 Task: Research Airbnb listings in New Orleans' French Quarter, known for its haunted history and unique architecture.
Action: Mouse moved to (313, 113)
Screenshot: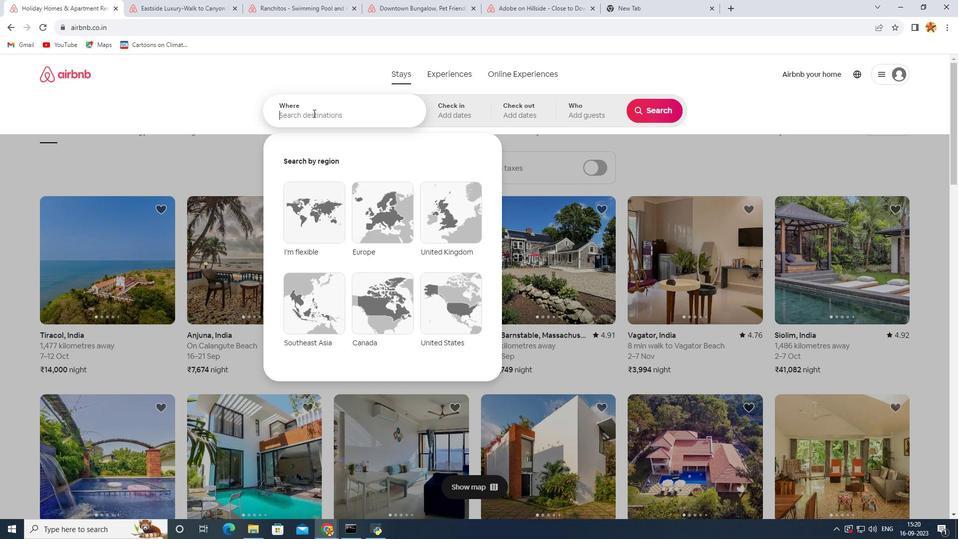 
Action: Mouse pressed left at (313, 113)
Screenshot: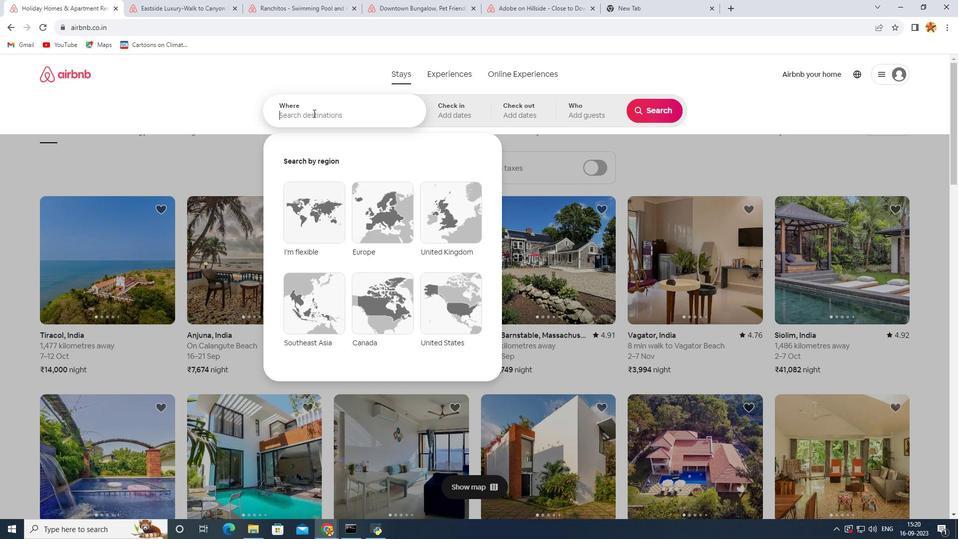 
Action: Mouse moved to (313, 113)
Screenshot: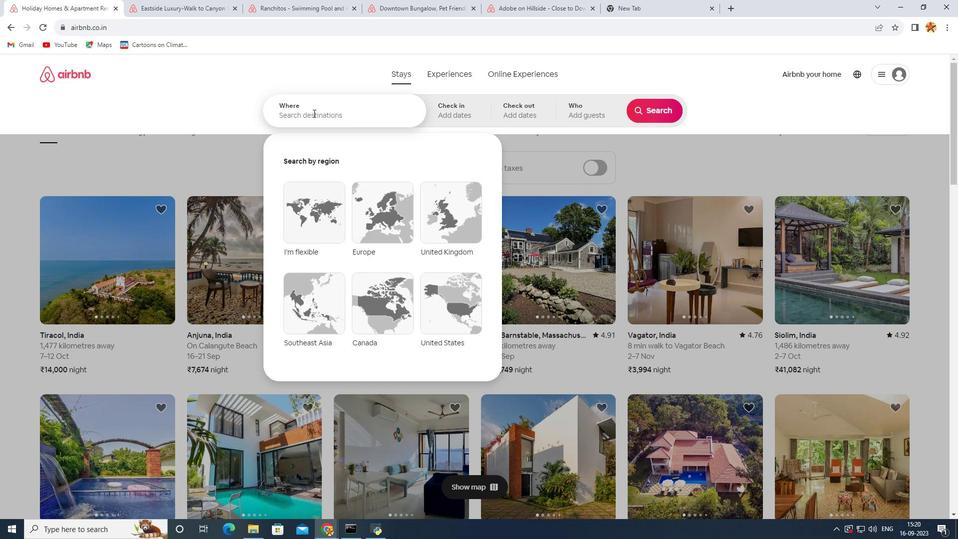 
Action: Key pressed french<Key.space>quarter
Screenshot: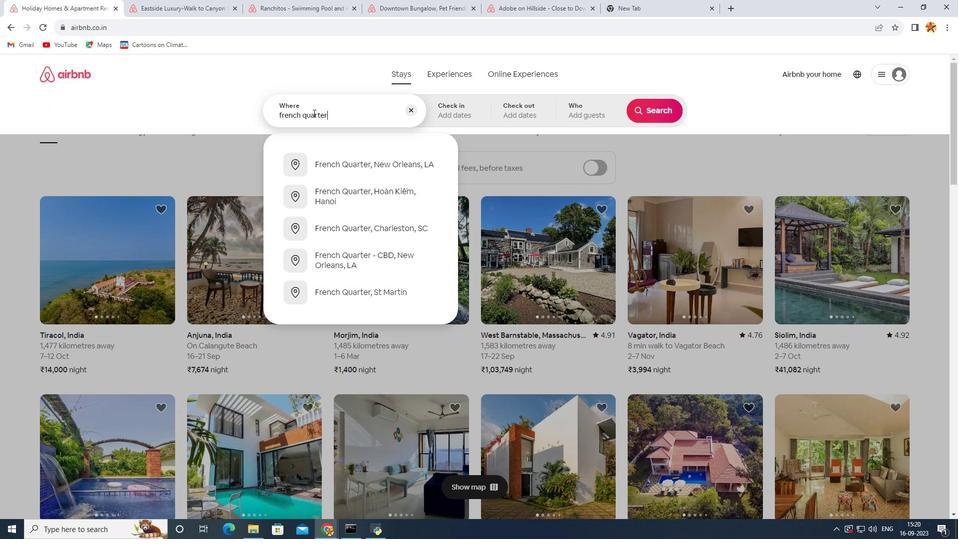 
Action: Mouse moved to (331, 167)
Screenshot: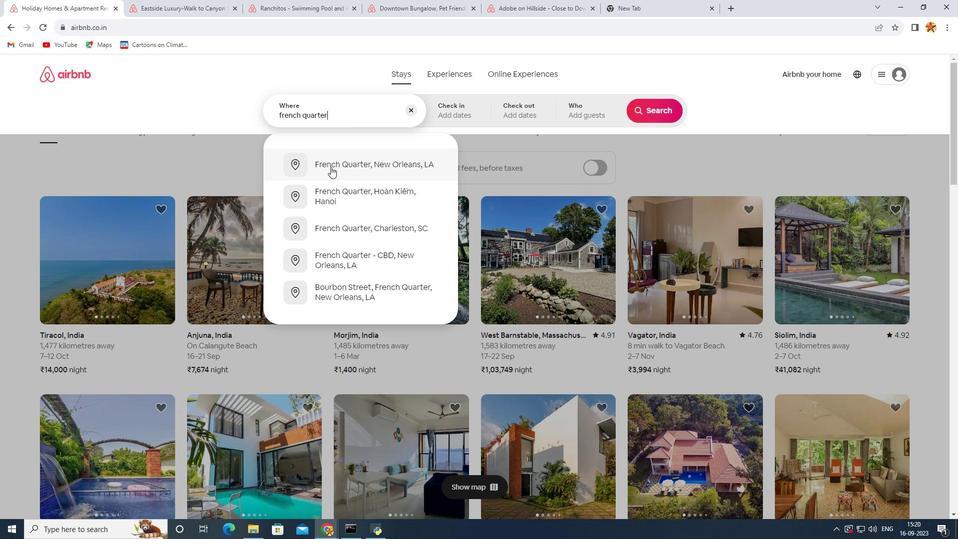 
Action: Mouse pressed left at (331, 167)
Screenshot: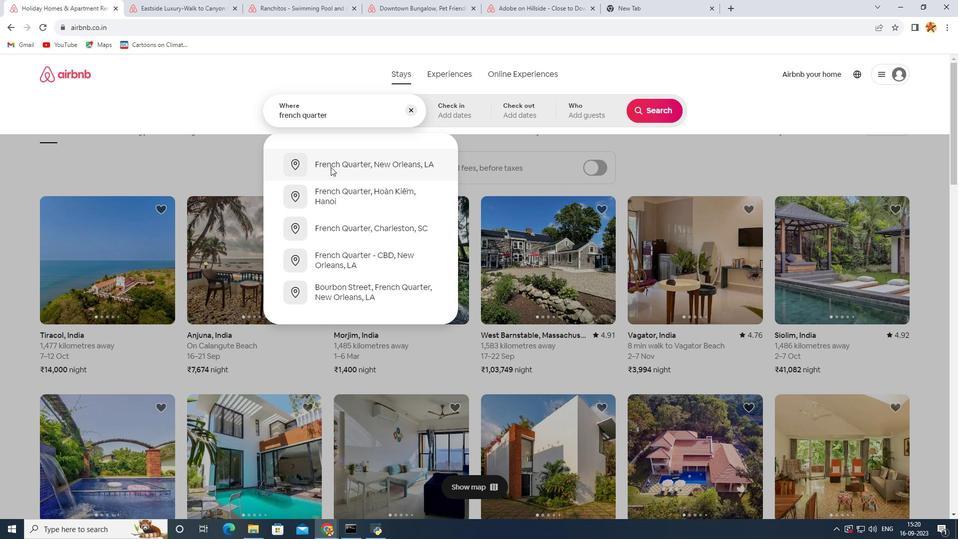 
Action: Mouse moved to (545, 277)
Screenshot: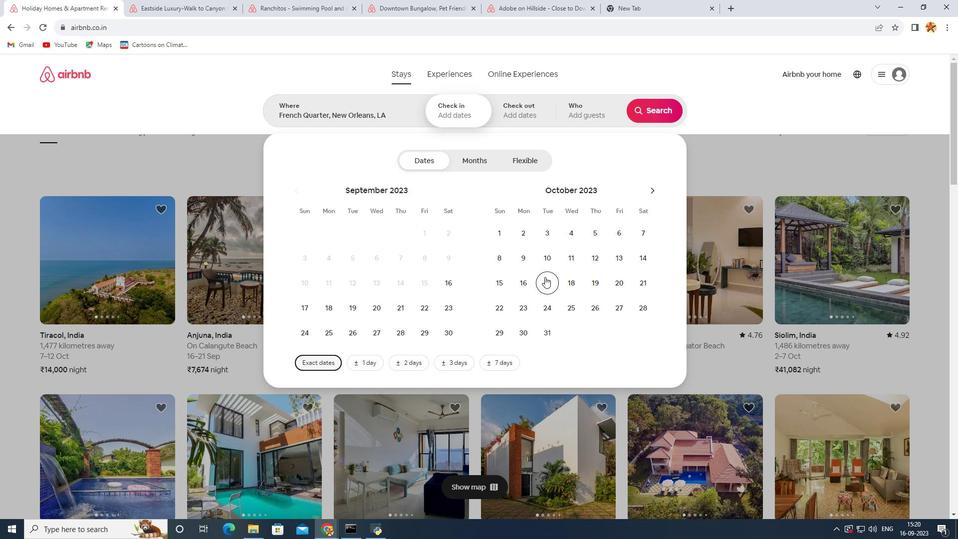 
Action: Mouse pressed left at (545, 277)
Screenshot: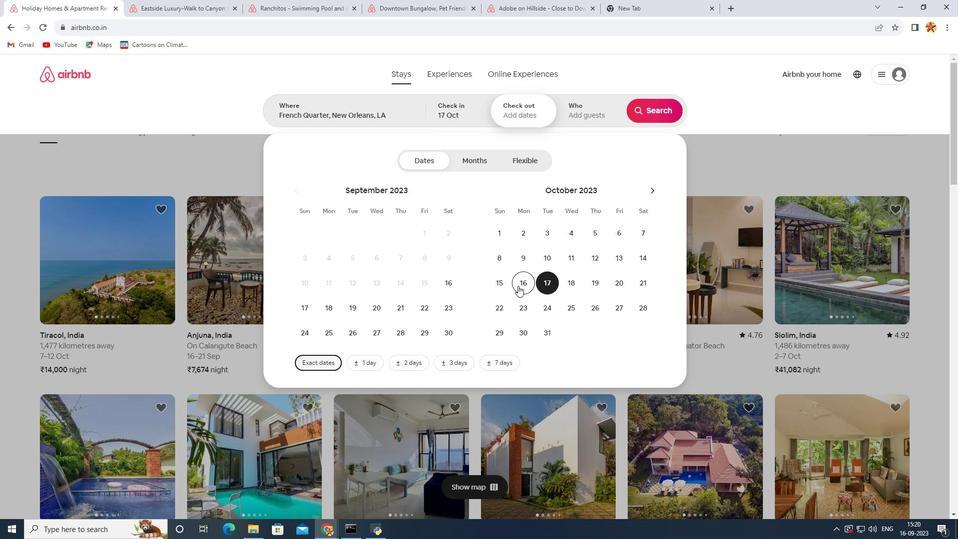 
Action: Mouse moved to (549, 306)
Screenshot: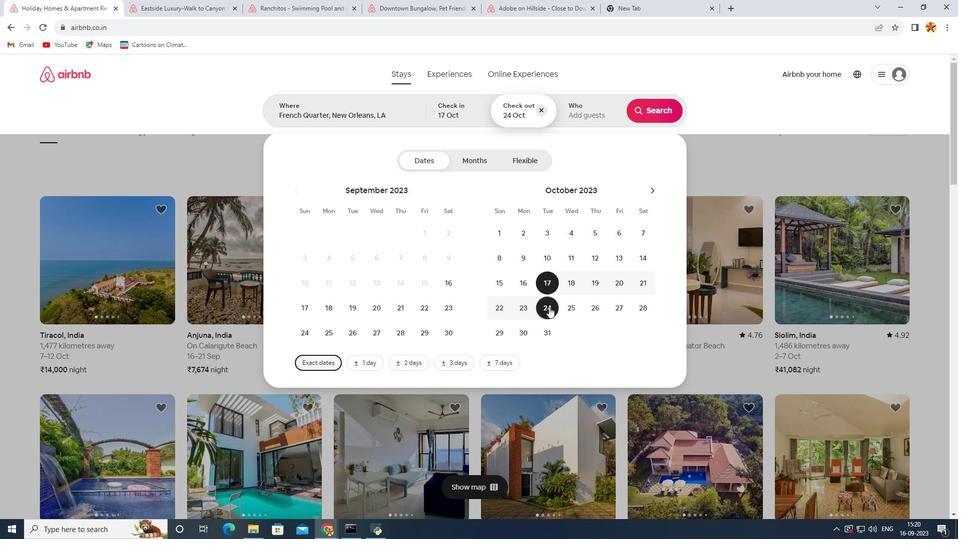 
Action: Mouse pressed left at (549, 306)
Screenshot: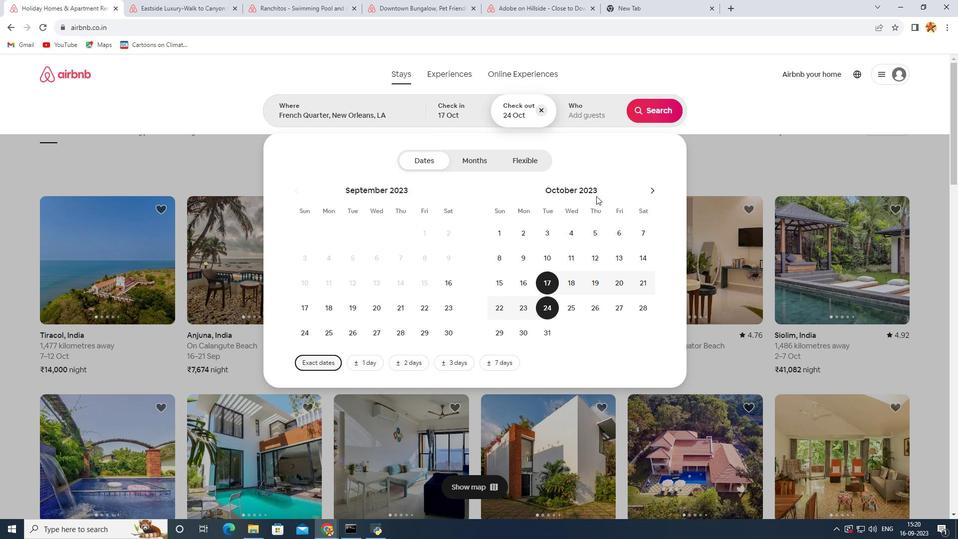 
Action: Mouse moved to (648, 108)
Screenshot: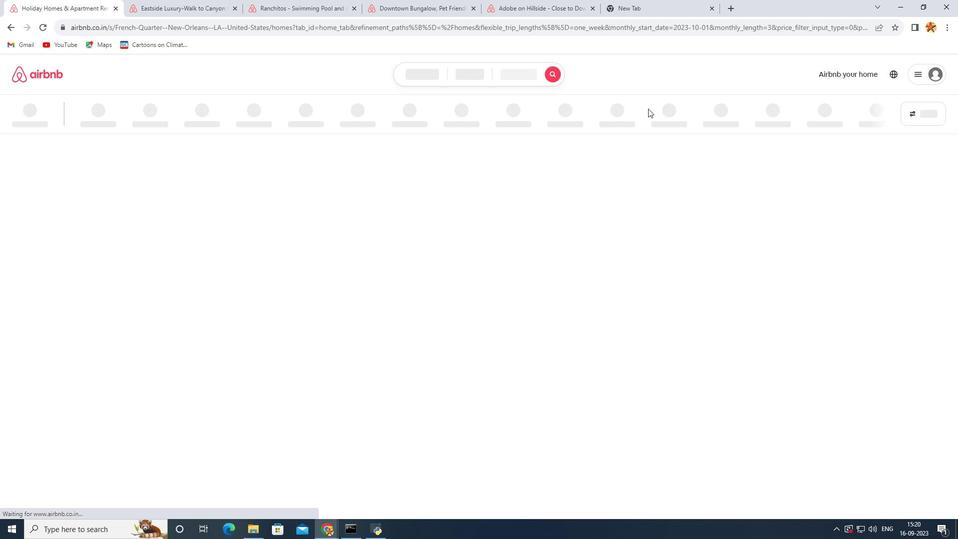
Action: Mouse pressed left at (648, 108)
Screenshot: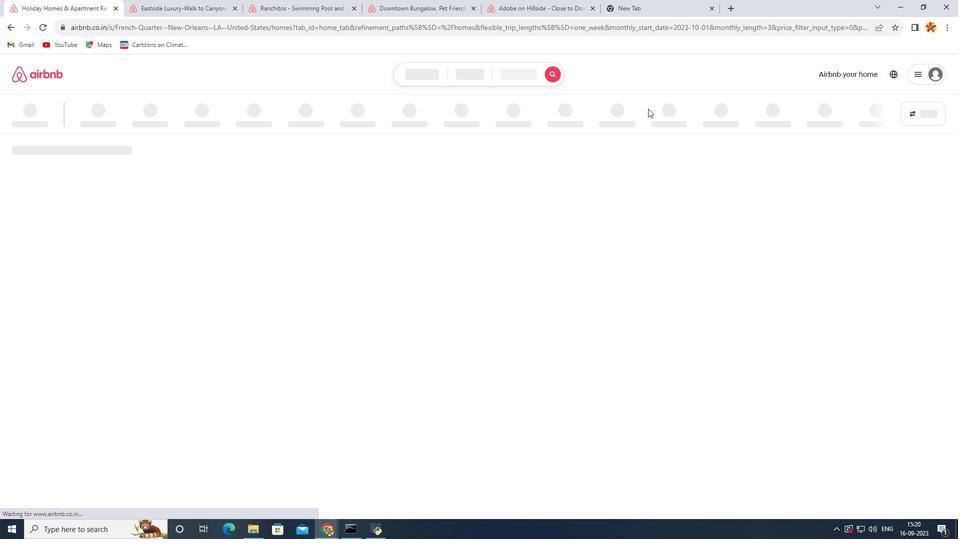 
Action: Mouse moved to (873, 116)
Screenshot: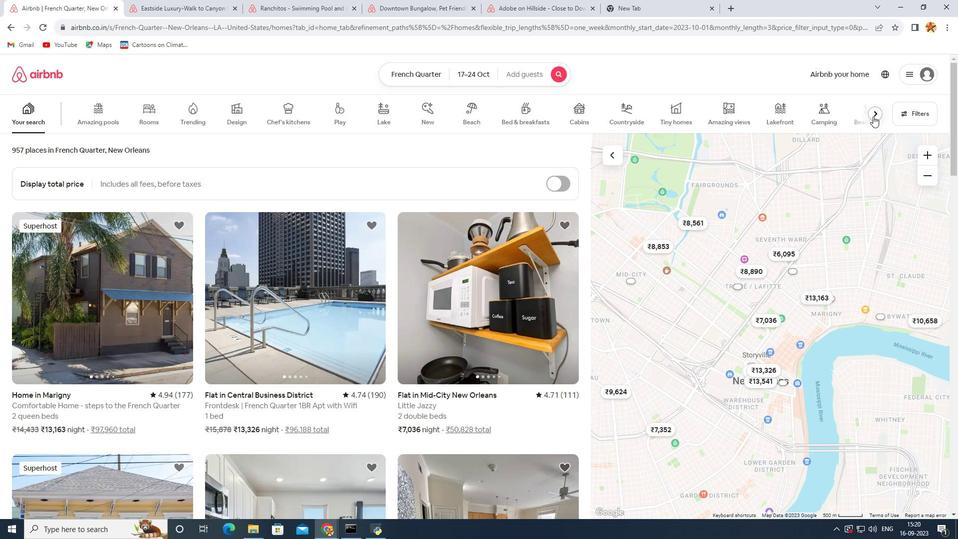 
Action: Mouse pressed left at (873, 116)
Screenshot: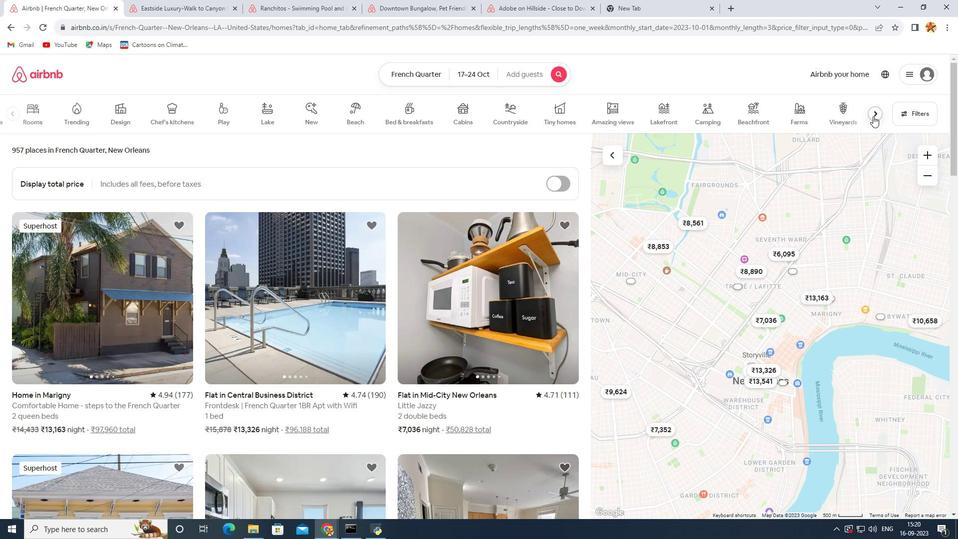 
Action: Mouse moved to (15, 117)
Screenshot: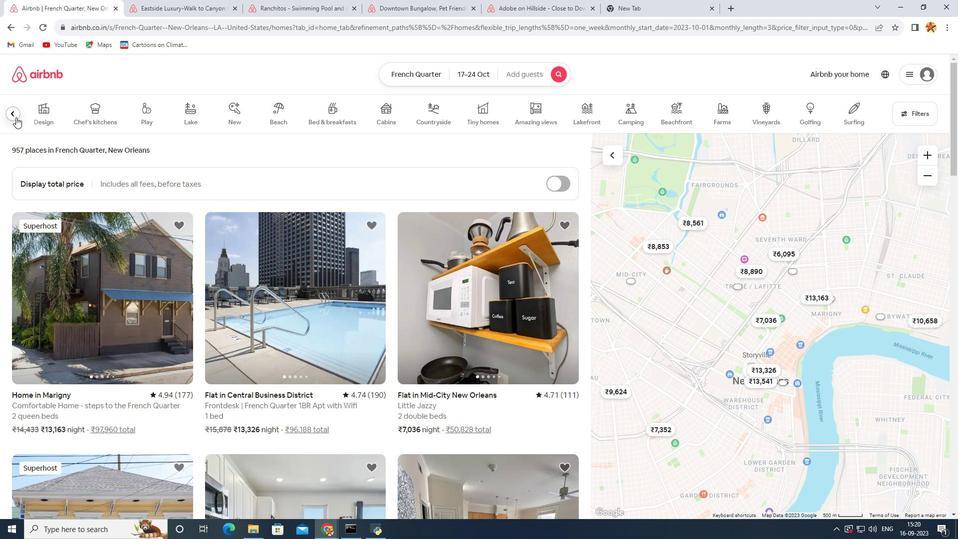 
Action: Mouse pressed left at (15, 117)
Screenshot: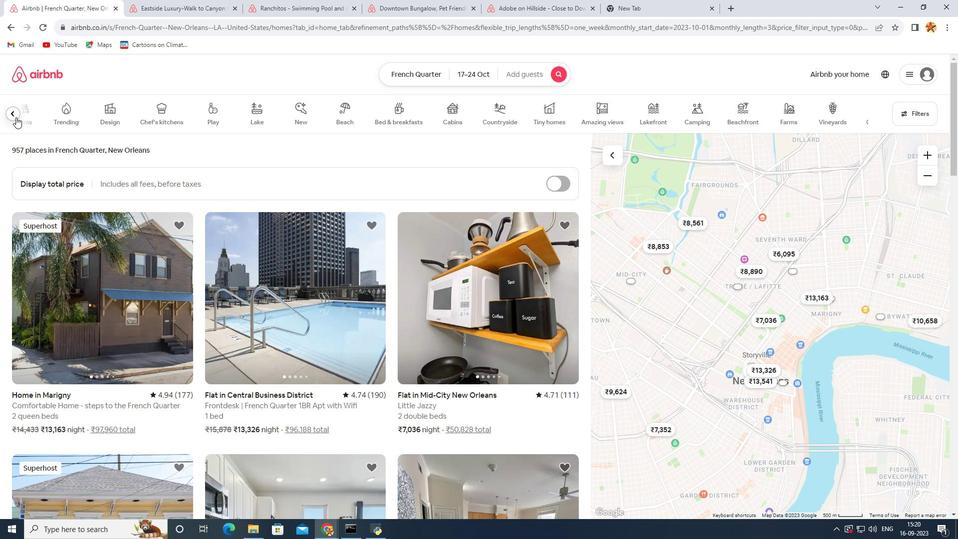 
Action: Mouse moved to (877, 112)
Screenshot: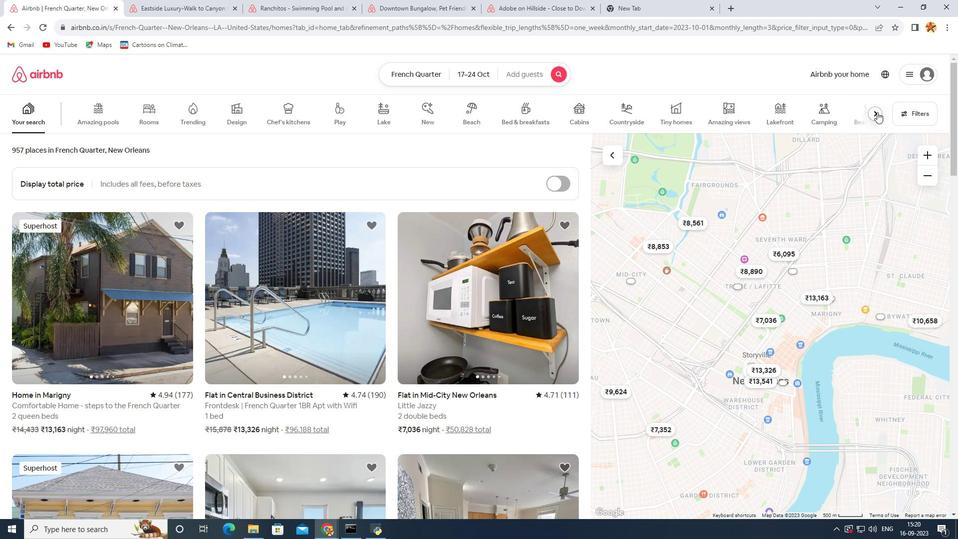 
Action: Mouse pressed left at (877, 112)
Screenshot: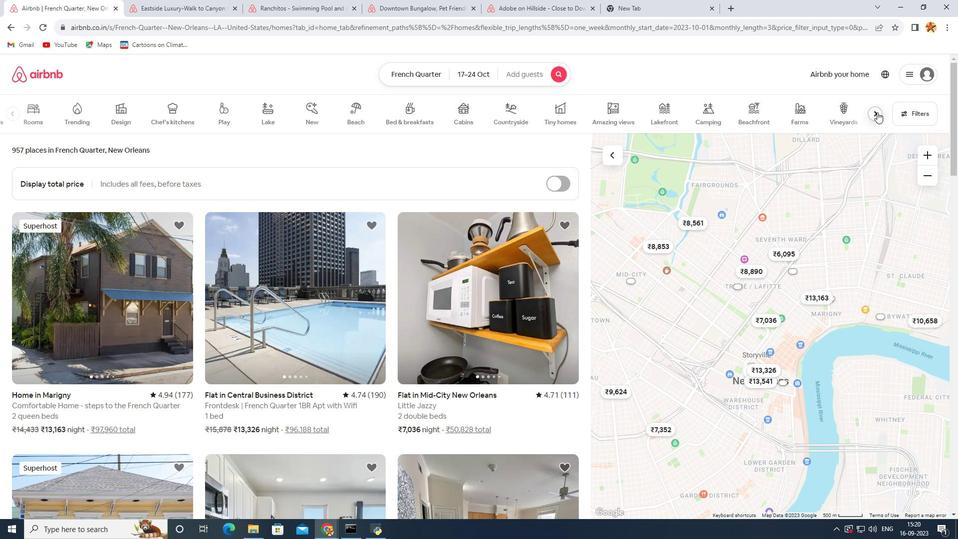 
Action: Mouse moved to (444, 108)
Screenshot: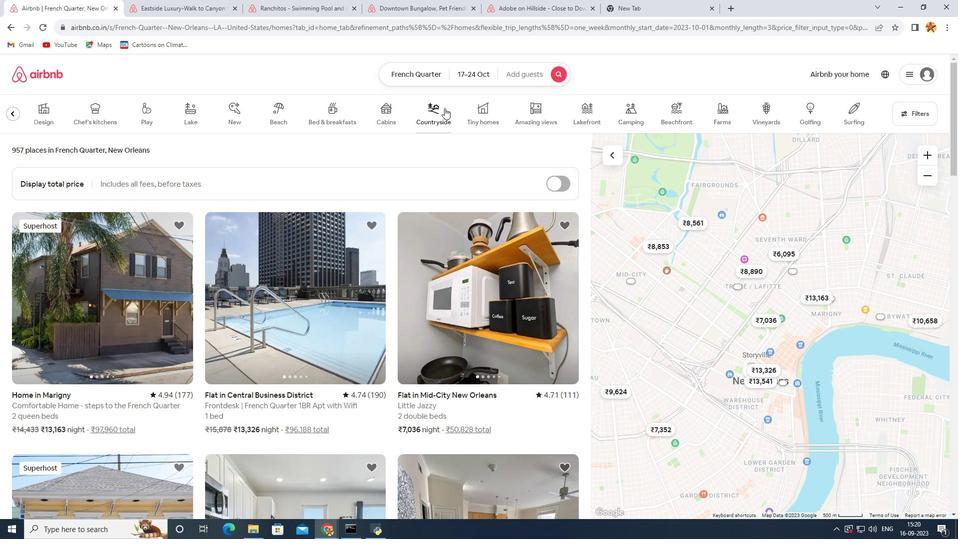 
Action: Mouse pressed left at (444, 108)
Screenshot: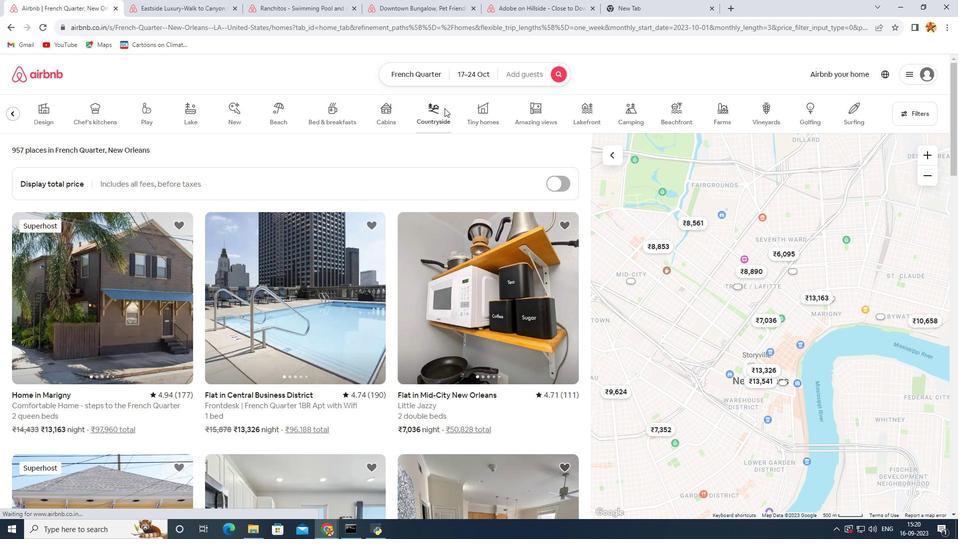 
Action: Mouse moved to (268, 224)
Screenshot: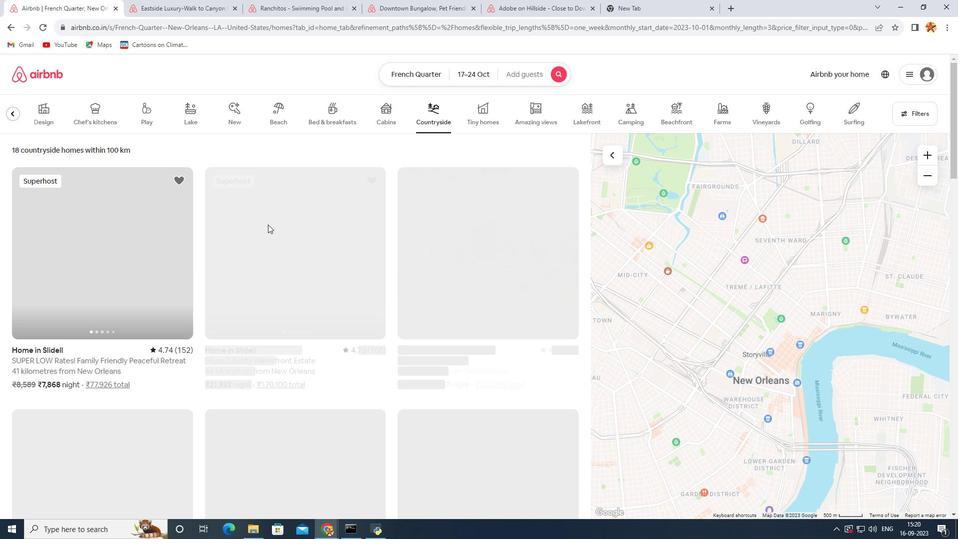 
Action: Mouse scrolled (268, 224) with delta (0, 0)
Screenshot: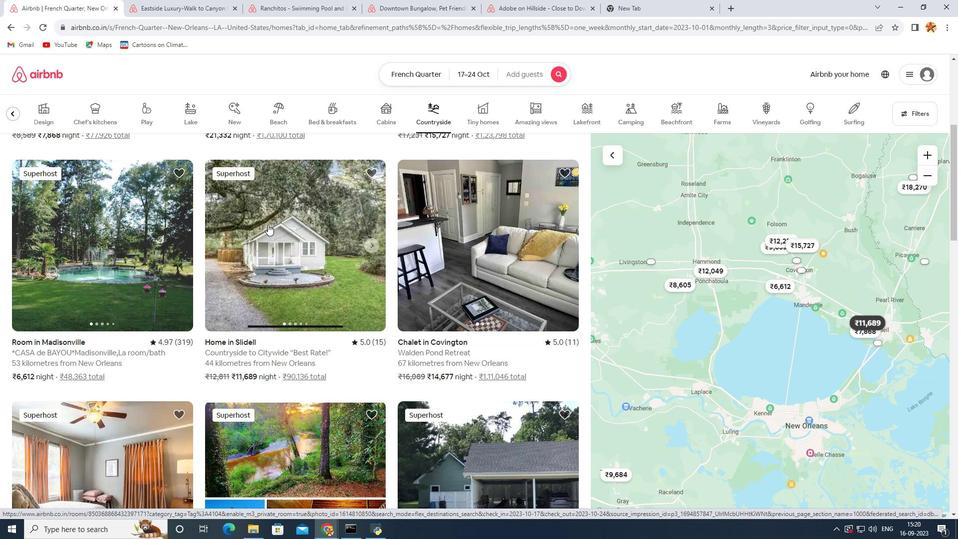 
Action: Mouse scrolled (268, 224) with delta (0, 0)
Screenshot: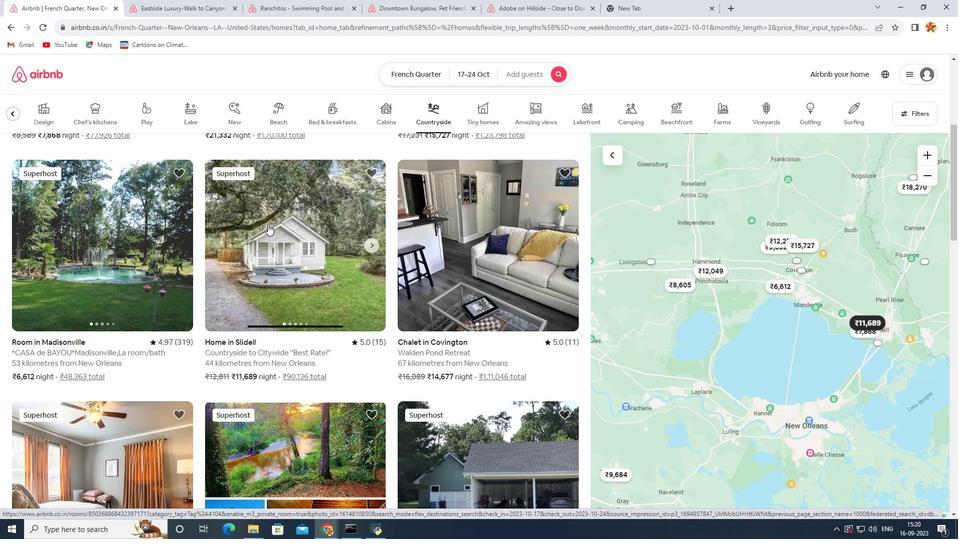 
Action: Mouse scrolled (268, 224) with delta (0, 0)
Screenshot: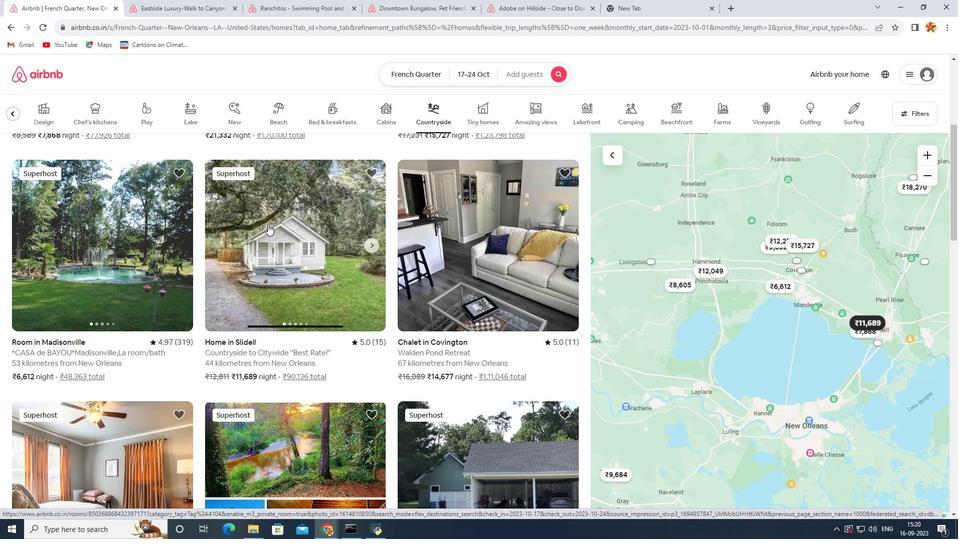 
Action: Mouse scrolled (268, 224) with delta (0, 0)
Screenshot: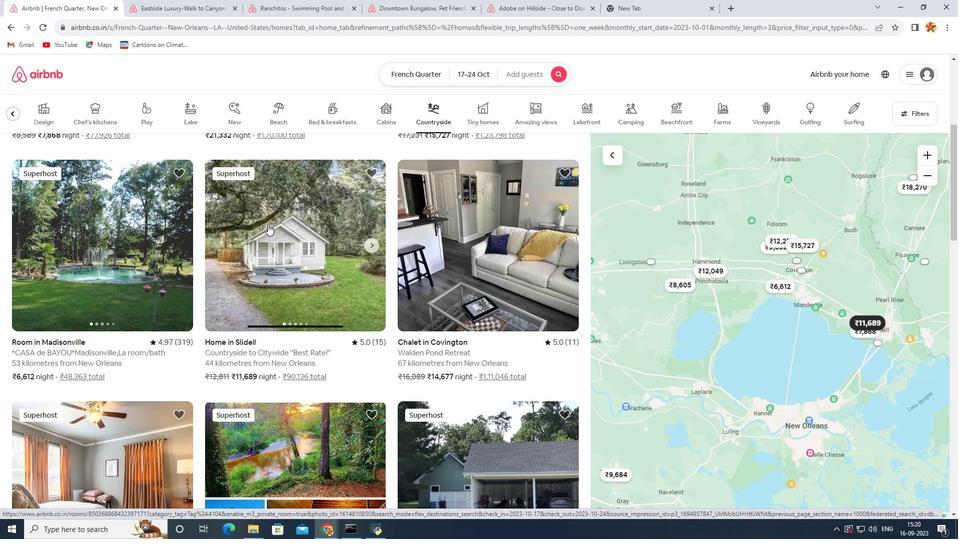 
Action: Mouse scrolled (268, 224) with delta (0, 0)
Screenshot: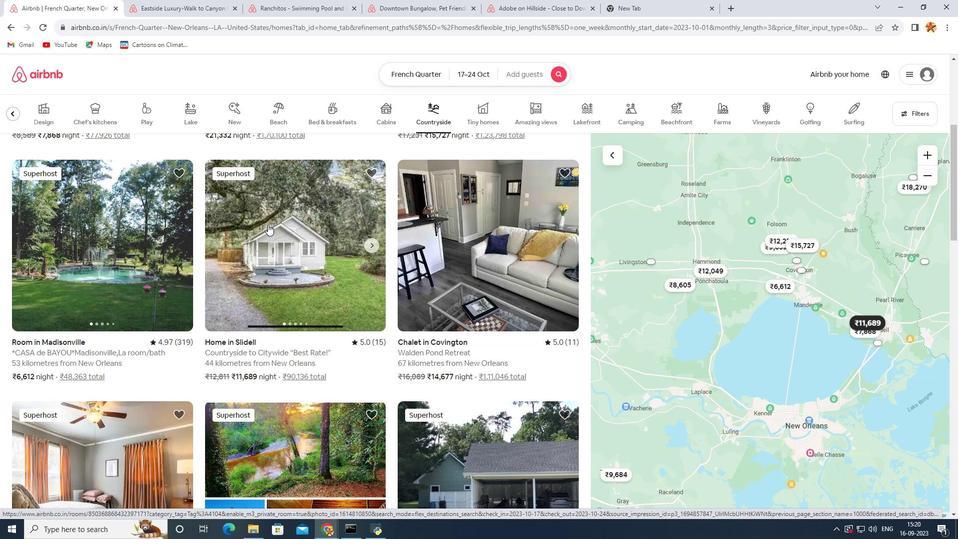 
Action: Mouse scrolled (268, 225) with delta (0, 0)
Screenshot: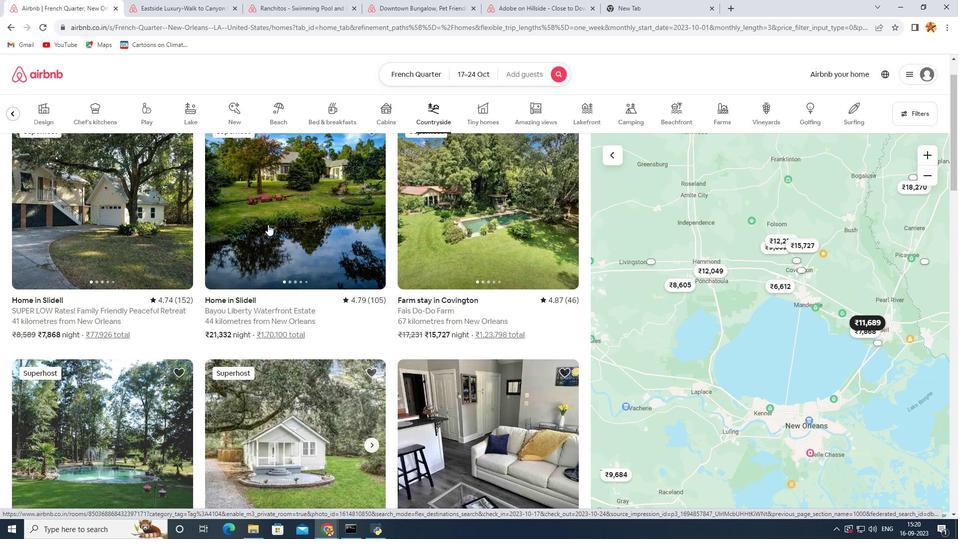 
Action: Mouse scrolled (268, 225) with delta (0, 0)
Screenshot: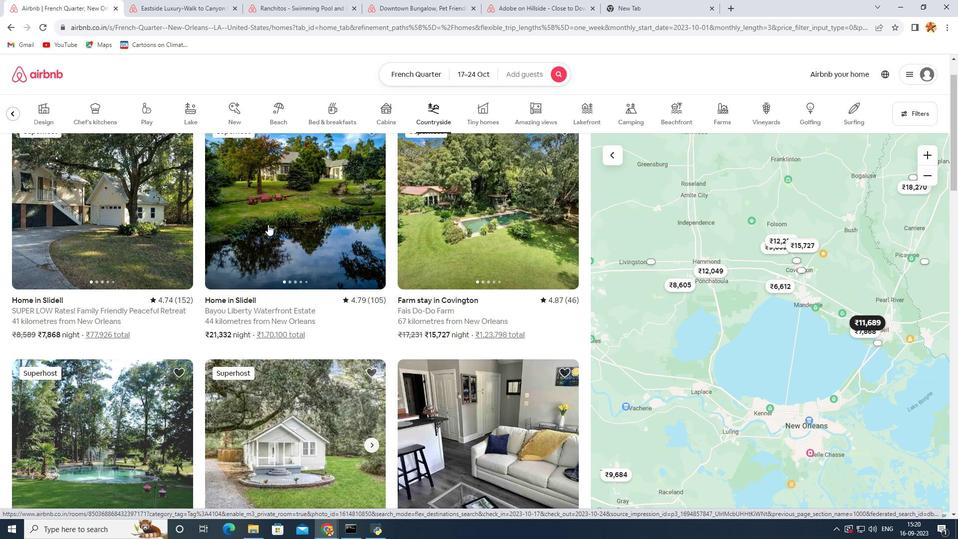 
Action: Mouse scrolled (268, 225) with delta (0, 0)
Screenshot: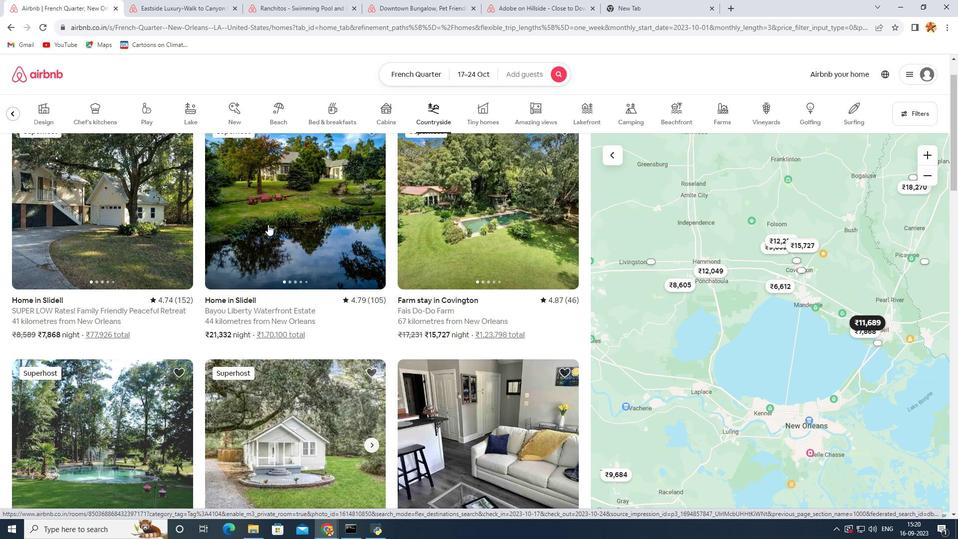 
Action: Mouse scrolled (268, 225) with delta (0, 0)
Screenshot: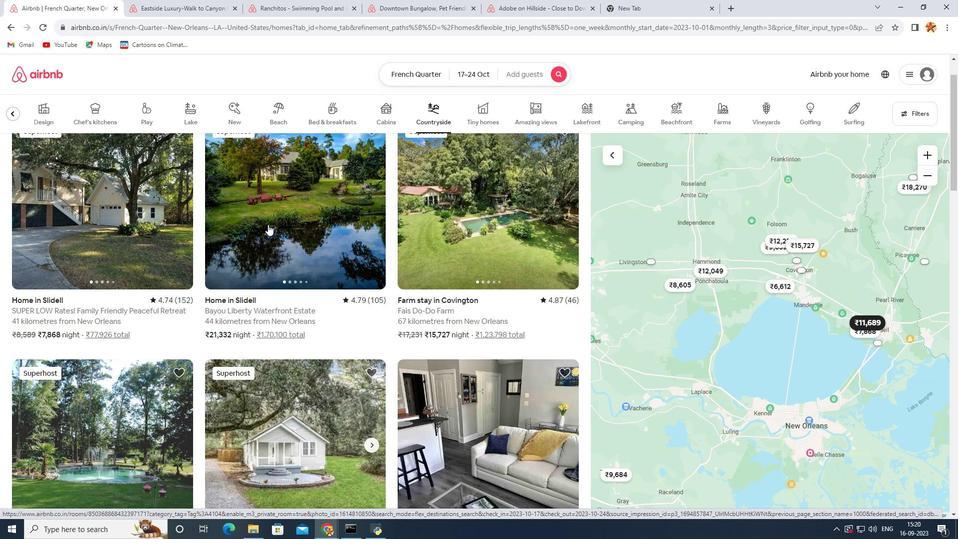 
Action: Mouse pressed left at (268, 224)
Screenshot: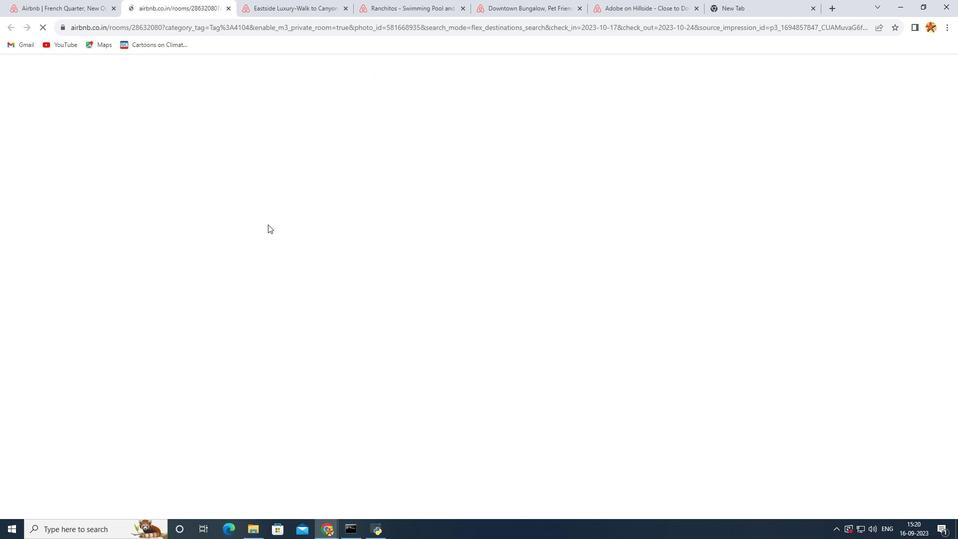 
Action: Mouse moved to (270, 312)
Screenshot: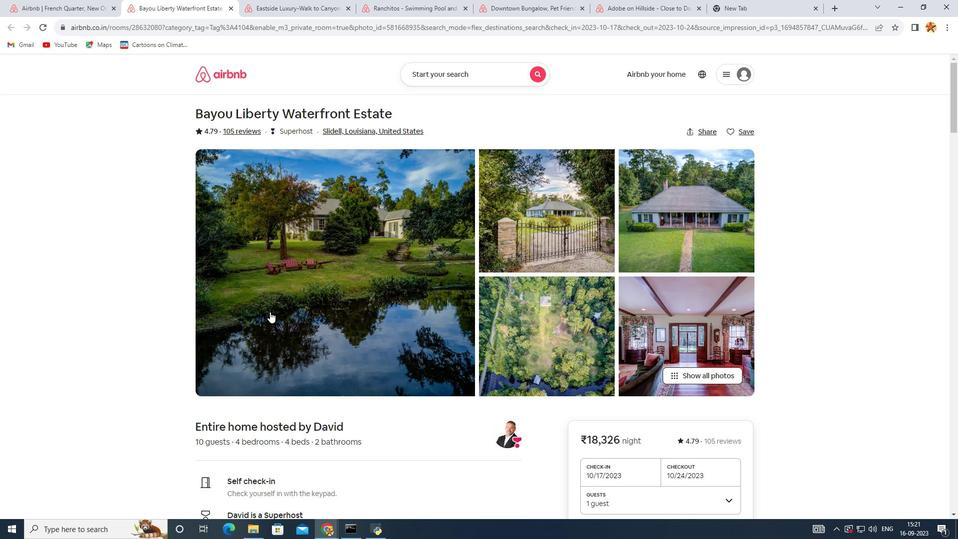 
Action: Mouse scrolled (270, 311) with delta (0, 0)
Screenshot: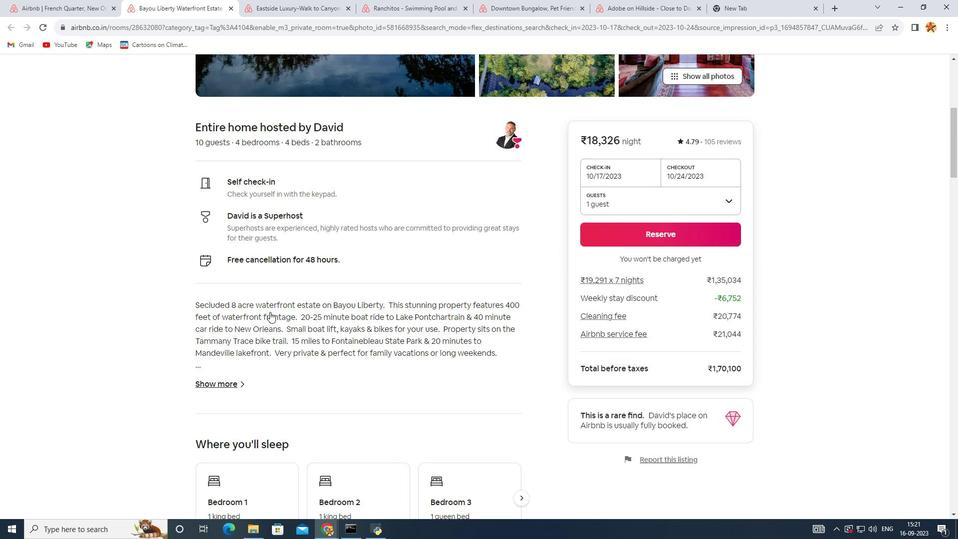 
Action: Mouse scrolled (270, 311) with delta (0, 0)
Screenshot: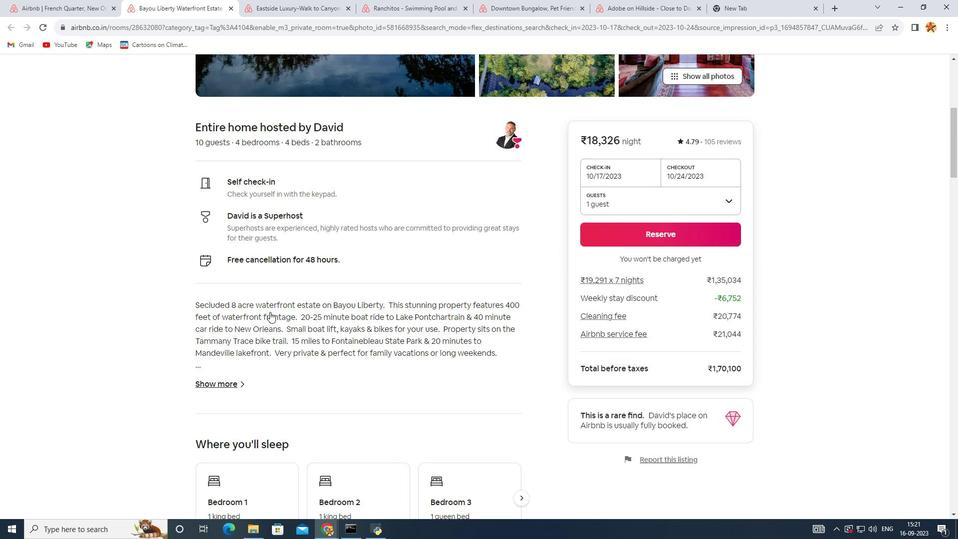 
Action: Mouse scrolled (270, 311) with delta (0, 0)
Screenshot: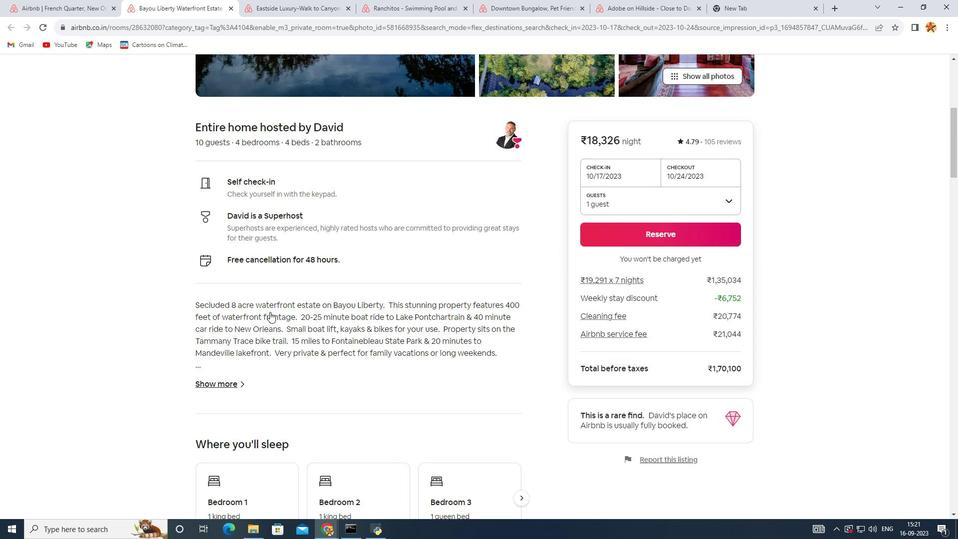 
Action: Mouse scrolled (270, 311) with delta (0, 0)
Screenshot: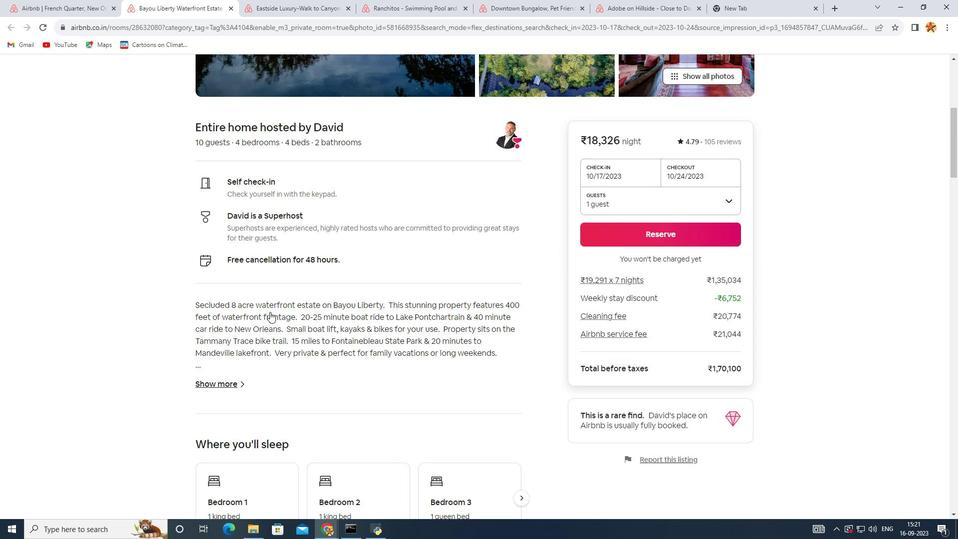 
Action: Mouse scrolled (270, 311) with delta (0, 0)
Screenshot: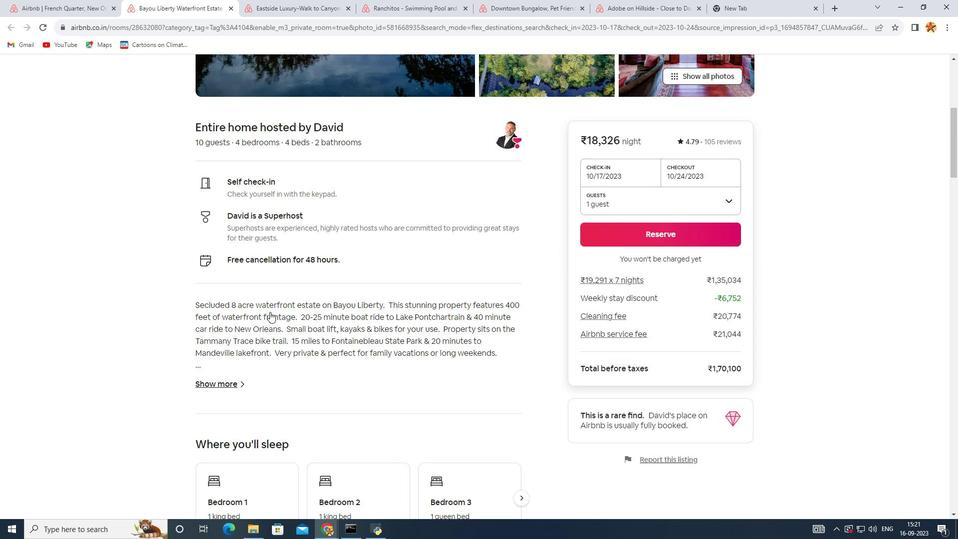 
Action: Mouse scrolled (270, 311) with delta (0, 0)
Screenshot: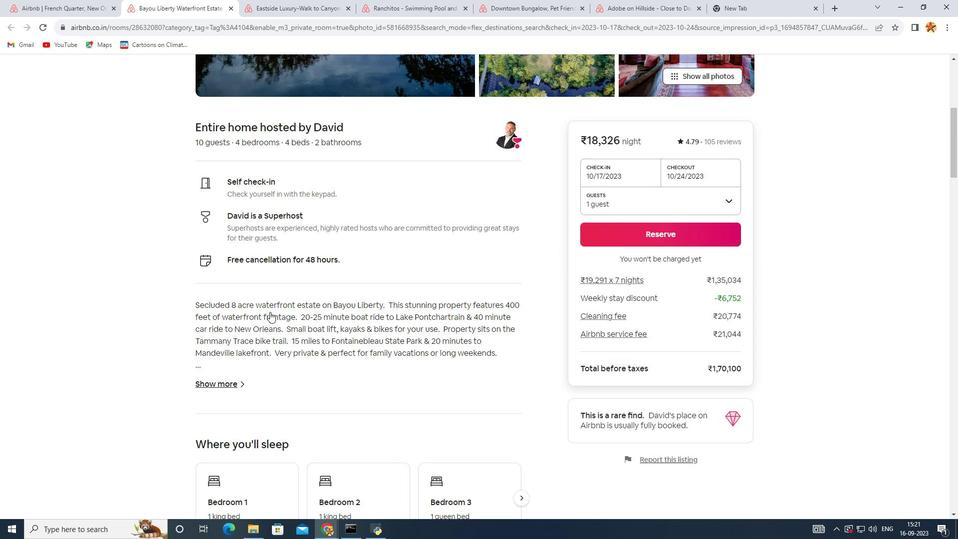 
Action: Mouse moved to (218, 384)
Screenshot: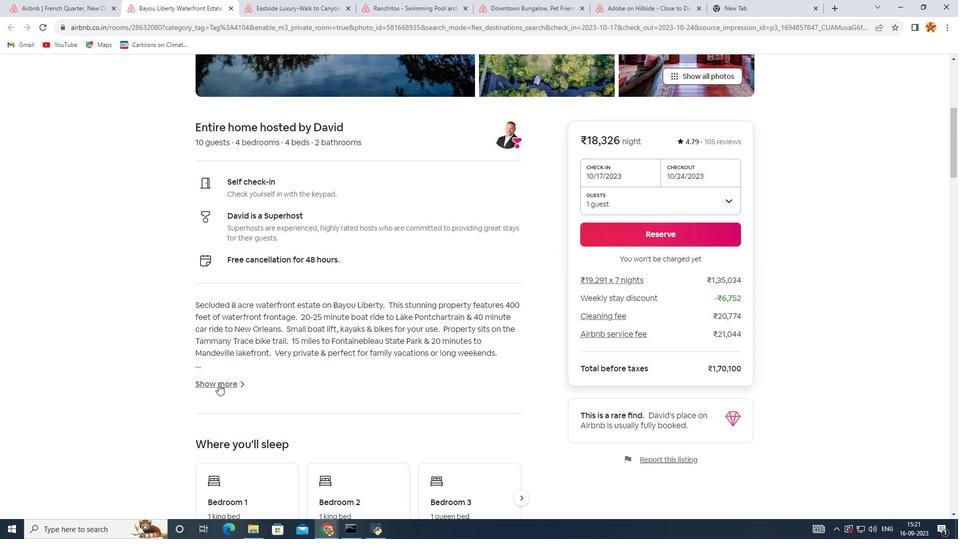 
Action: Mouse pressed left at (218, 384)
Screenshot: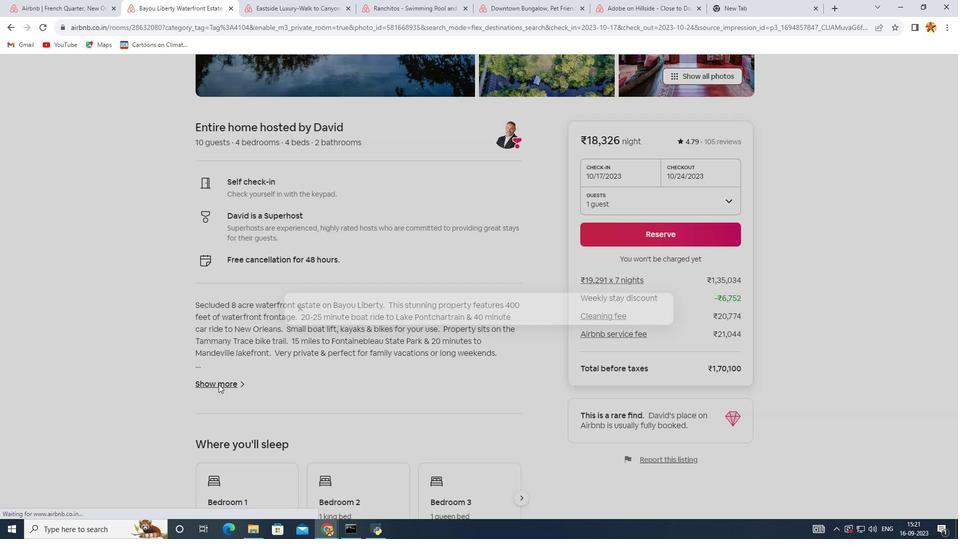 
Action: Mouse moved to (386, 271)
Screenshot: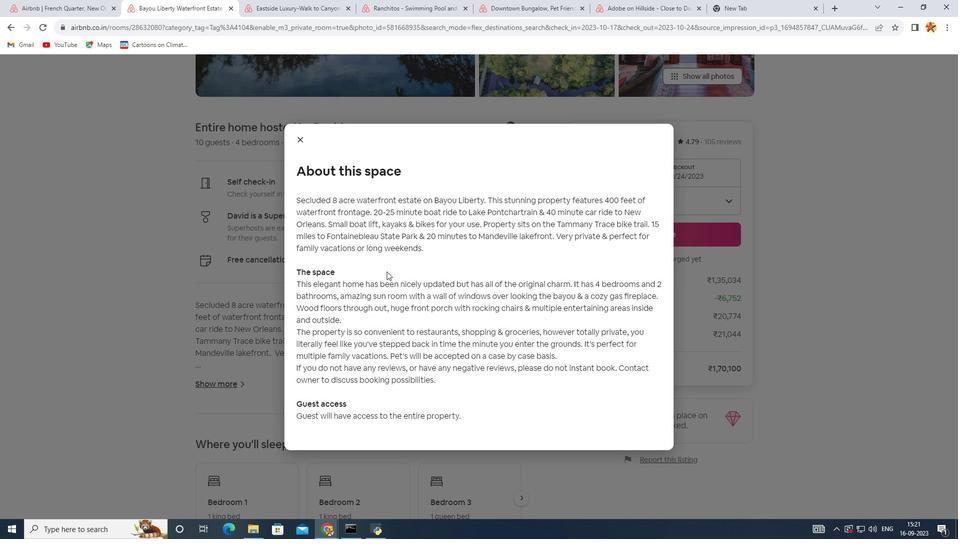 
Action: Mouse scrolled (386, 271) with delta (0, 0)
Screenshot: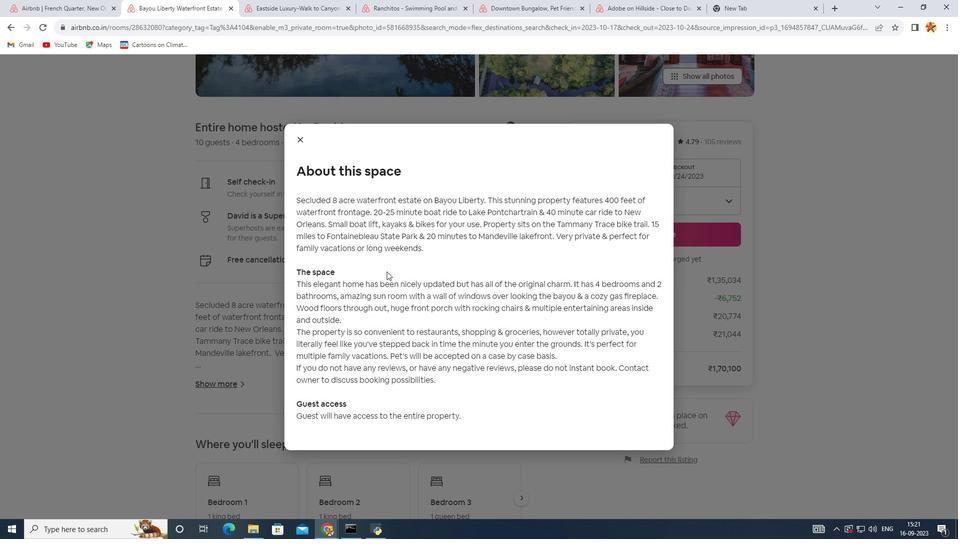 
Action: Mouse scrolled (386, 271) with delta (0, 0)
Screenshot: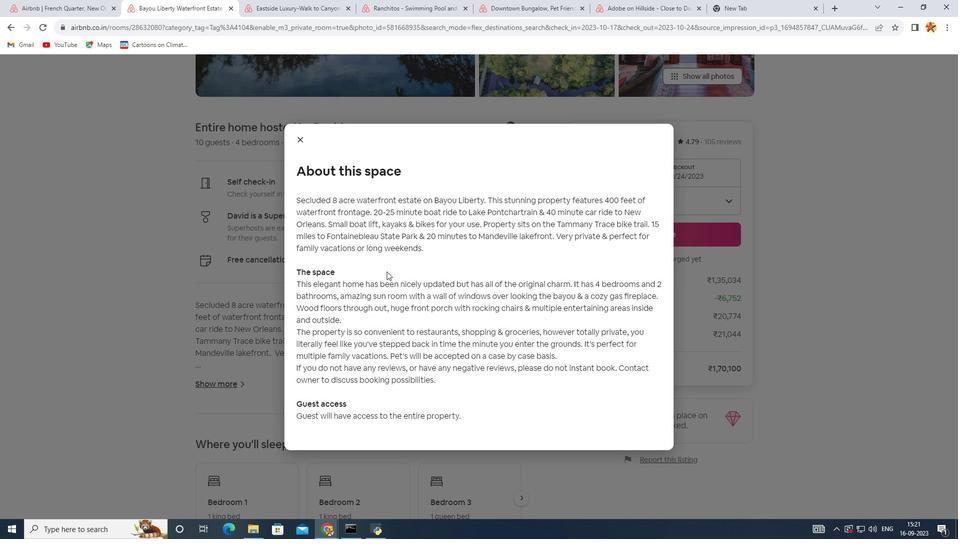 
Action: Mouse scrolled (386, 271) with delta (0, 0)
Screenshot: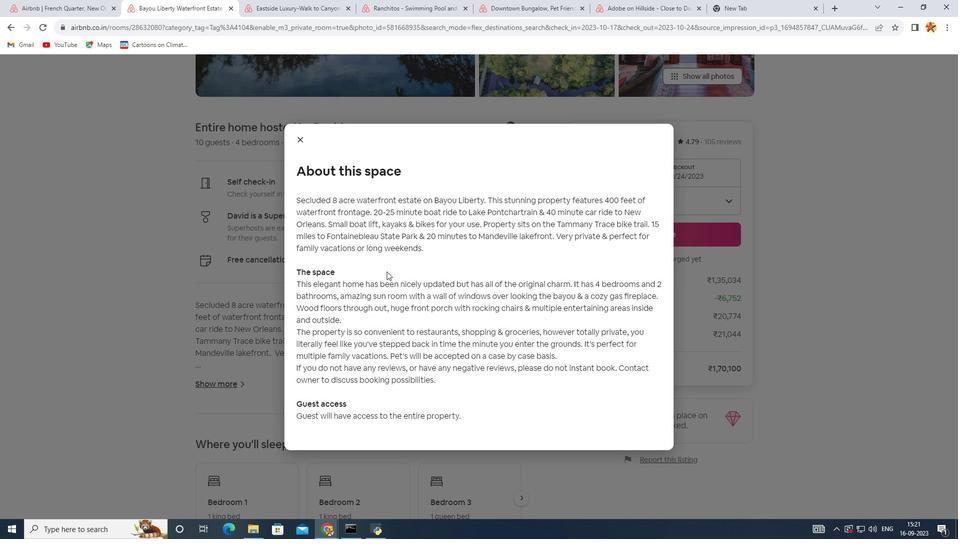 
Action: Mouse scrolled (386, 271) with delta (0, 0)
Screenshot: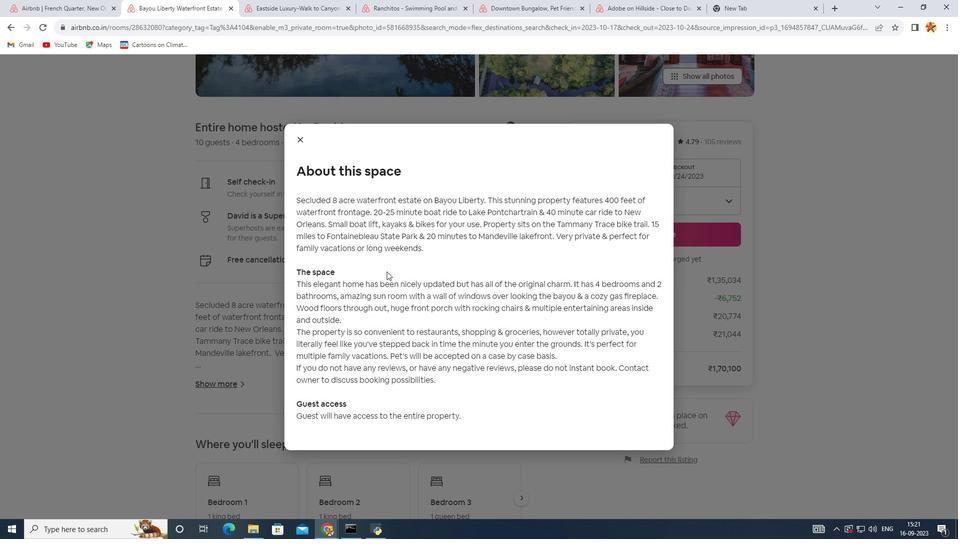 
Action: Mouse scrolled (386, 271) with delta (0, 0)
Screenshot: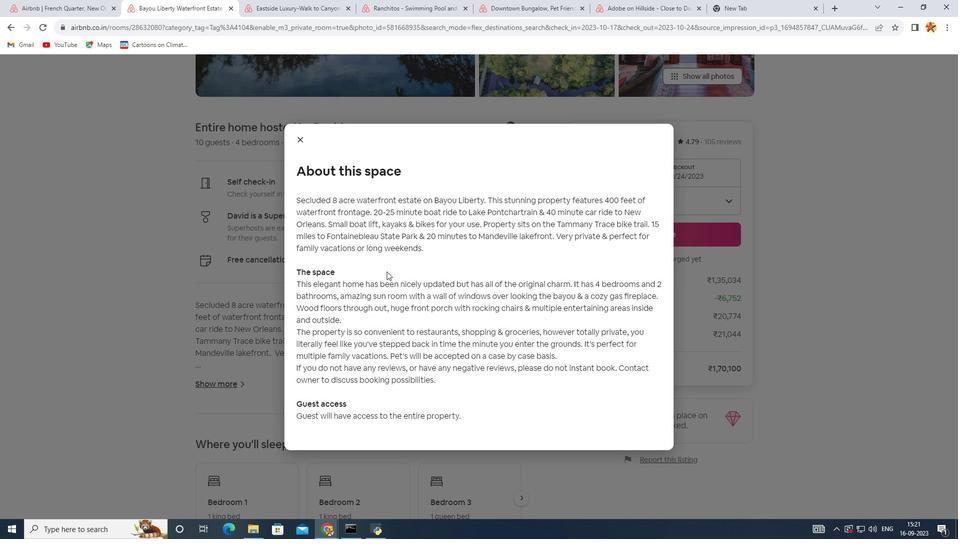 
Action: Mouse scrolled (386, 271) with delta (0, 0)
Screenshot: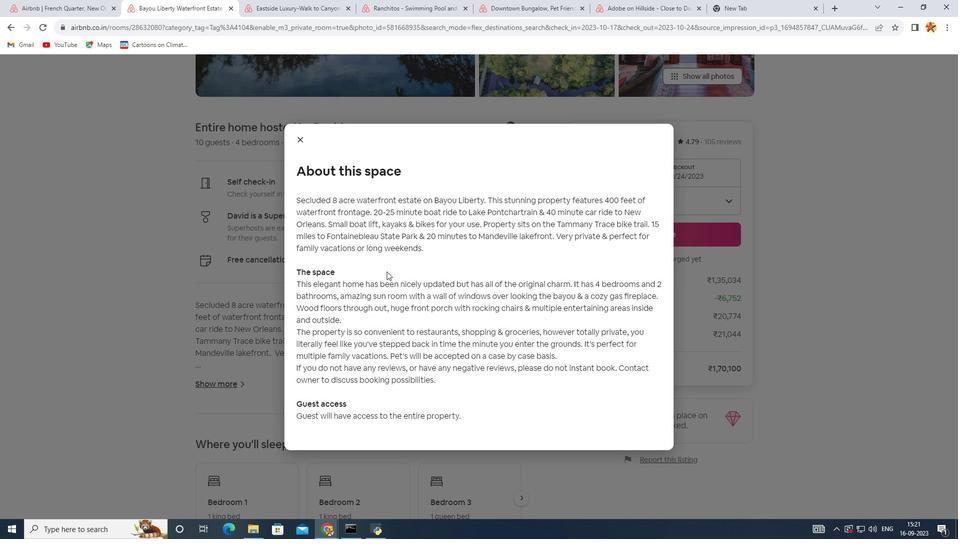 
Action: Mouse moved to (300, 143)
Screenshot: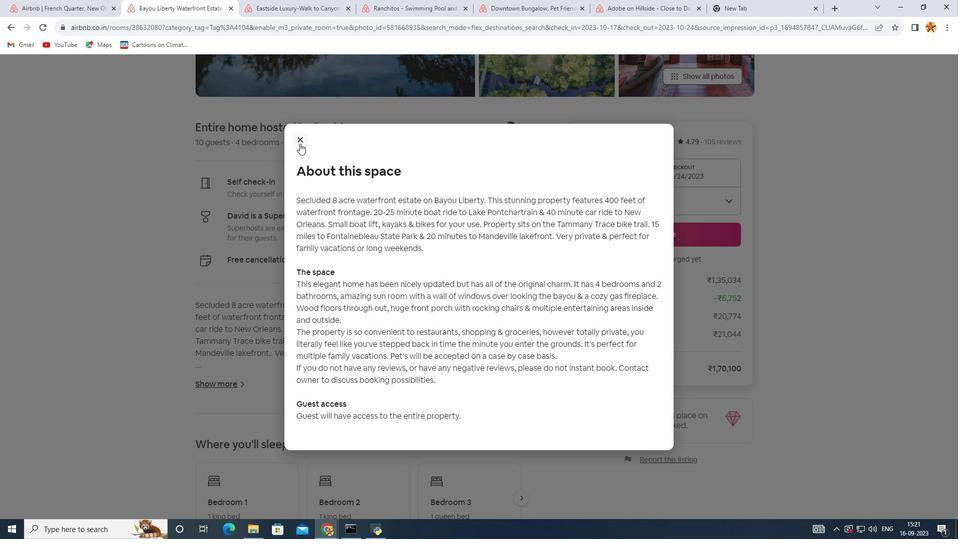 
Action: Mouse pressed left at (300, 143)
Screenshot: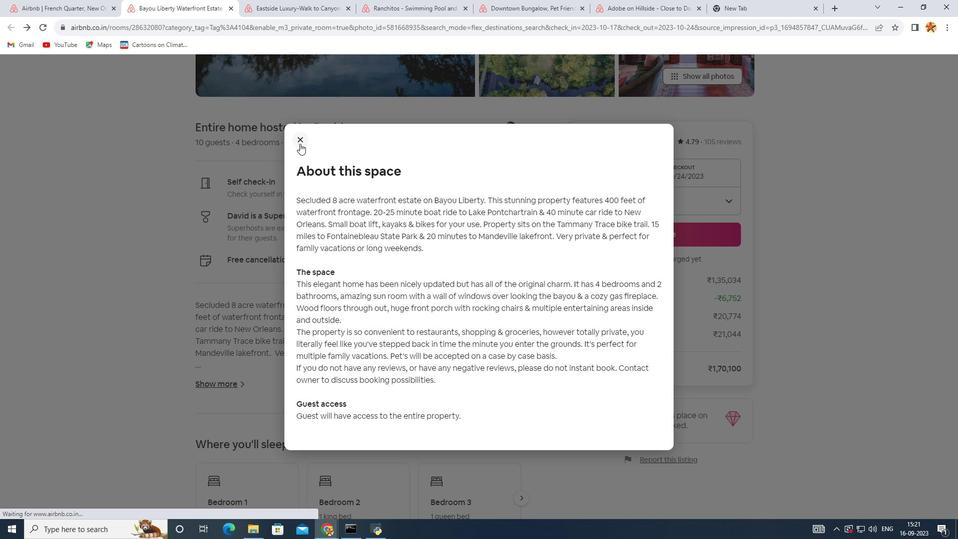 
Action: Mouse moved to (200, 350)
Screenshot: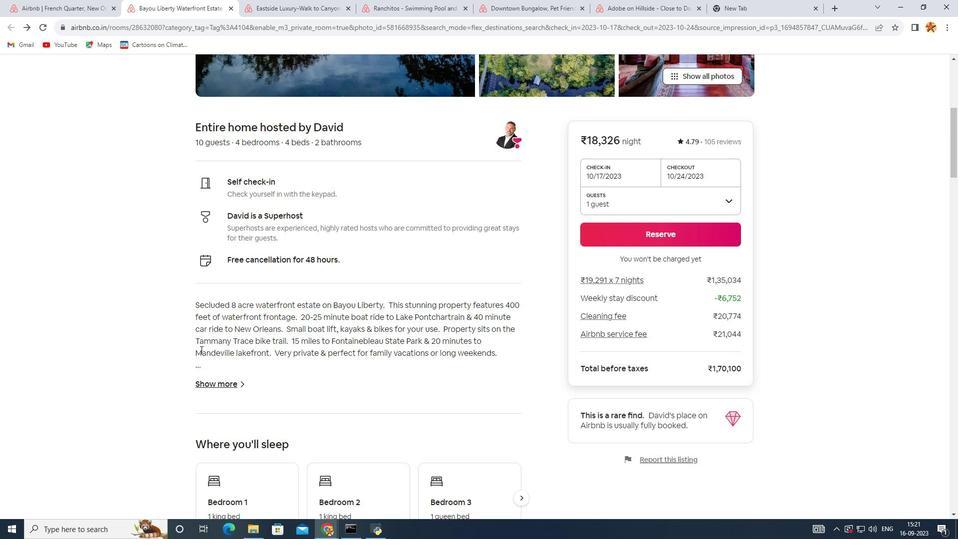 
Action: Mouse scrolled (200, 349) with delta (0, 0)
Screenshot: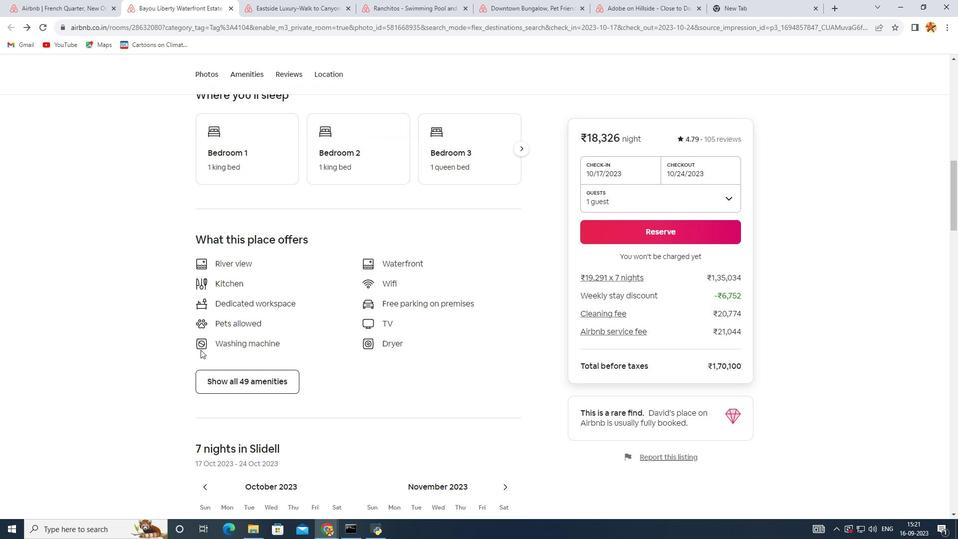 
Action: Mouse scrolled (200, 349) with delta (0, 0)
Screenshot: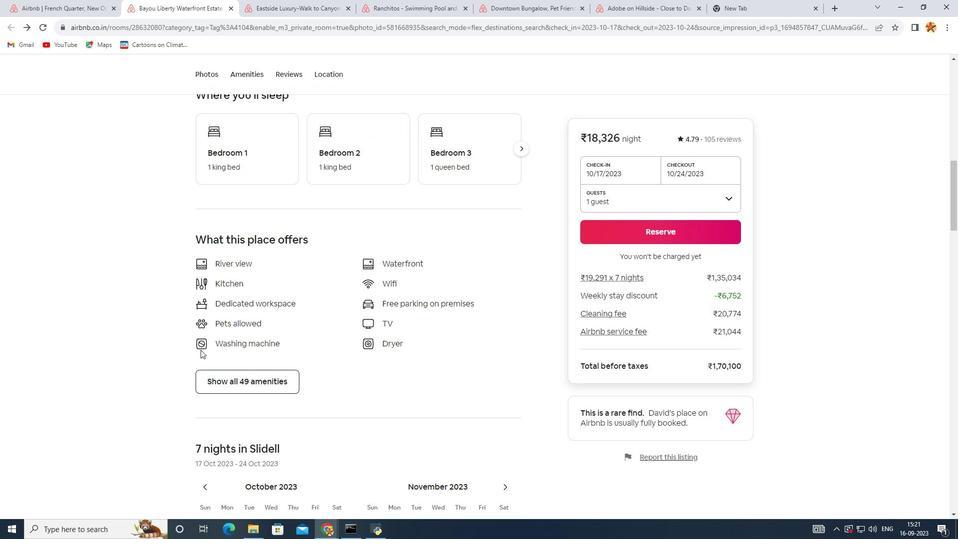 
Action: Mouse scrolled (200, 349) with delta (0, 0)
Screenshot: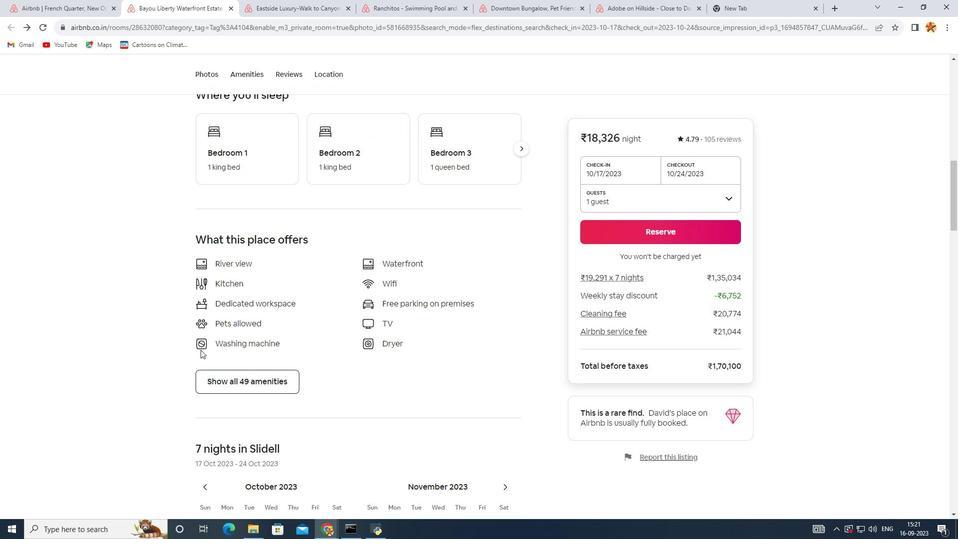
Action: Mouse scrolled (200, 349) with delta (0, 0)
Screenshot: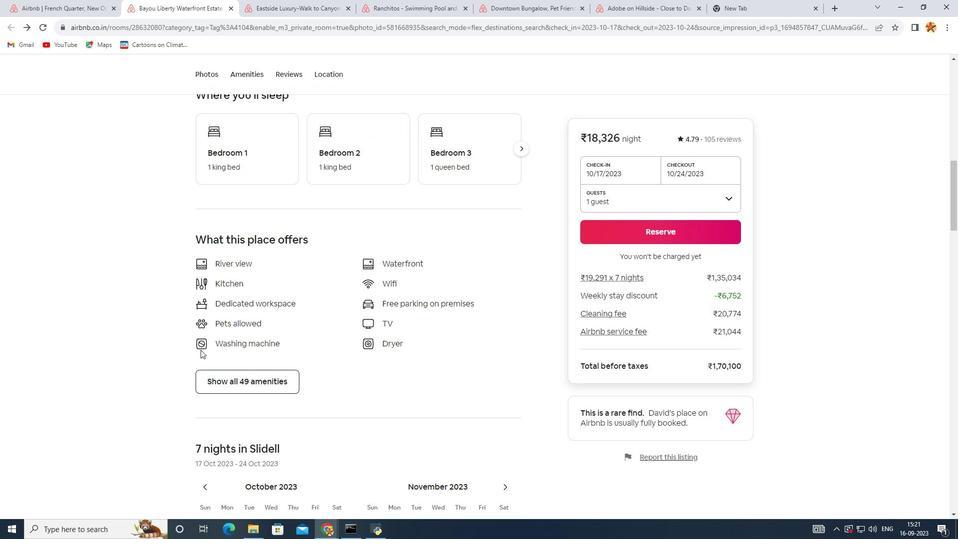 
Action: Mouse scrolled (200, 349) with delta (0, 0)
Screenshot: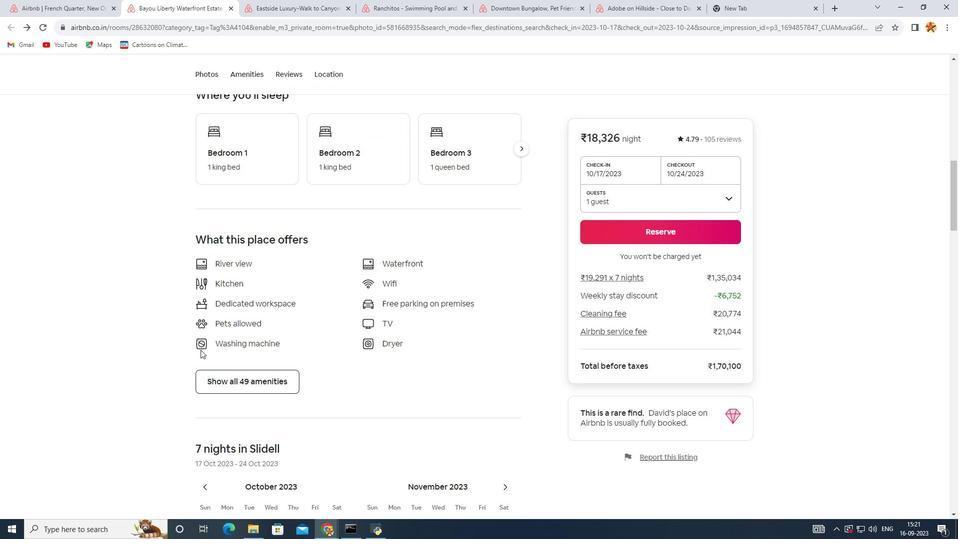 
Action: Mouse scrolled (200, 349) with delta (0, 0)
Screenshot: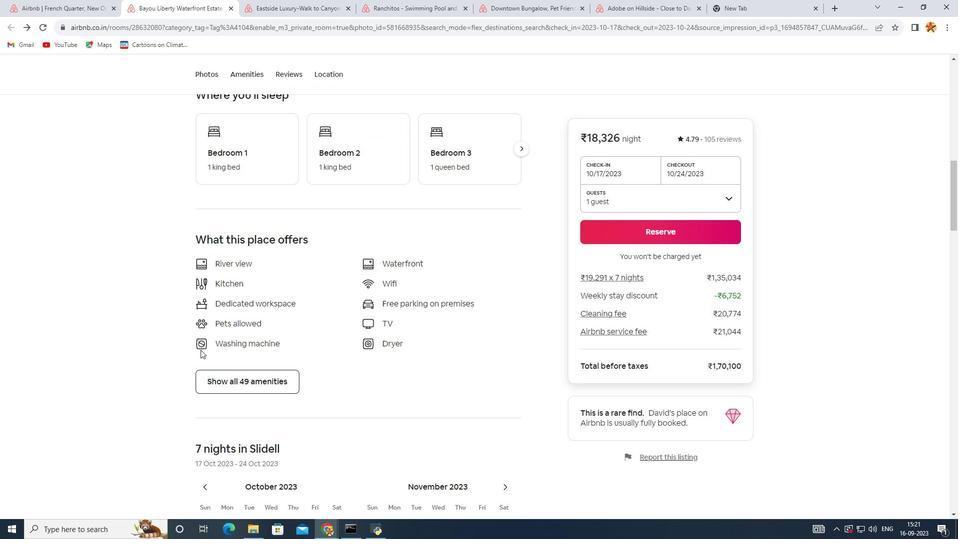 
Action: Mouse scrolled (200, 349) with delta (0, 0)
Screenshot: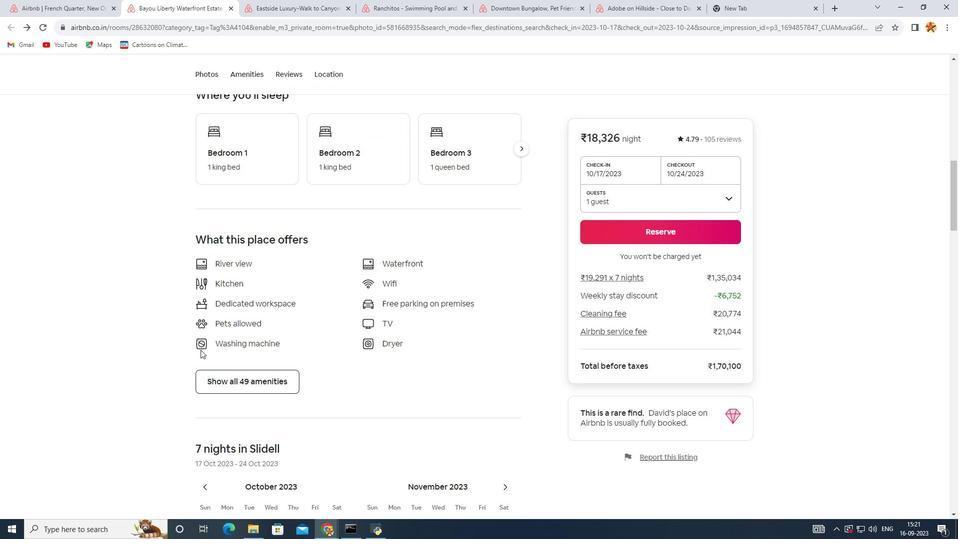 
Action: Mouse moved to (227, 393)
Screenshot: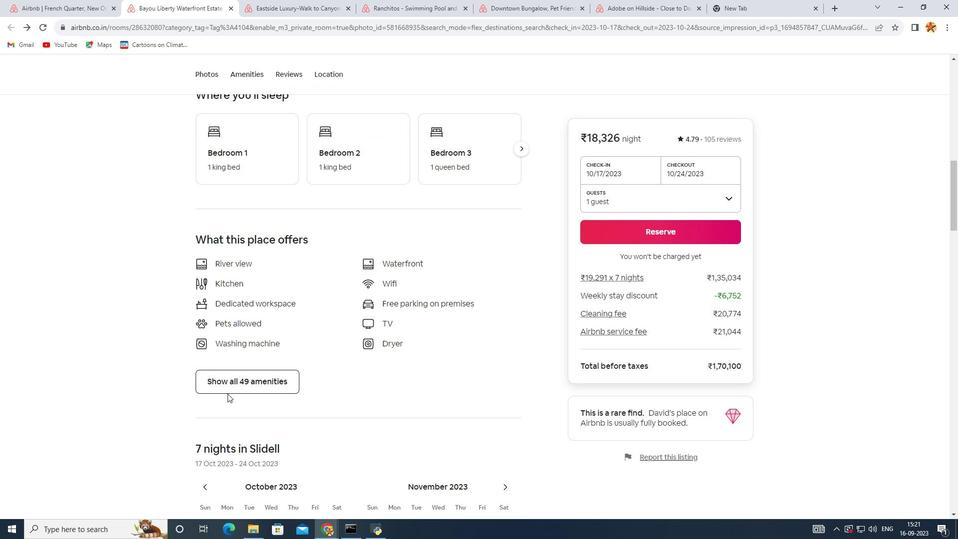 
Action: Mouse pressed left at (227, 393)
Screenshot: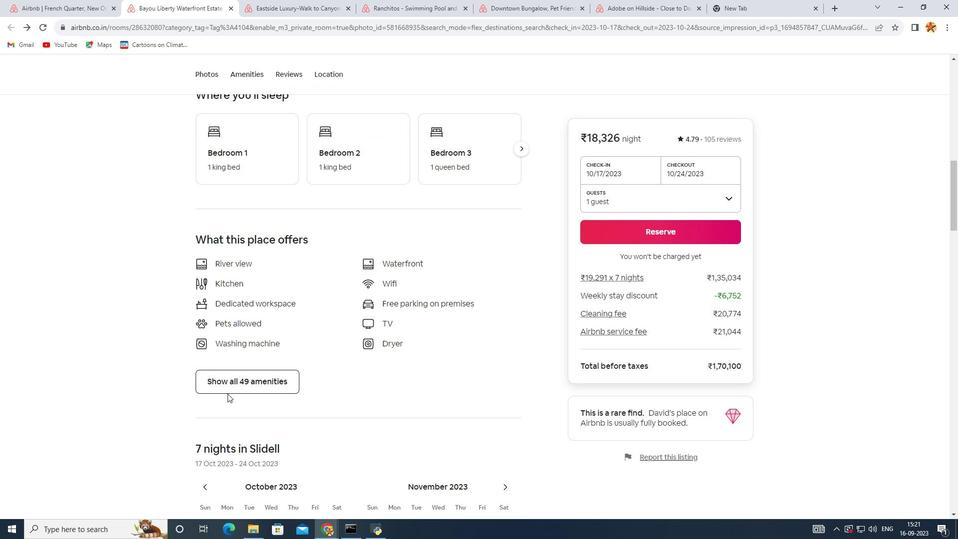 
Action: Mouse moved to (242, 382)
Screenshot: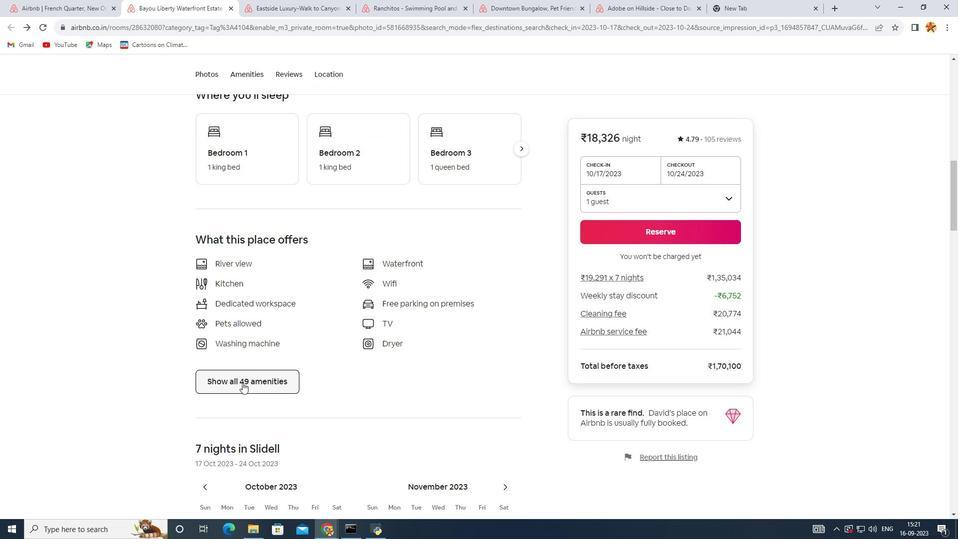 
Action: Mouse pressed left at (242, 382)
Screenshot: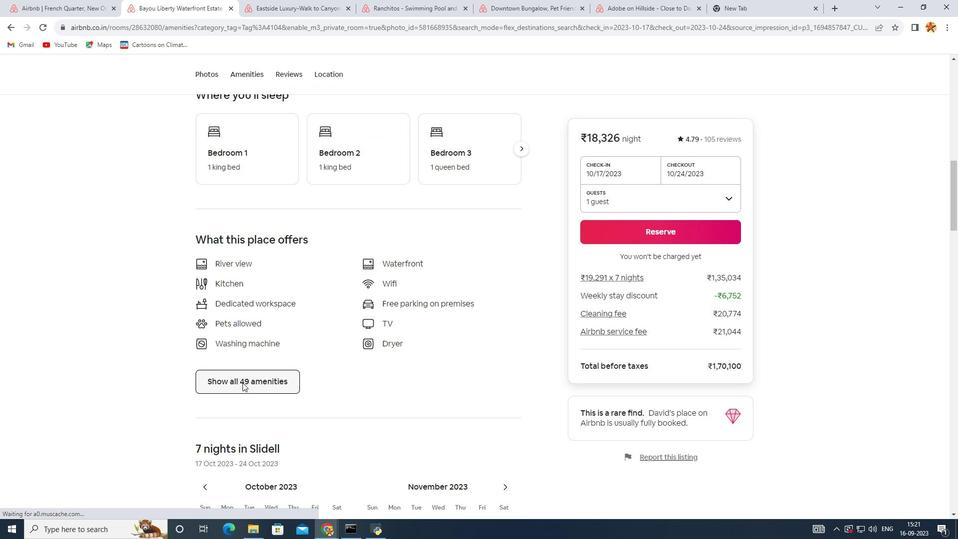 
Action: Mouse moved to (390, 291)
Screenshot: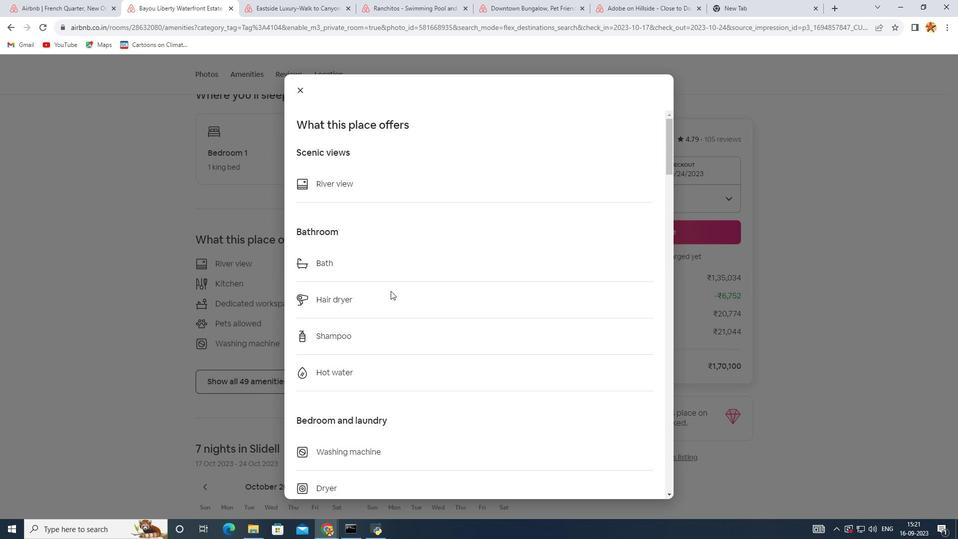 
Action: Mouse scrolled (390, 290) with delta (0, 0)
Screenshot: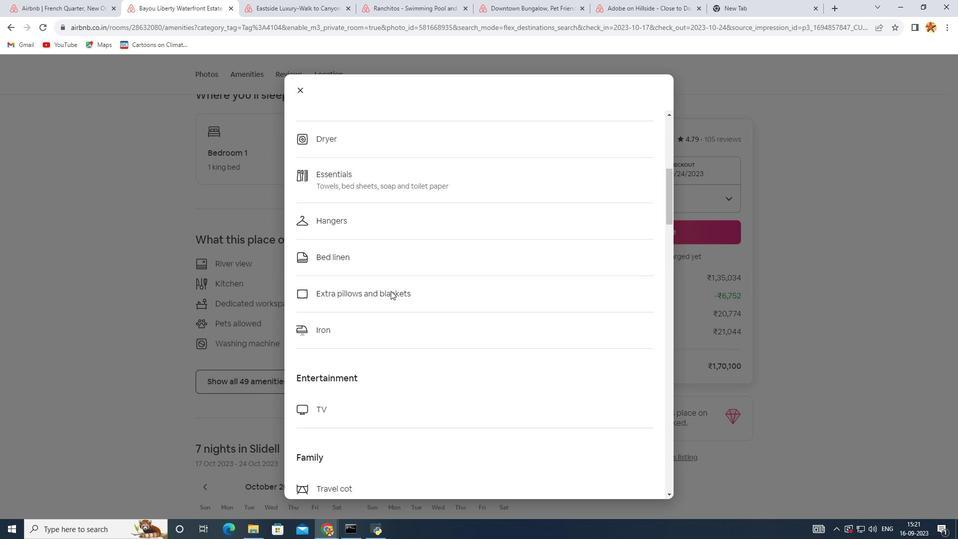 
Action: Mouse scrolled (390, 290) with delta (0, 0)
Screenshot: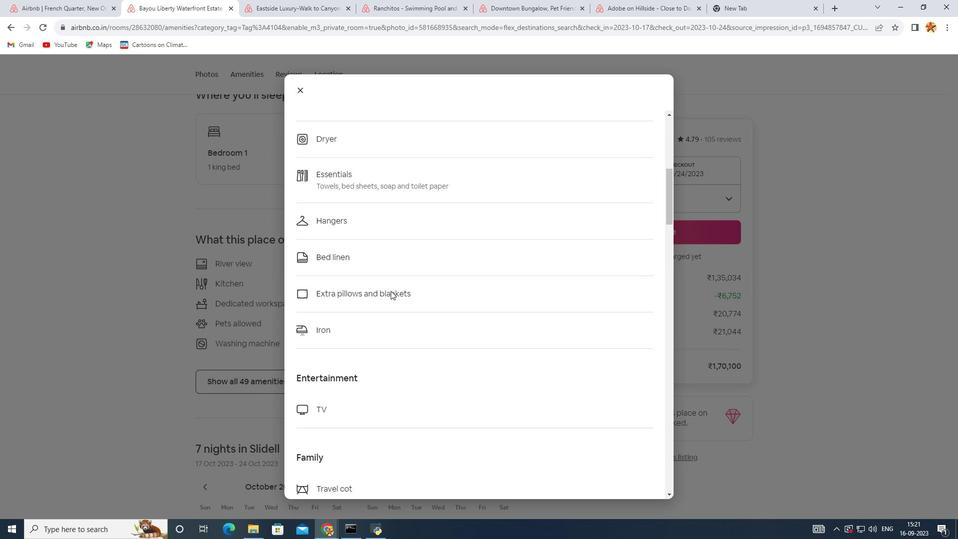
Action: Mouse scrolled (390, 290) with delta (0, 0)
Screenshot: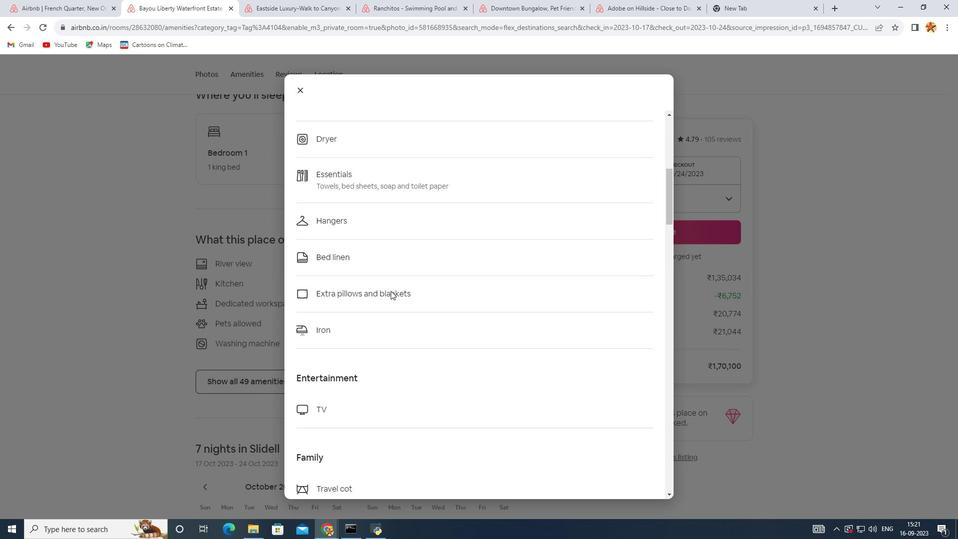 
Action: Mouse scrolled (390, 290) with delta (0, 0)
Screenshot: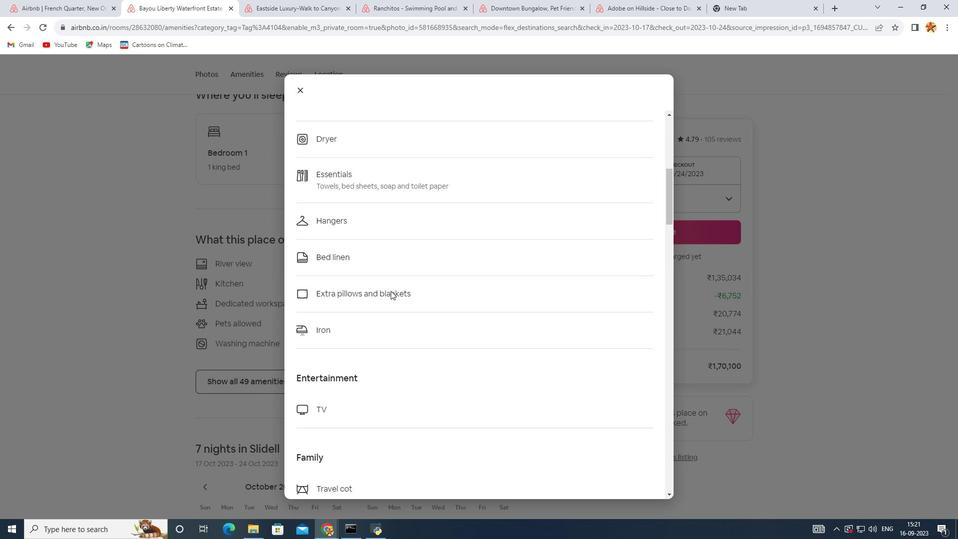 
Action: Mouse scrolled (390, 290) with delta (0, 0)
Screenshot: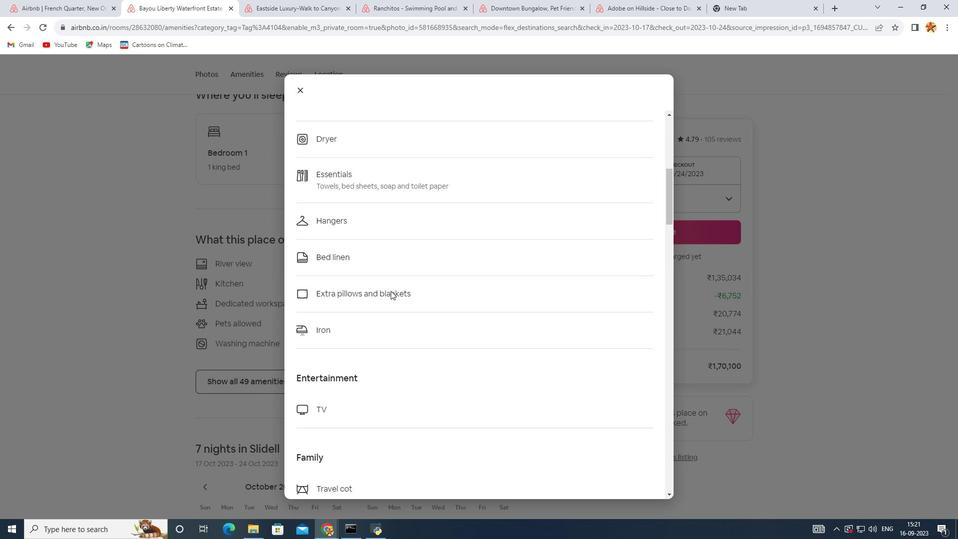 
Action: Mouse scrolled (390, 290) with delta (0, 0)
Screenshot: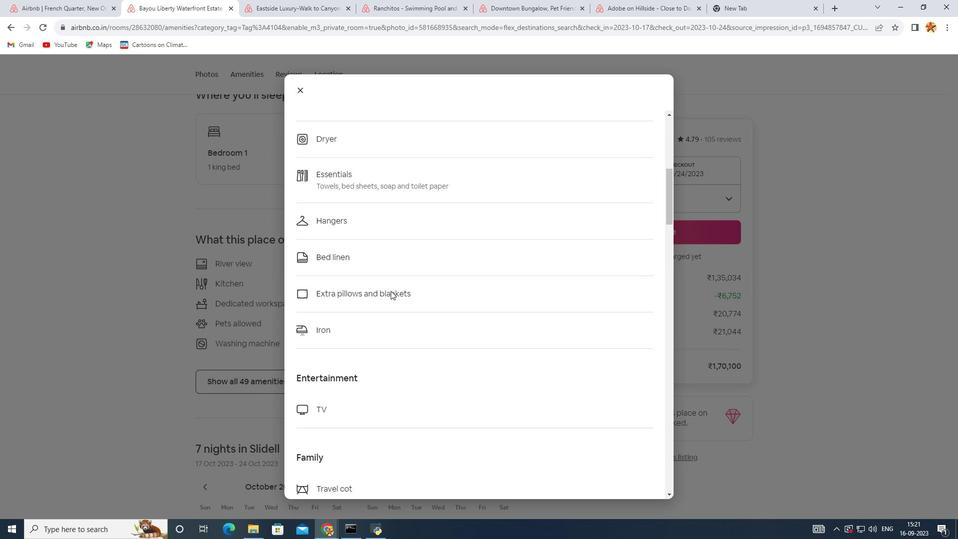 
Action: Mouse scrolled (390, 290) with delta (0, 0)
Screenshot: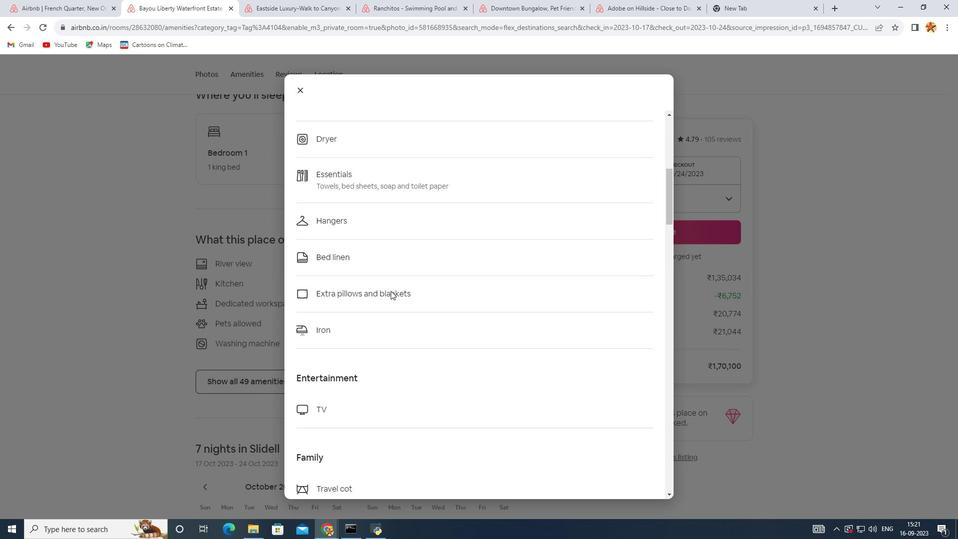 
Action: Mouse scrolled (390, 290) with delta (0, 0)
Screenshot: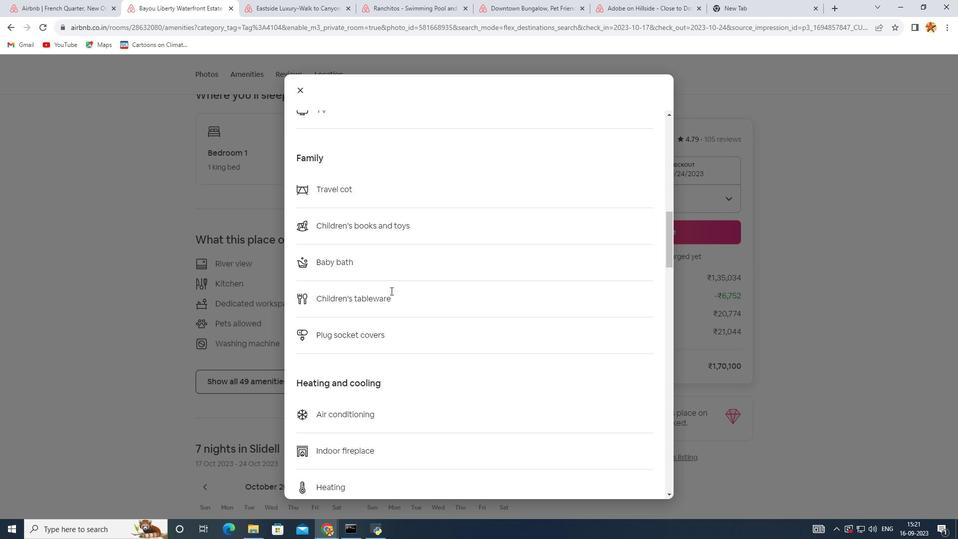 
Action: Mouse scrolled (390, 290) with delta (0, 0)
Screenshot: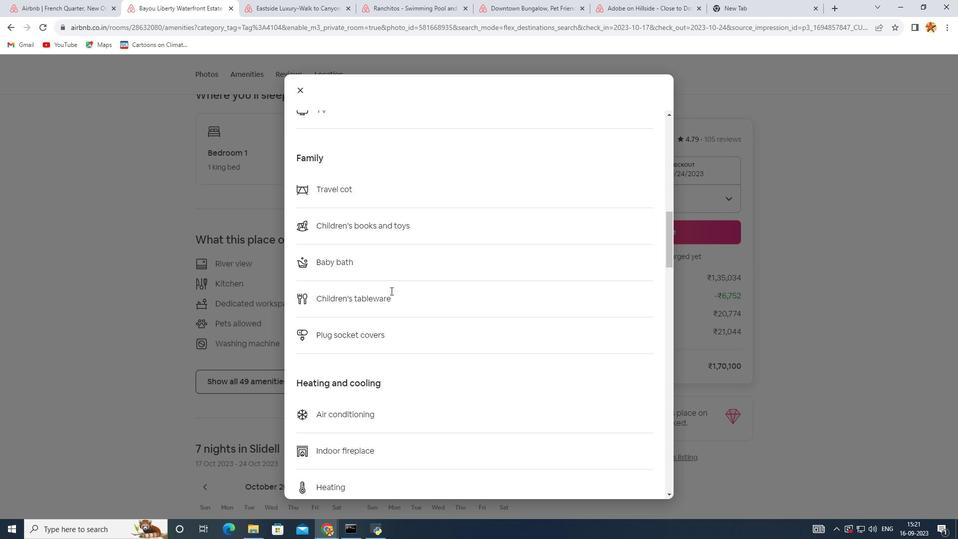 
Action: Mouse scrolled (390, 290) with delta (0, 0)
Screenshot: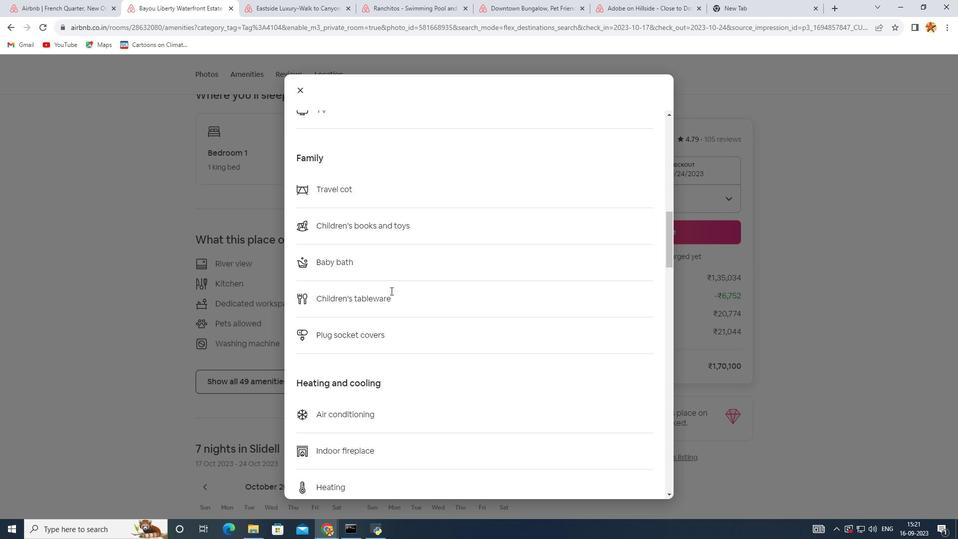 
Action: Mouse scrolled (390, 290) with delta (0, 0)
Screenshot: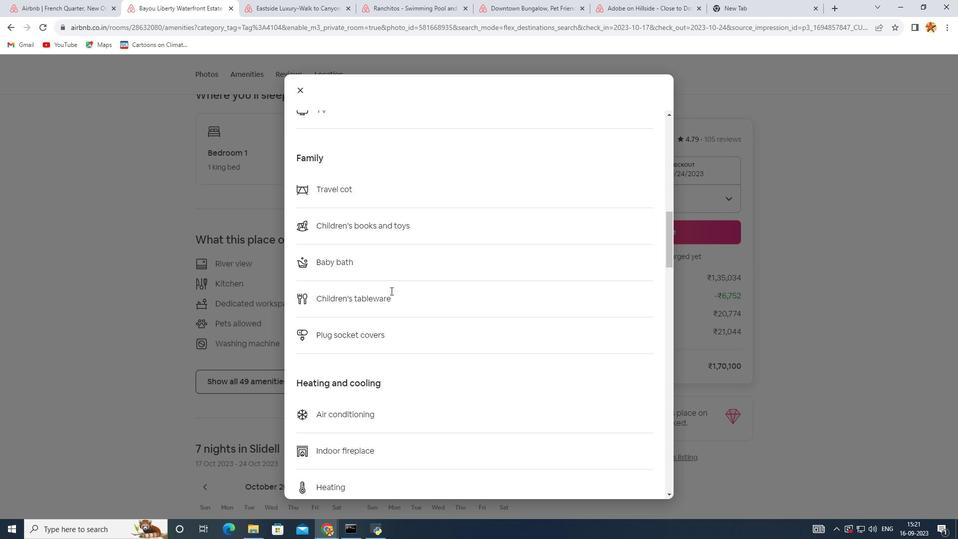 
Action: Mouse scrolled (390, 290) with delta (0, 0)
Screenshot: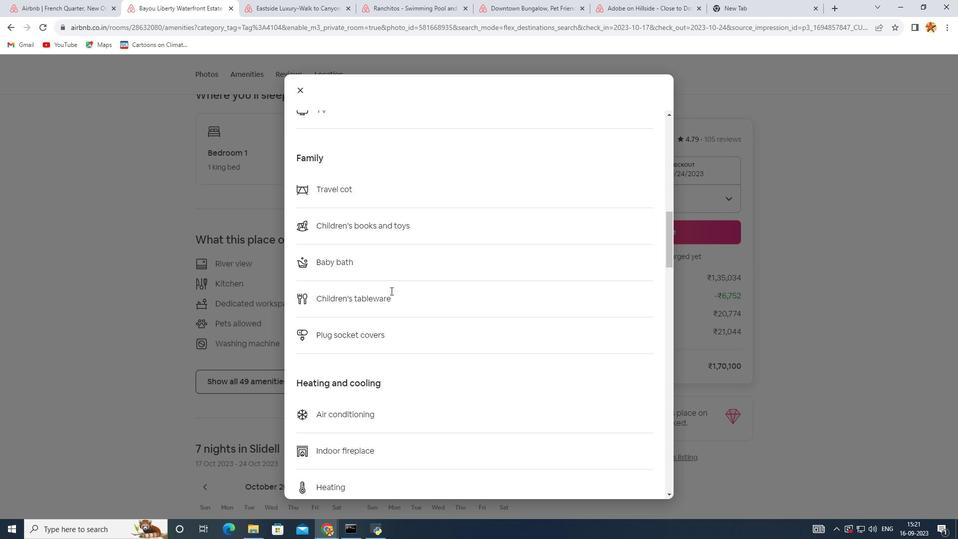 
Action: Mouse scrolled (390, 290) with delta (0, 0)
Screenshot: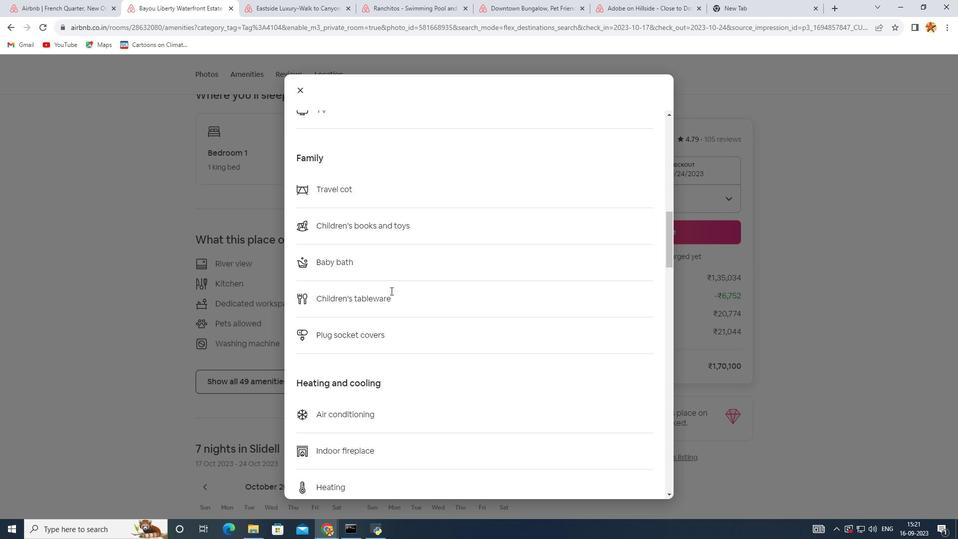 
Action: Mouse scrolled (390, 290) with delta (0, 0)
Screenshot: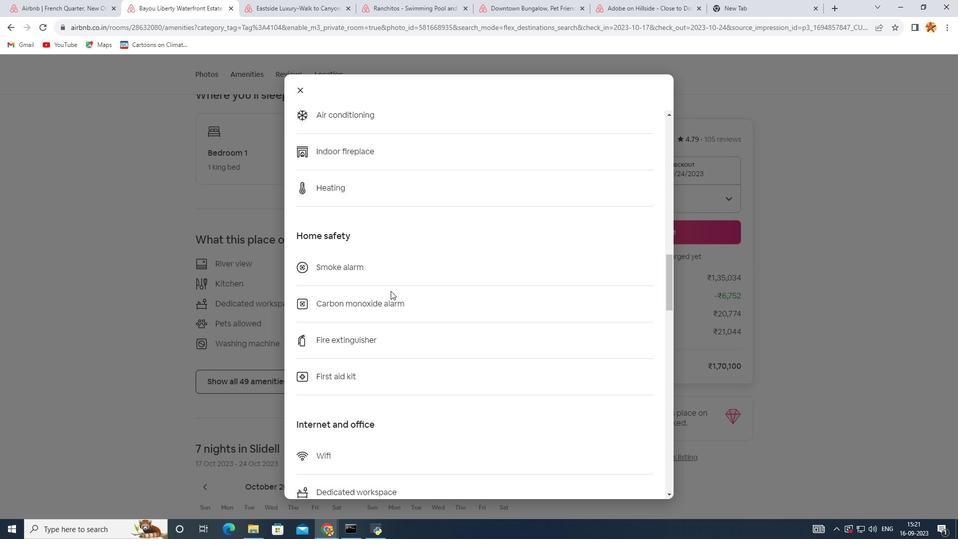 
Action: Mouse scrolled (390, 290) with delta (0, 0)
Screenshot: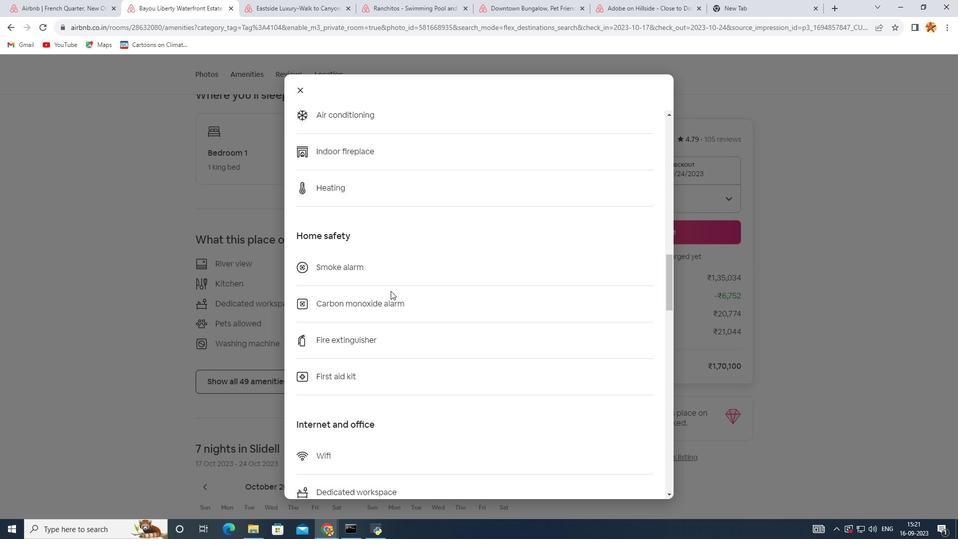 
Action: Mouse scrolled (390, 290) with delta (0, 0)
Screenshot: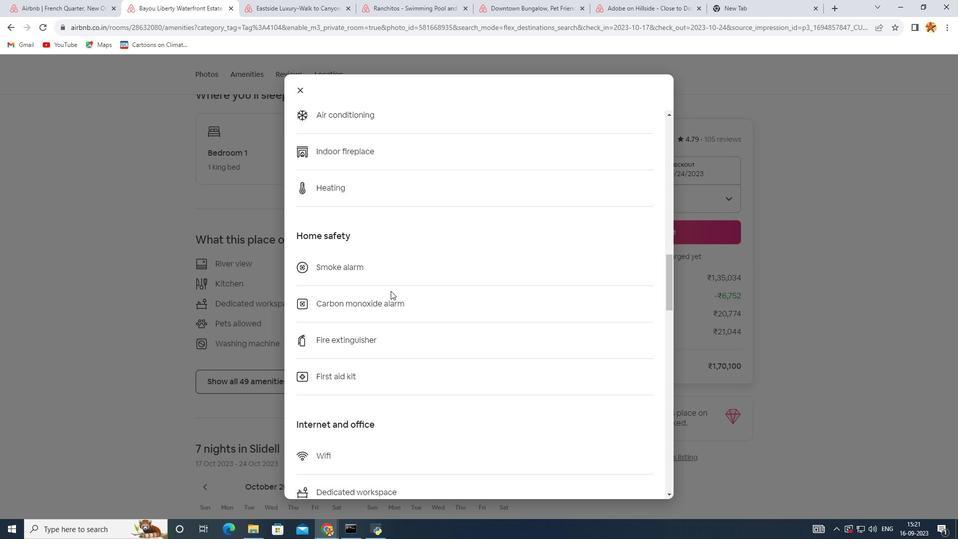 
Action: Mouse scrolled (390, 290) with delta (0, 0)
Screenshot: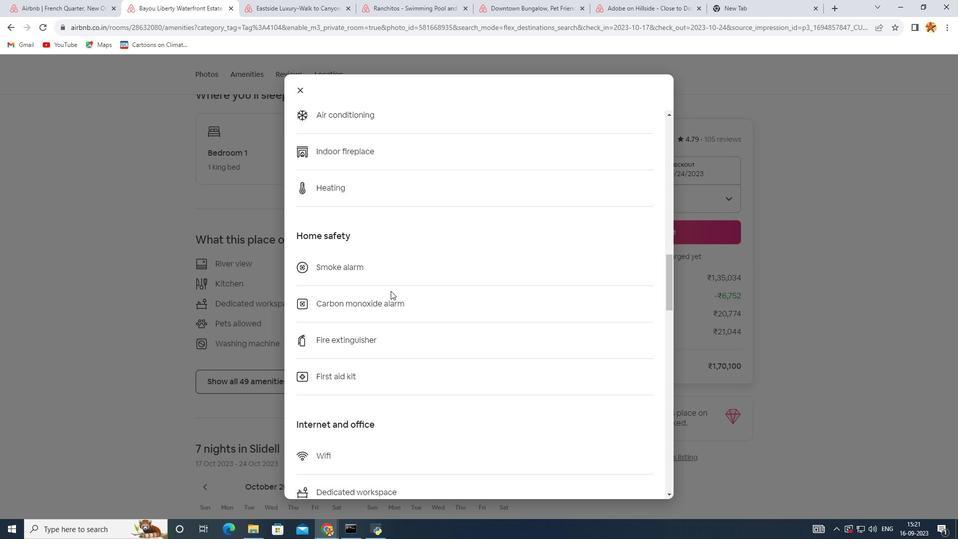 
Action: Mouse scrolled (390, 290) with delta (0, 0)
Screenshot: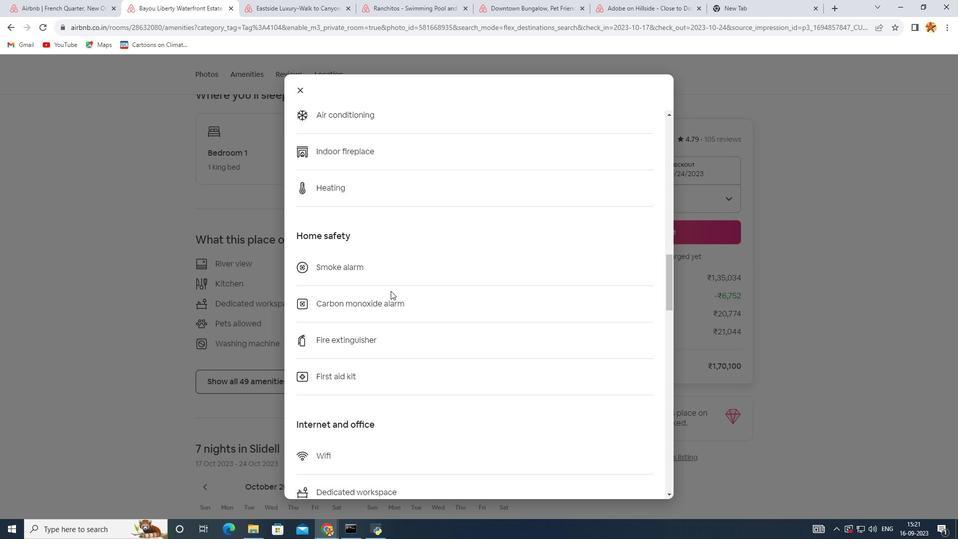 
Action: Mouse scrolled (390, 290) with delta (0, 0)
Screenshot: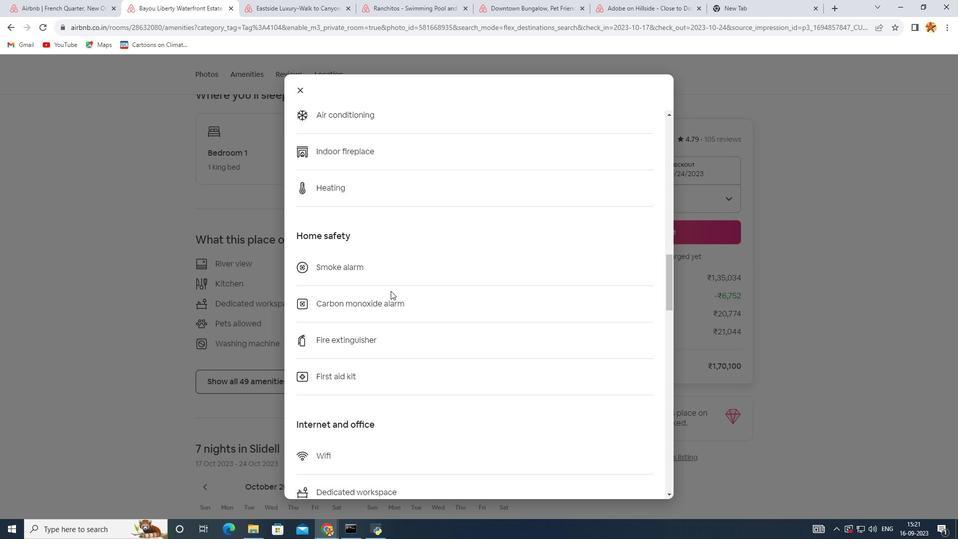 
Action: Mouse scrolled (390, 290) with delta (0, 0)
Screenshot: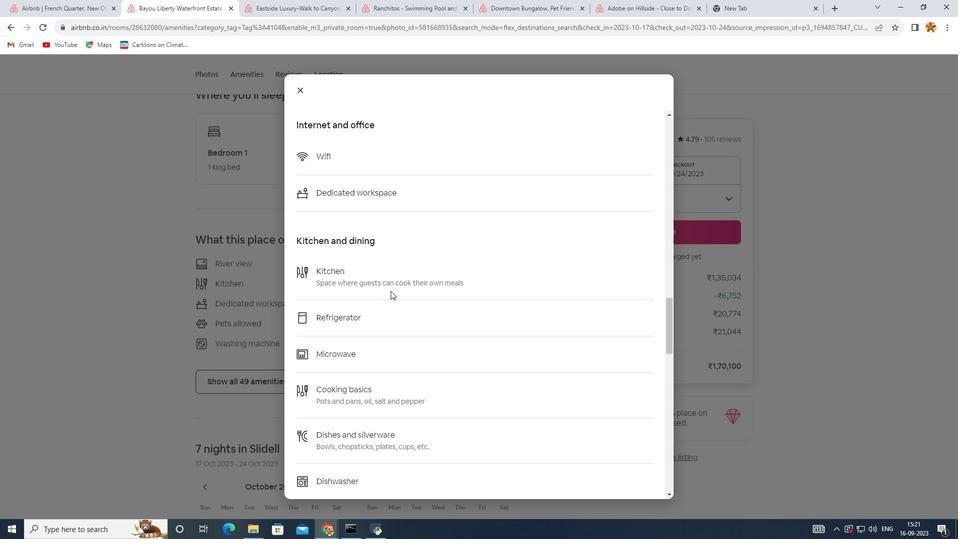 
Action: Mouse scrolled (390, 290) with delta (0, 0)
Screenshot: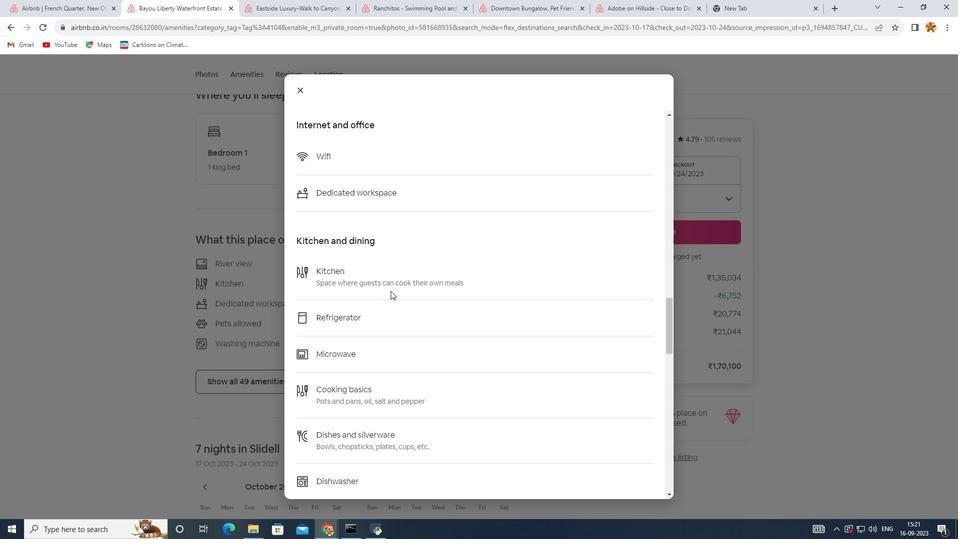 
Action: Mouse scrolled (390, 290) with delta (0, 0)
Screenshot: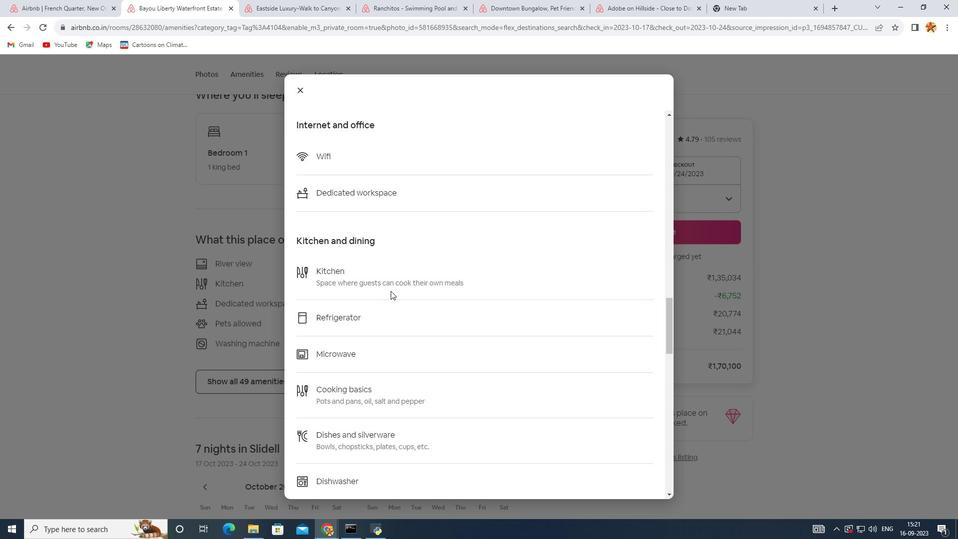 
Action: Mouse scrolled (390, 290) with delta (0, 0)
Screenshot: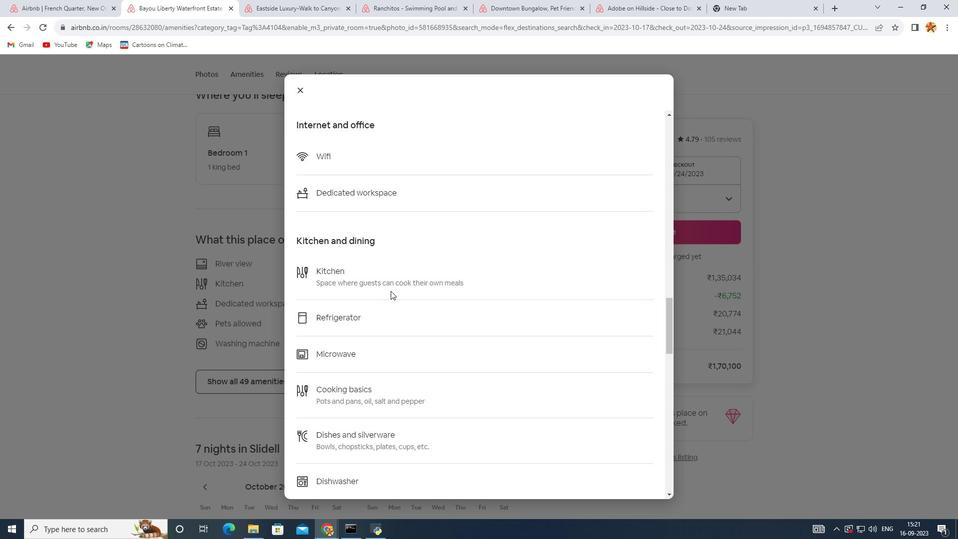 
Action: Mouse scrolled (390, 290) with delta (0, 0)
Screenshot: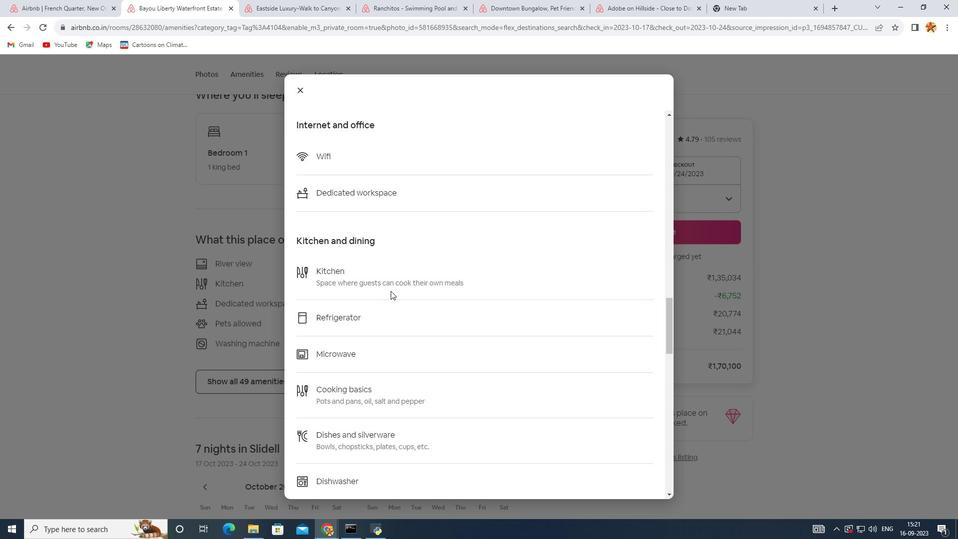 
Action: Mouse scrolled (390, 290) with delta (0, 0)
Screenshot: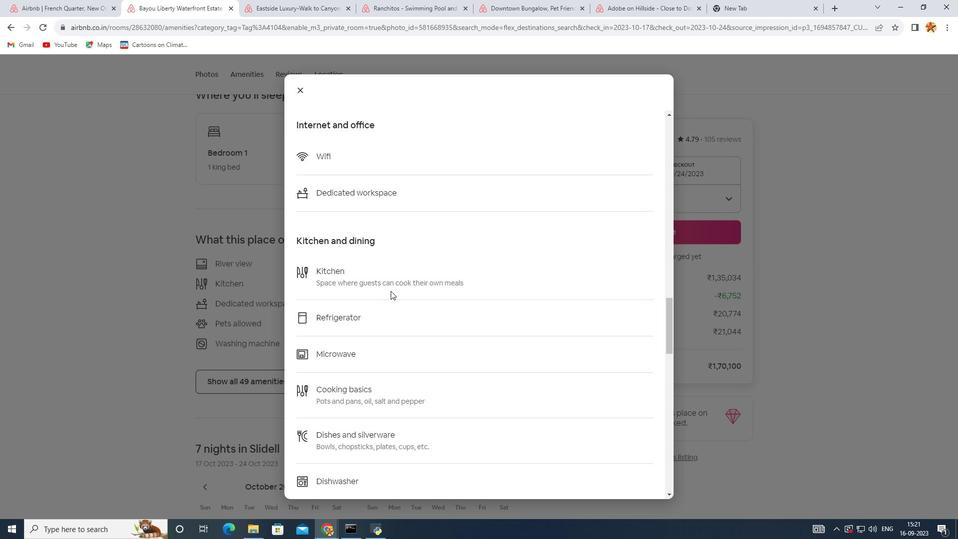 
Action: Mouse scrolled (390, 290) with delta (0, 0)
Screenshot: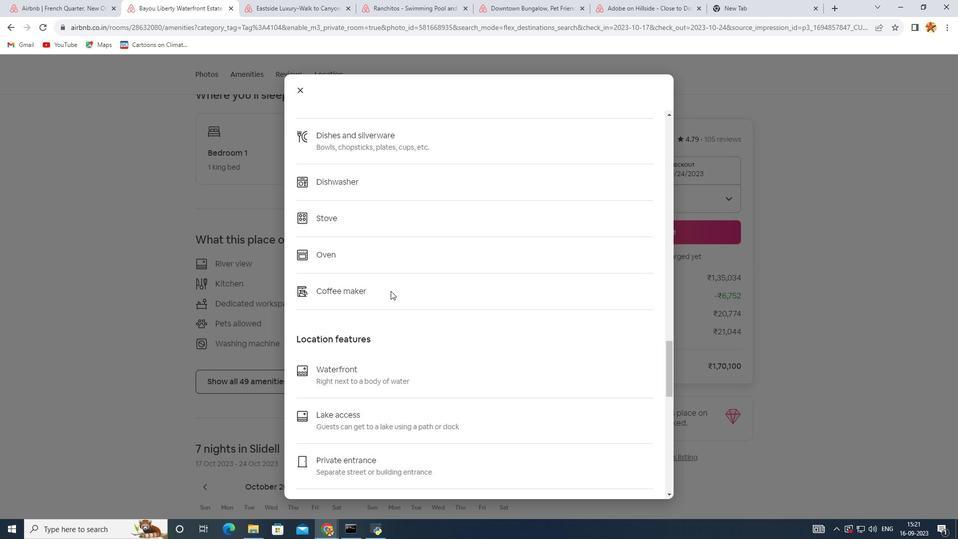 
Action: Mouse scrolled (390, 290) with delta (0, 0)
Screenshot: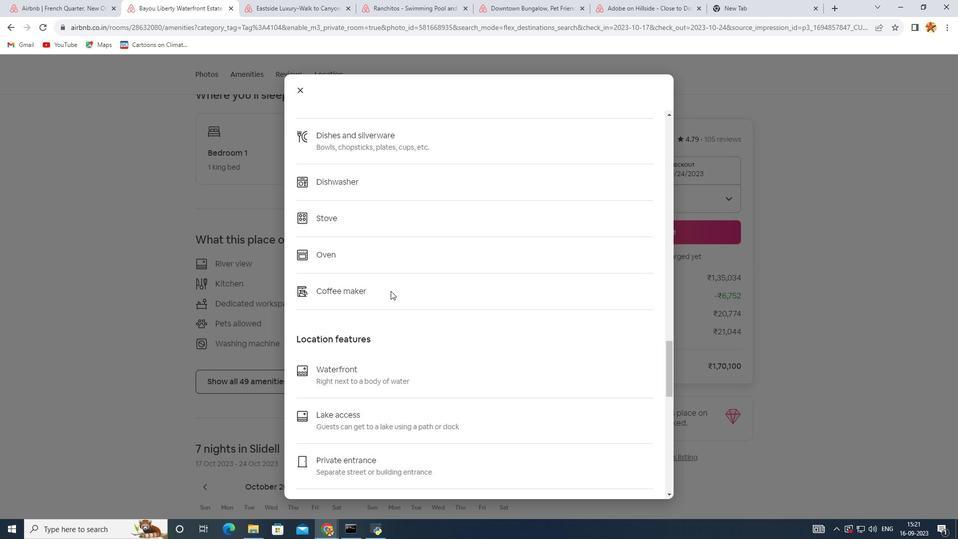 
Action: Mouse scrolled (390, 290) with delta (0, 0)
Screenshot: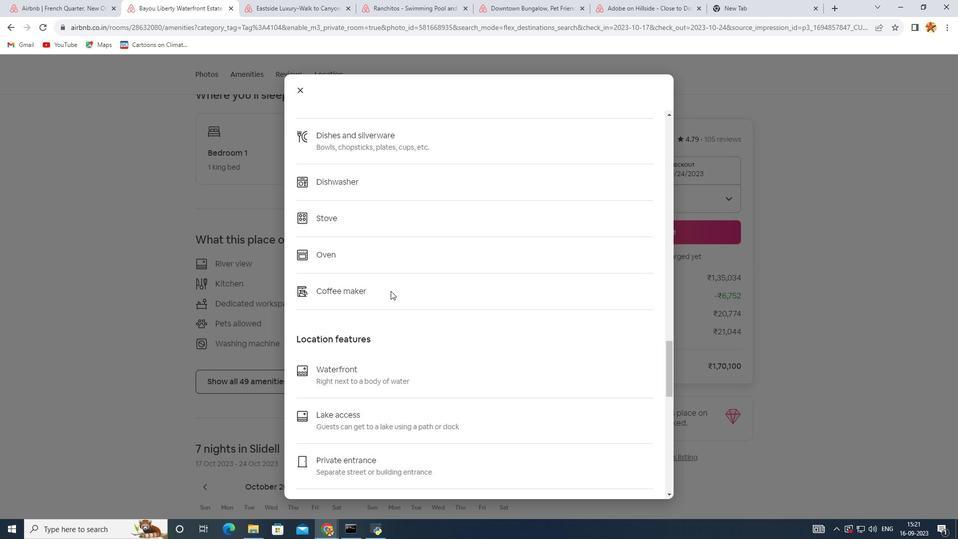 
Action: Mouse scrolled (390, 290) with delta (0, 0)
Screenshot: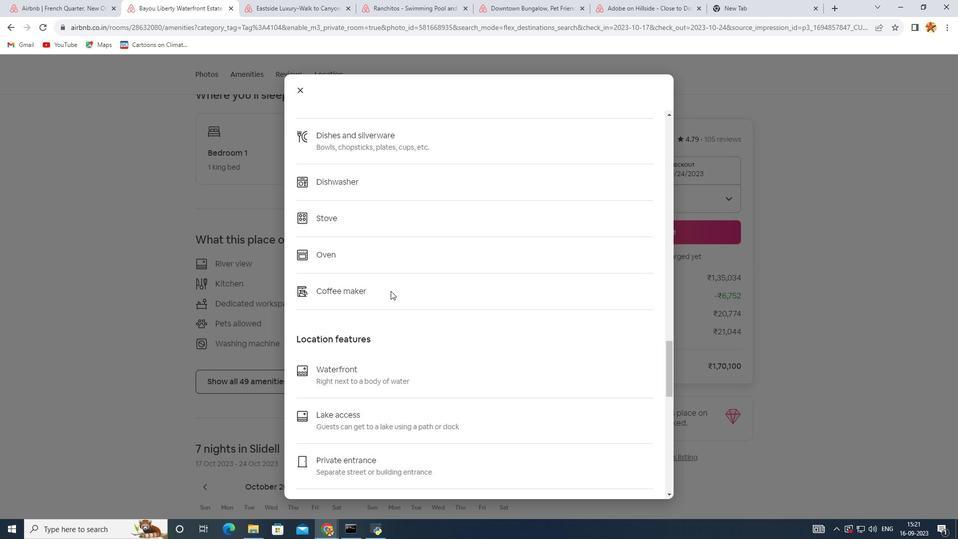 
Action: Mouse scrolled (390, 290) with delta (0, 0)
Screenshot: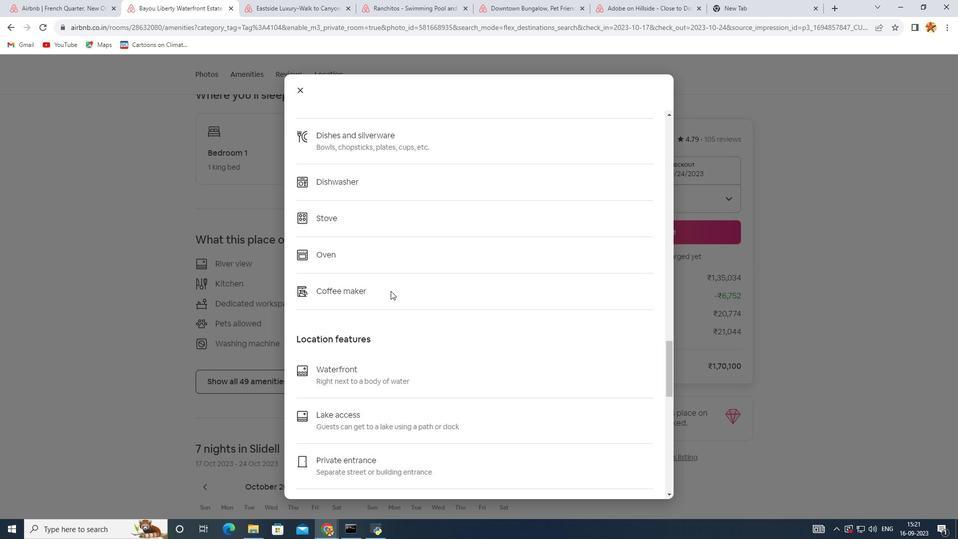 
Action: Mouse scrolled (390, 290) with delta (0, 0)
Screenshot: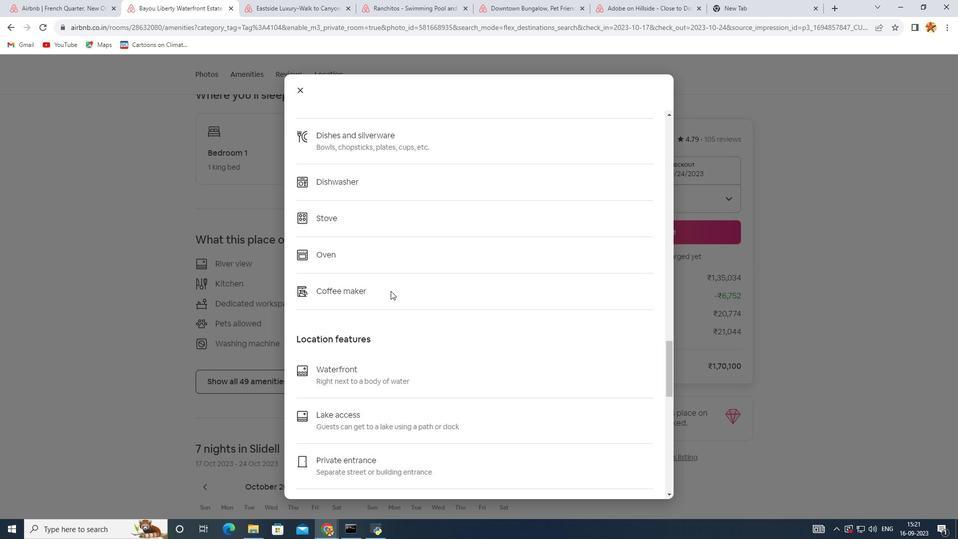 
Action: Mouse scrolled (390, 290) with delta (0, 0)
Screenshot: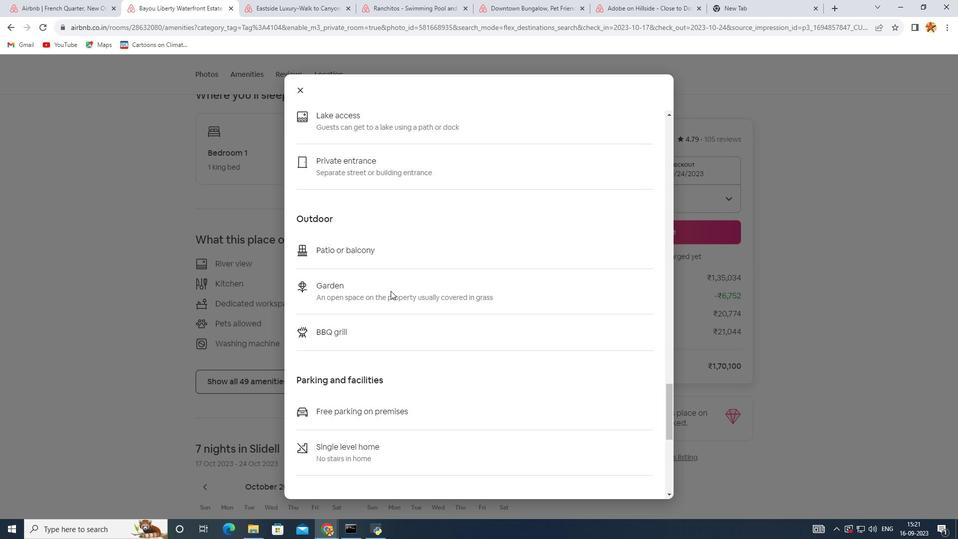 
Action: Mouse scrolled (390, 290) with delta (0, 0)
Screenshot: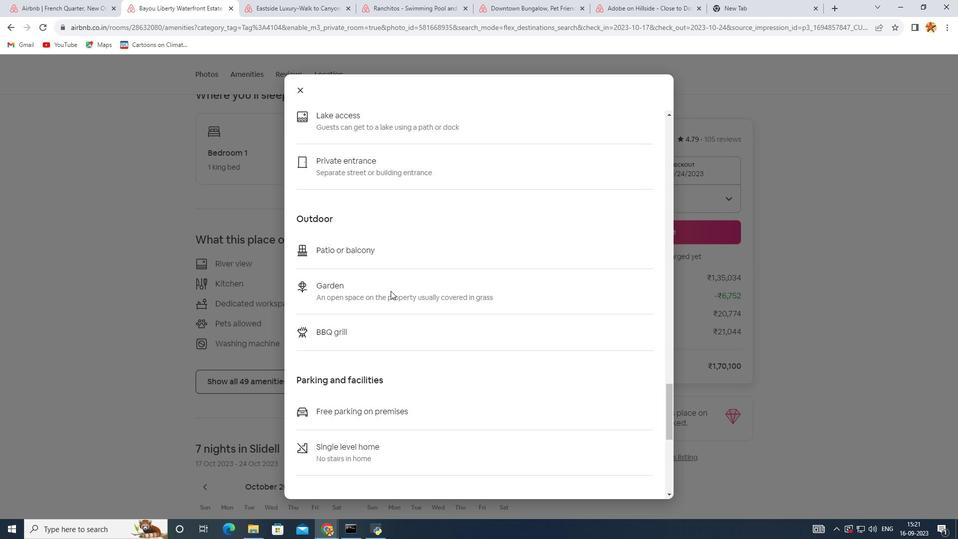 
Action: Mouse scrolled (390, 290) with delta (0, 0)
Screenshot: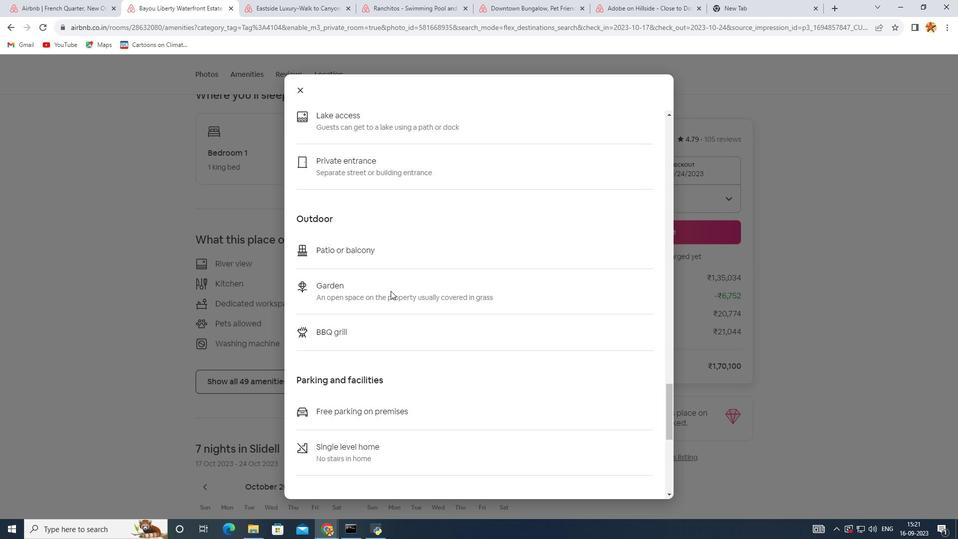 
Action: Mouse scrolled (390, 290) with delta (0, 0)
Screenshot: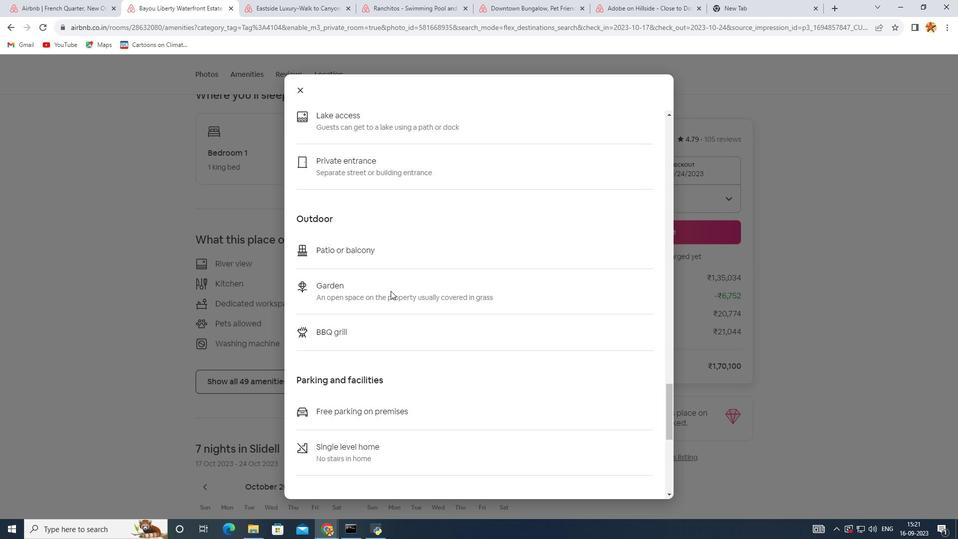
Action: Mouse scrolled (390, 290) with delta (0, 0)
Screenshot: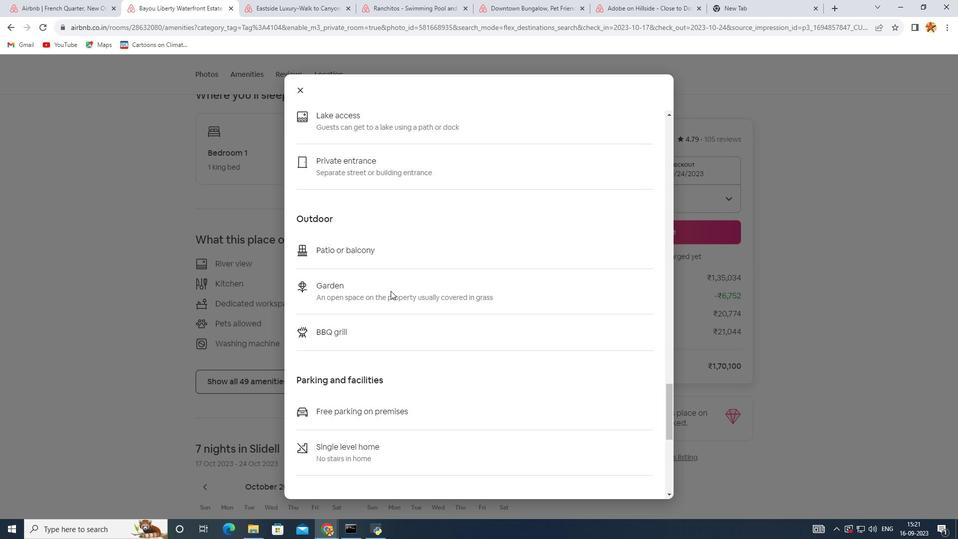 
Action: Mouse scrolled (390, 290) with delta (0, 0)
Screenshot: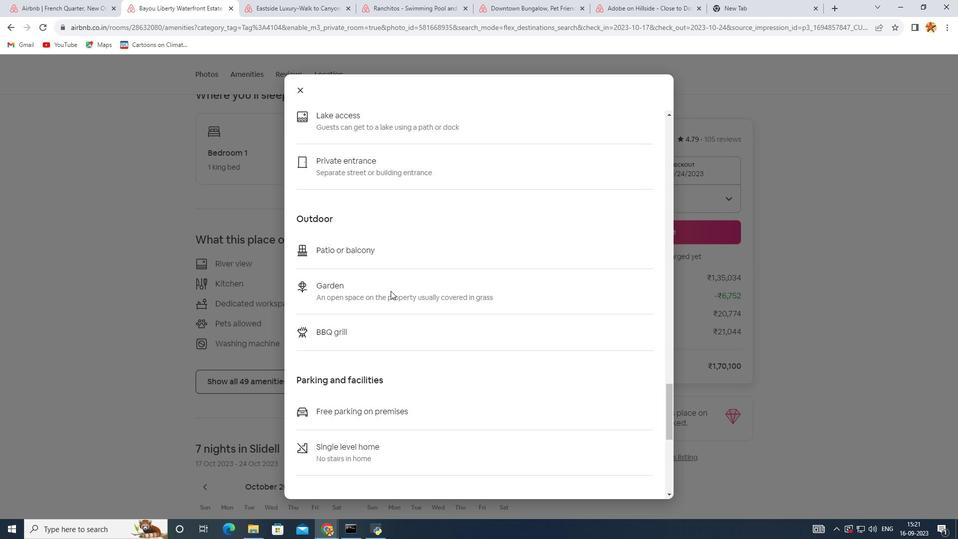
Action: Mouse scrolled (390, 290) with delta (0, 0)
Screenshot: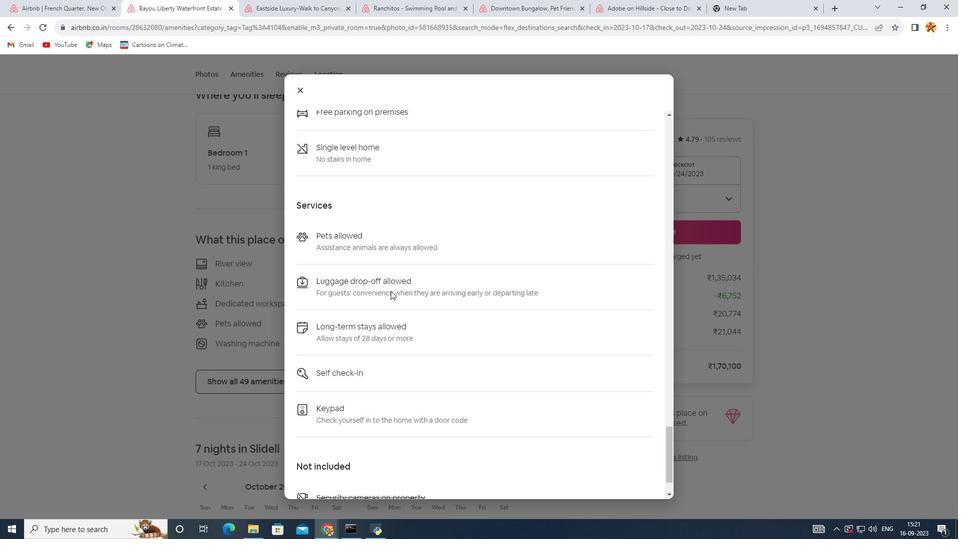 
Action: Mouse scrolled (390, 290) with delta (0, 0)
Screenshot: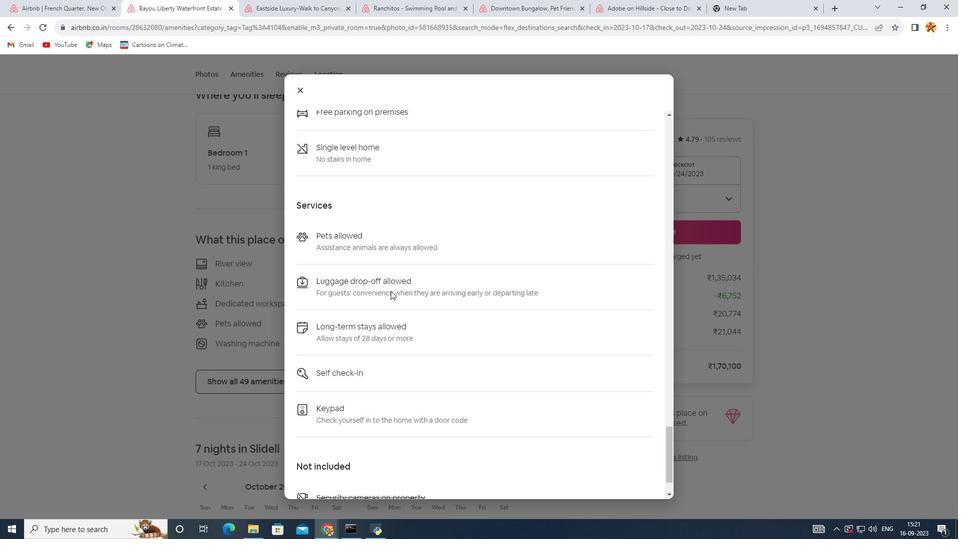 
Action: Mouse scrolled (390, 290) with delta (0, 0)
Screenshot: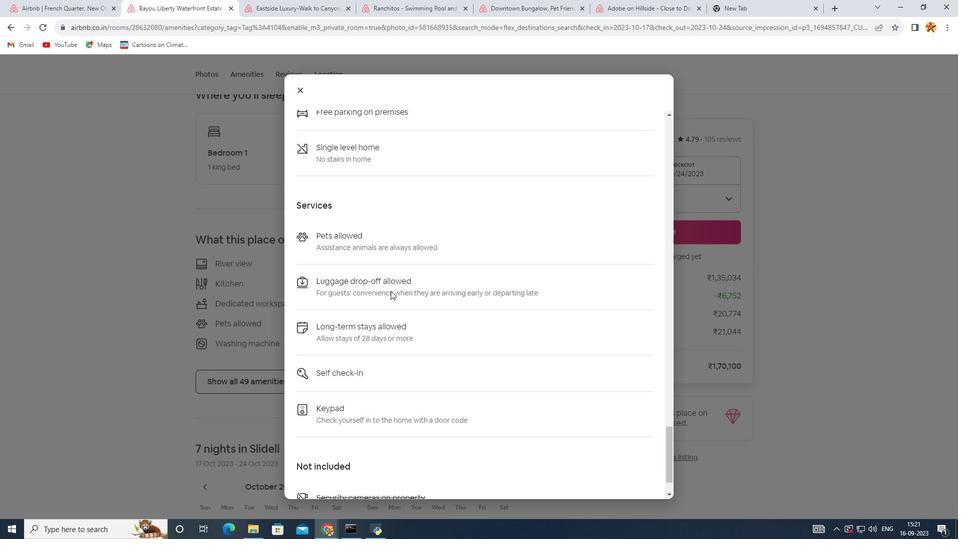 
Action: Mouse scrolled (390, 290) with delta (0, 0)
Screenshot: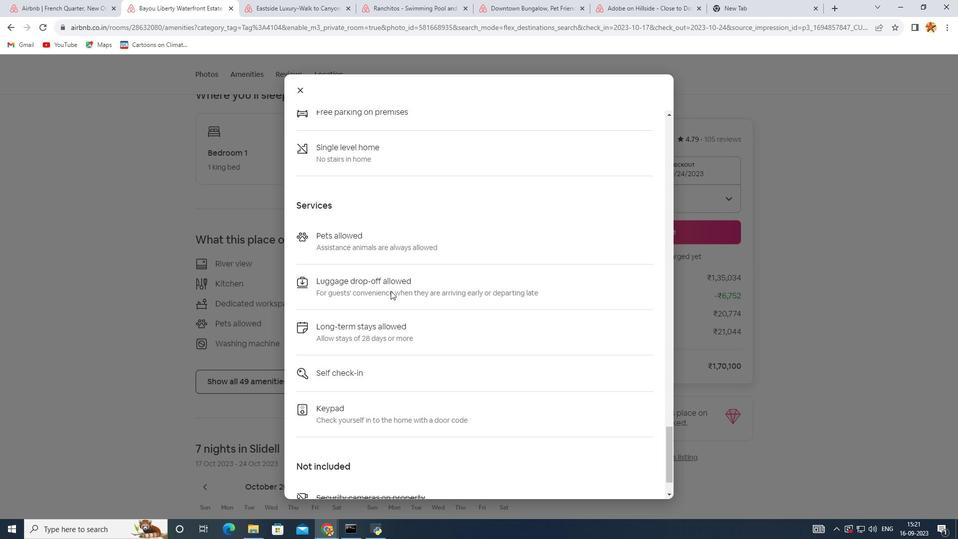 
Action: Mouse scrolled (390, 290) with delta (0, 0)
Screenshot: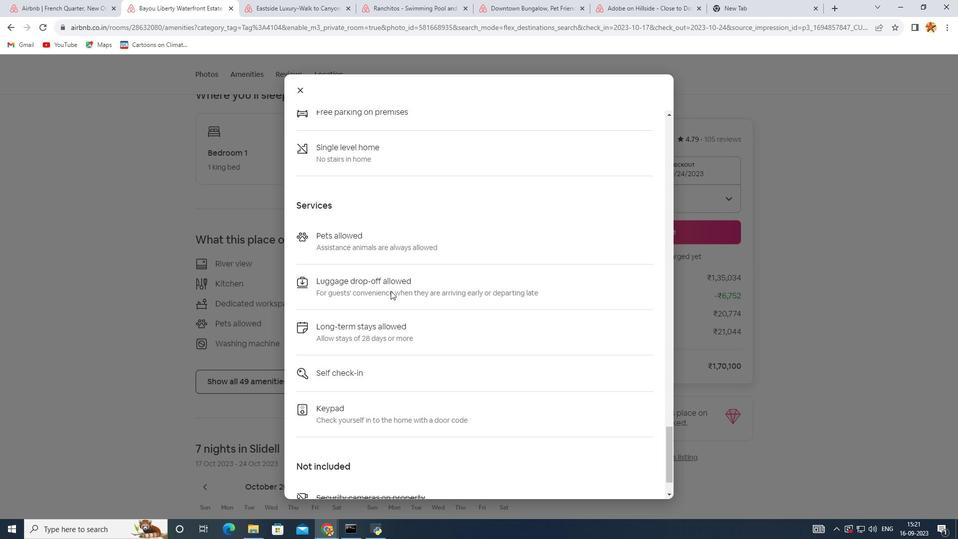 
Action: Mouse scrolled (390, 290) with delta (0, 0)
Screenshot: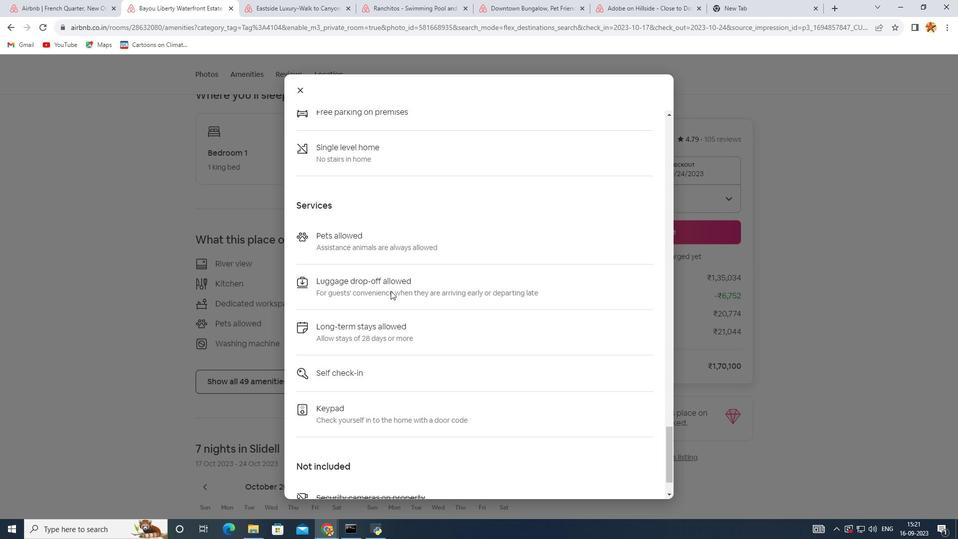 
Action: Mouse scrolled (390, 290) with delta (0, 0)
Screenshot: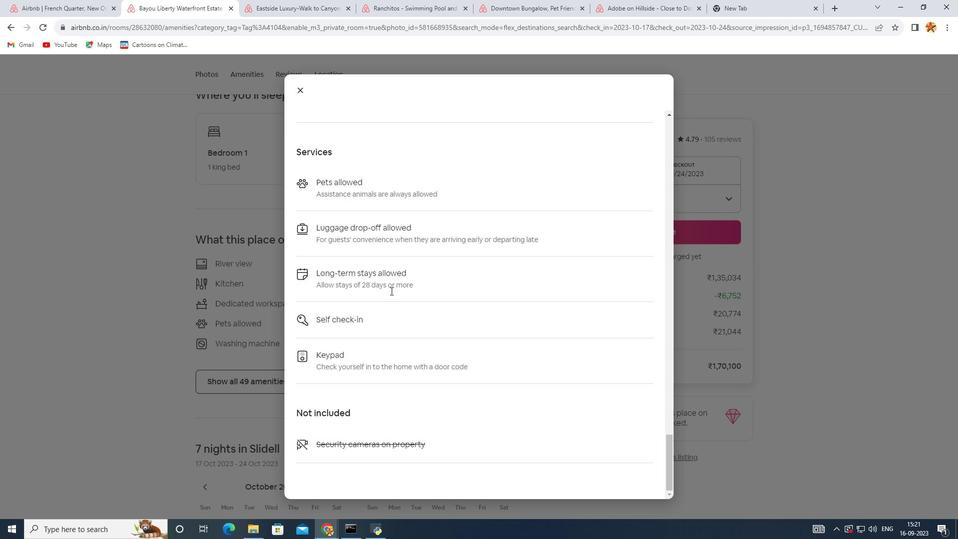 
Action: Mouse scrolled (390, 290) with delta (0, 0)
Screenshot: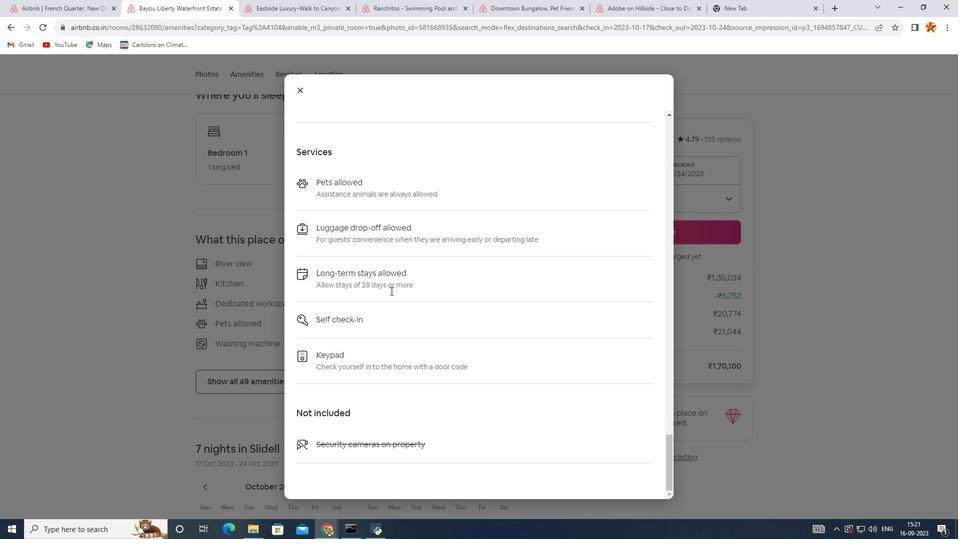 
Action: Mouse scrolled (390, 290) with delta (0, 0)
Screenshot: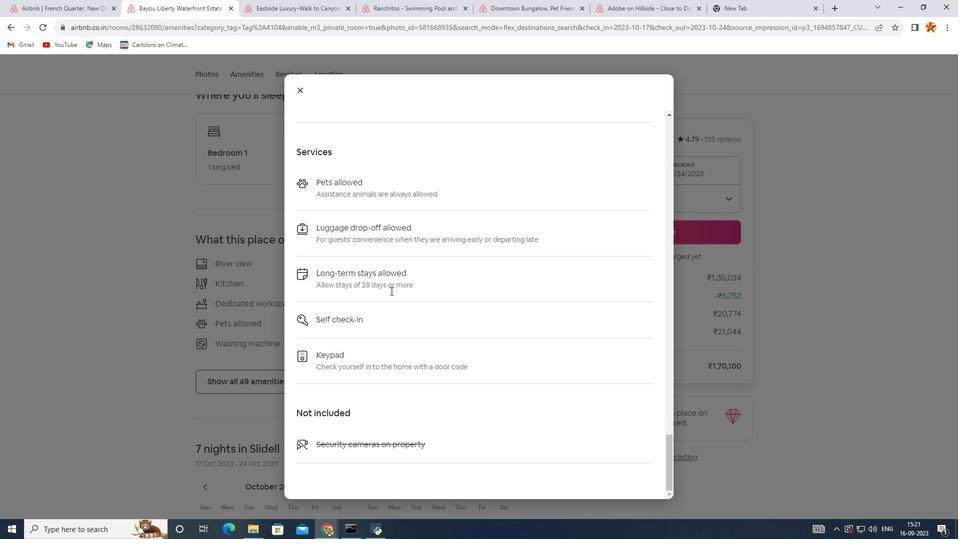 
Action: Mouse scrolled (390, 290) with delta (0, 0)
Screenshot: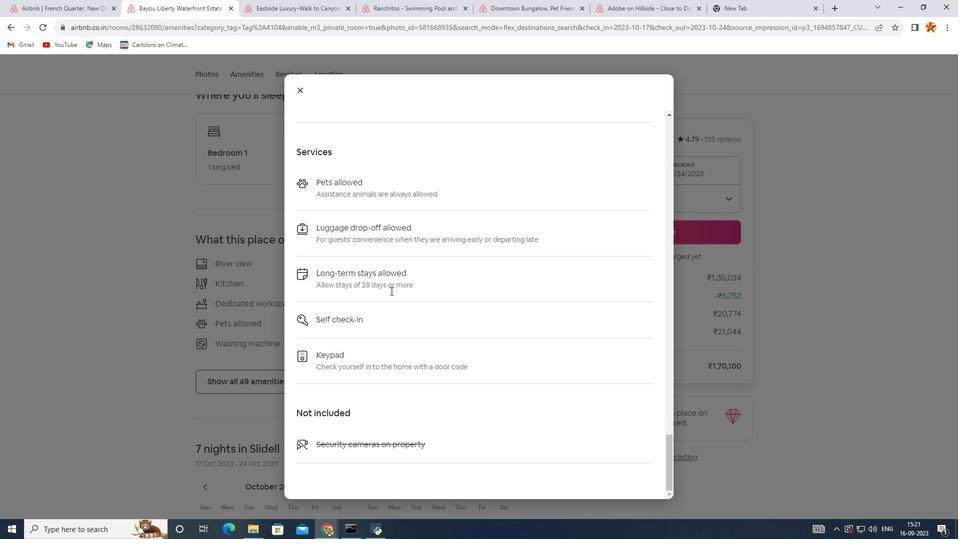 
Action: Mouse scrolled (390, 290) with delta (0, 0)
Screenshot: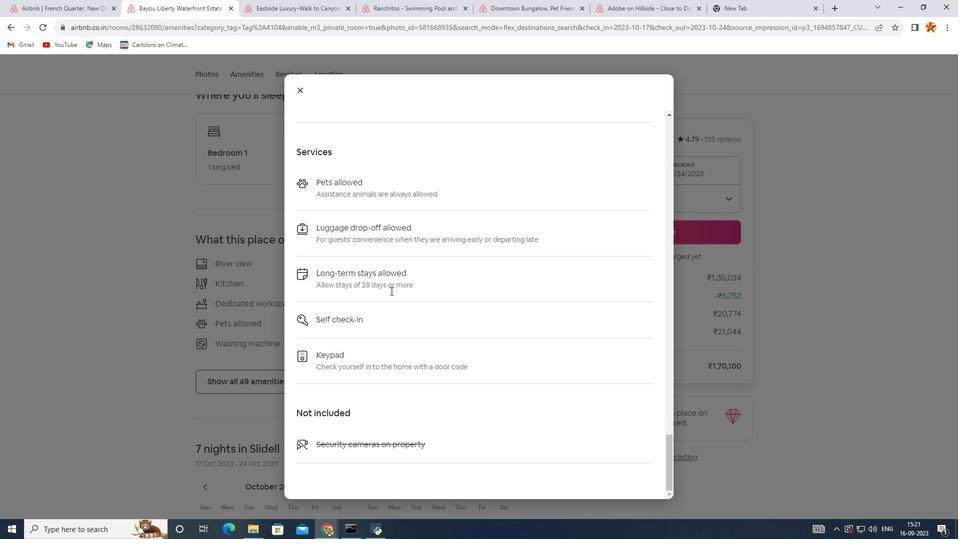
Action: Mouse scrolled (390, 290) with delta (0, 0)
Screenshot: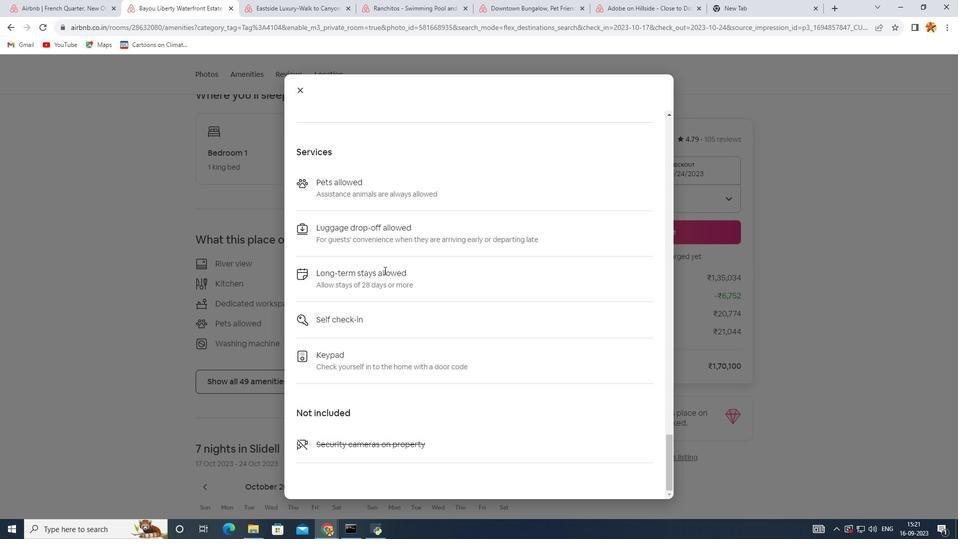 
Action: Mouse scrolled (390, 290) with delta (0, 0)
Screenshot: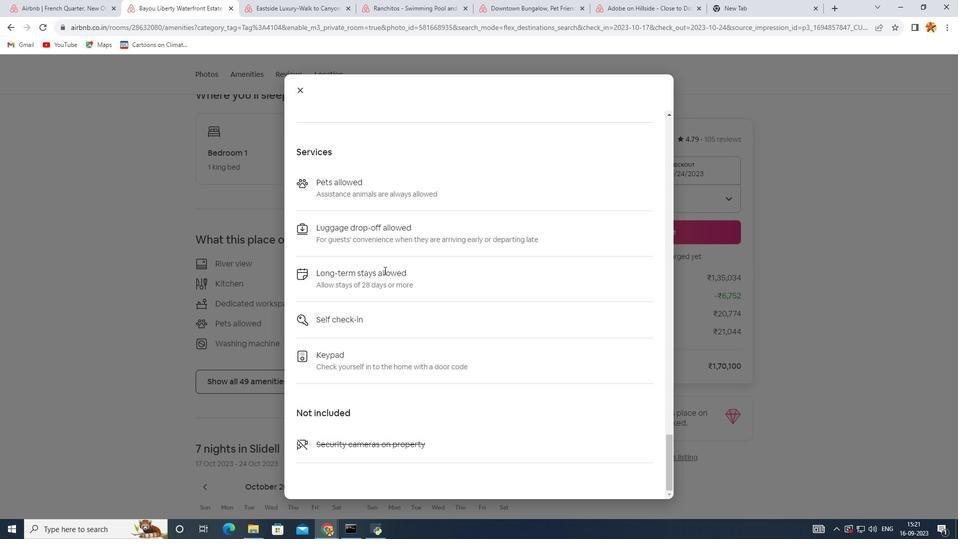 
Action: Mouse moved to (294, 93)
Screenshot: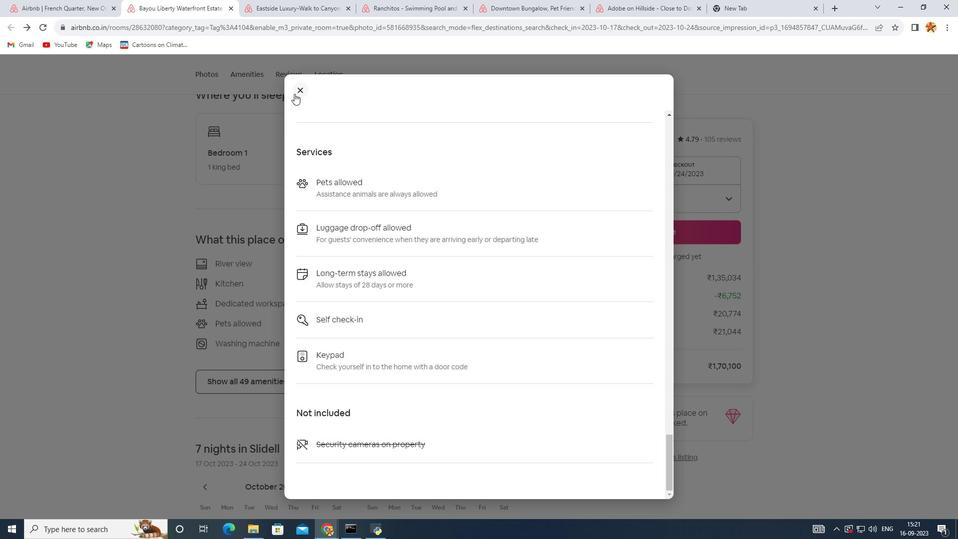 
Action: Mouse pressed left at (294, 93)
Screenshot: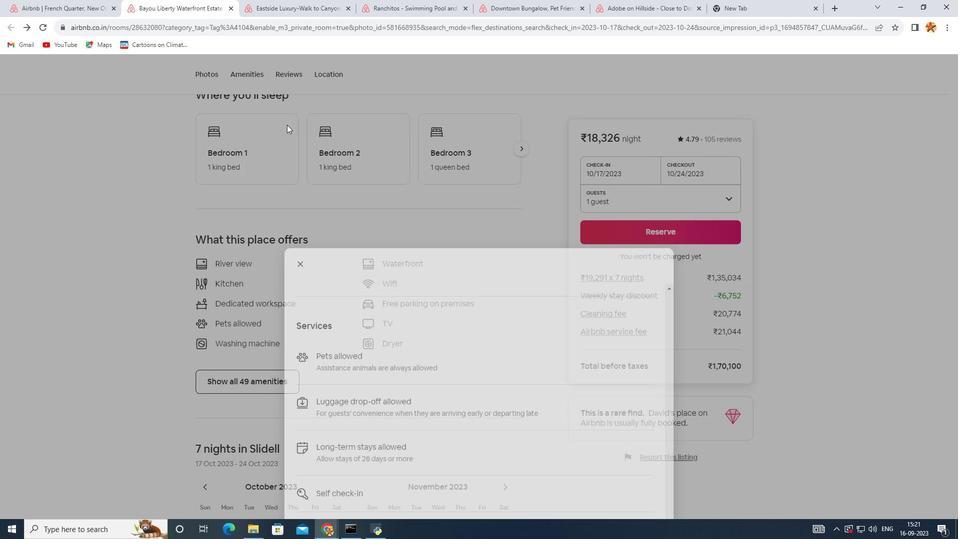 
Action: Mouse moved to (251, 260)
Screenshot: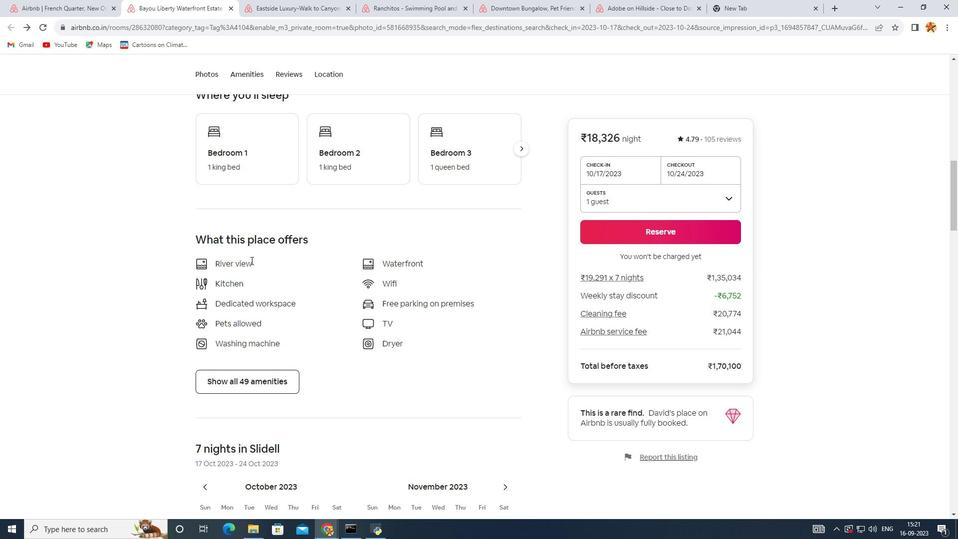 
Action: Mouse scrolled (251, 260) with delta (0, 0)
Screenshot: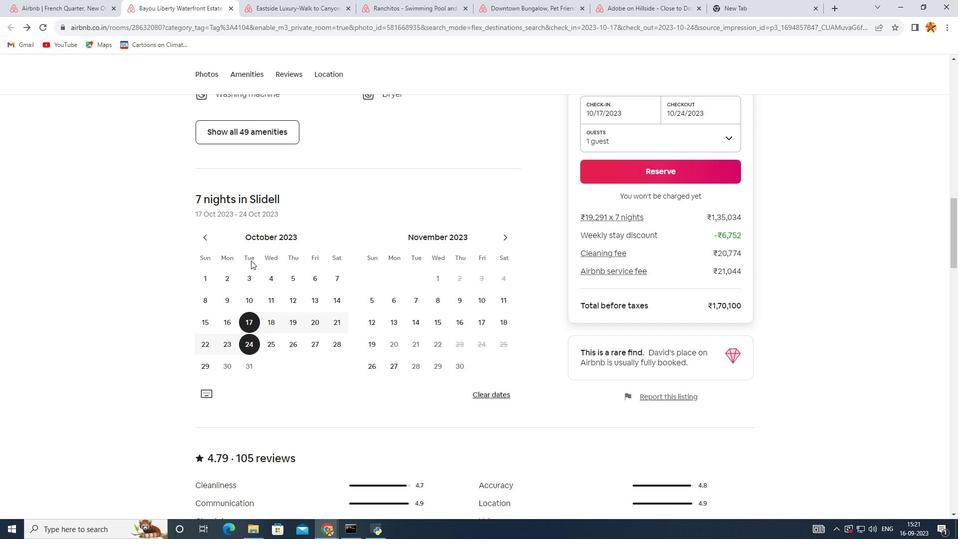 
Action: Mouse scrolled (251, 260) with delta (0, 0)
Screenshot: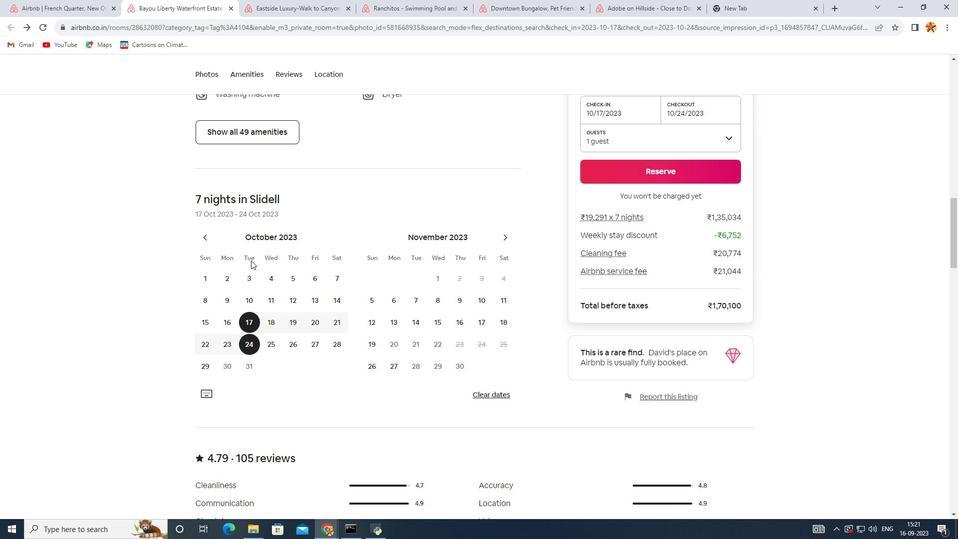 
Action: Mouse scrolled (251, 260) with delta (0, 0)
Screenshot: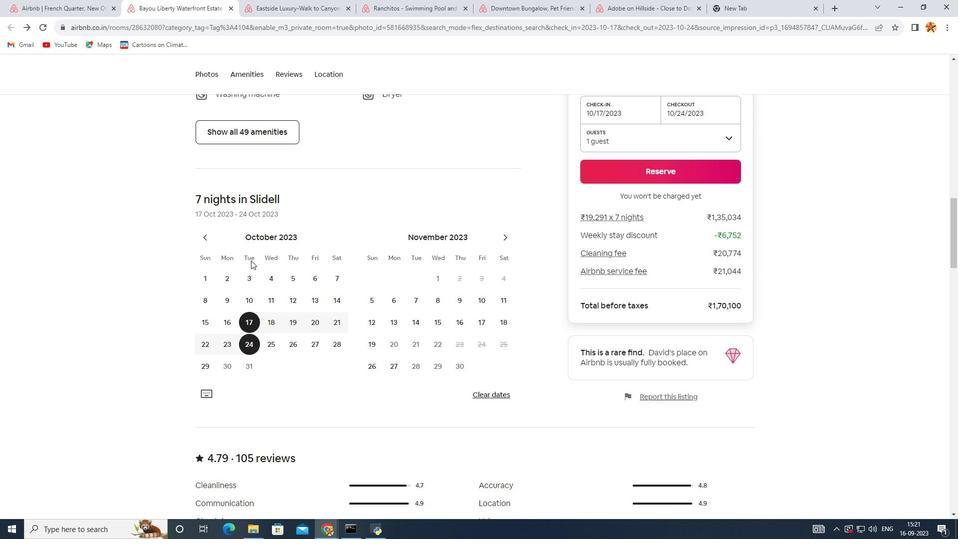 
Action: Mouse scrolled (251, 260) with delta (0, 0)
Screenshot: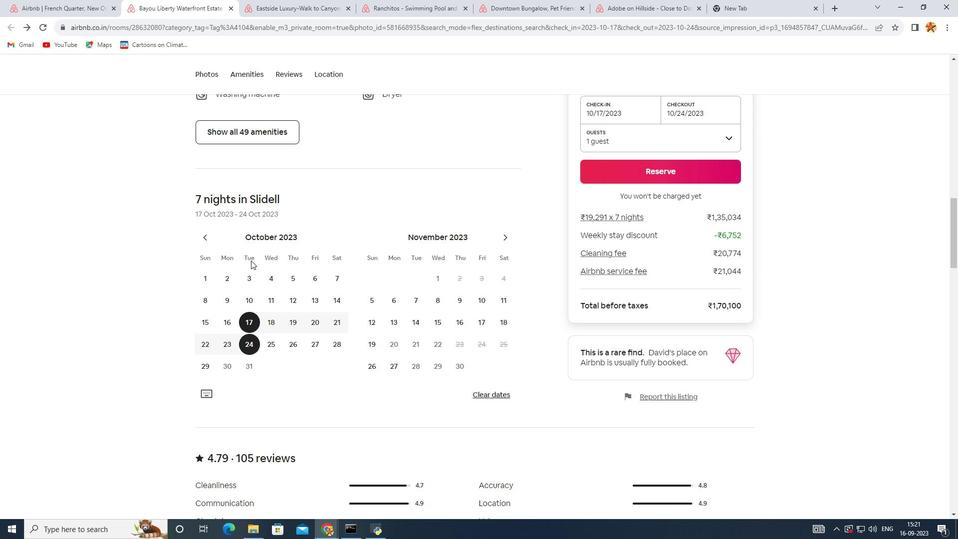 
Action: Mouse scrolled (251, 260) with delta (0, 0)
Screenshot: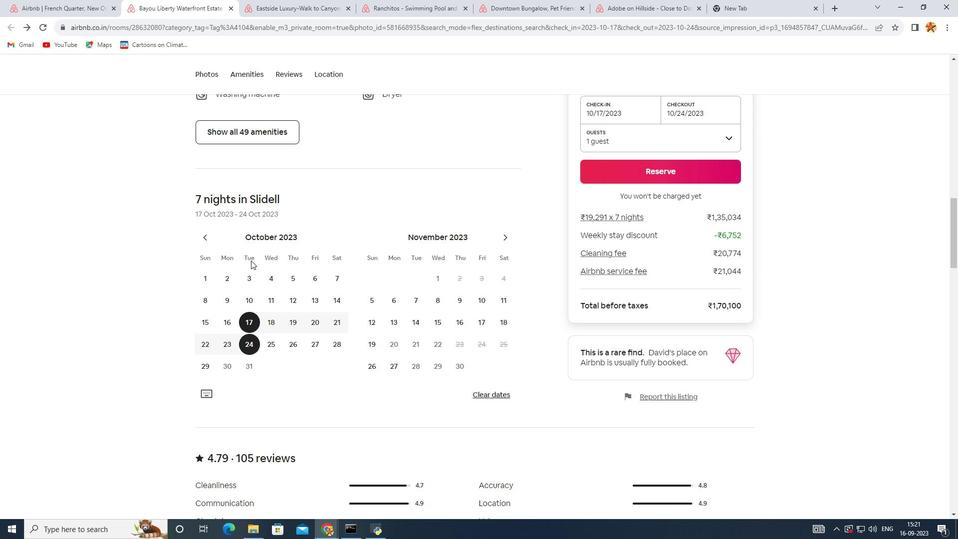 
Action: Mouse scrolled (251, 260) with delta (0, 0)
Screenshot: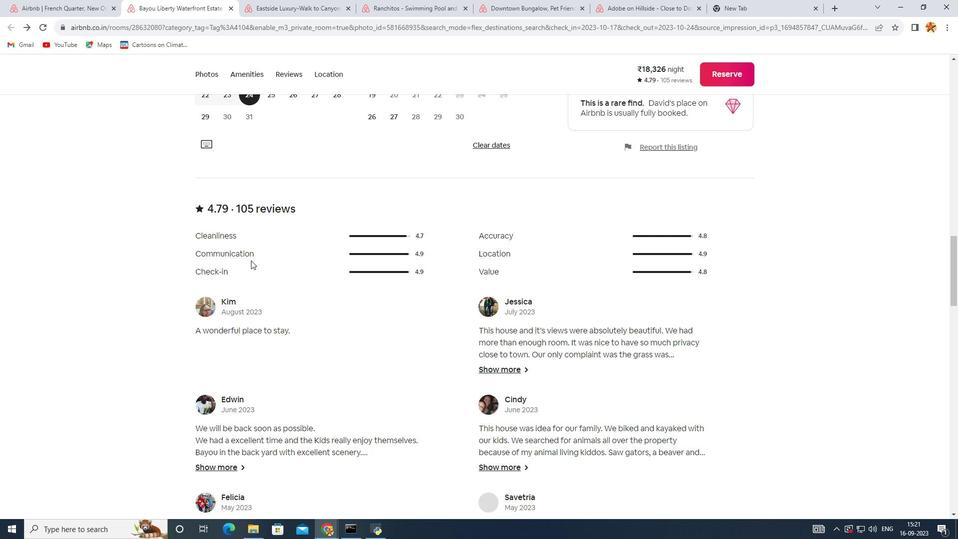 
Action: Mouse scrolled (251, 260) with delta (0, 0)
Screenshot: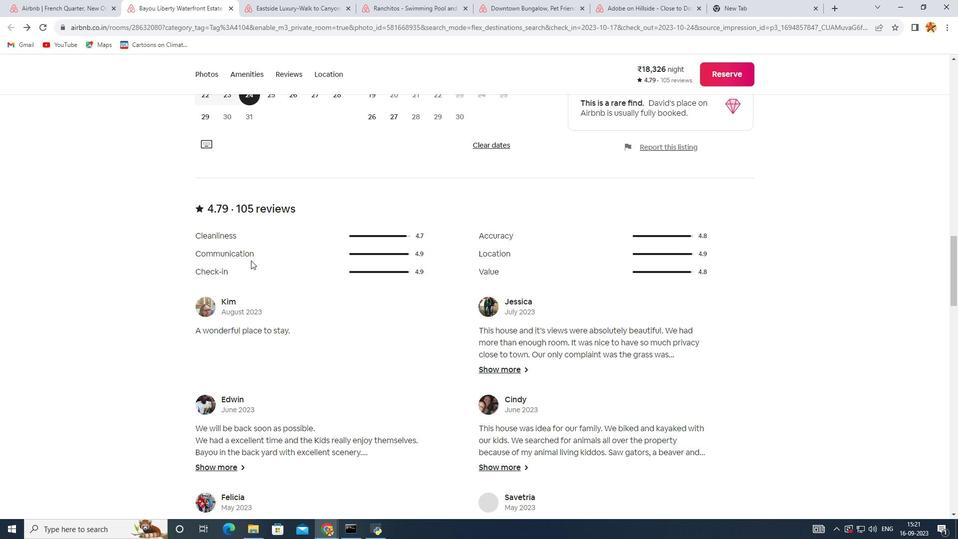 
Action: Mouse scrolled (251, 260) with delta (0, 0)
Screenshot: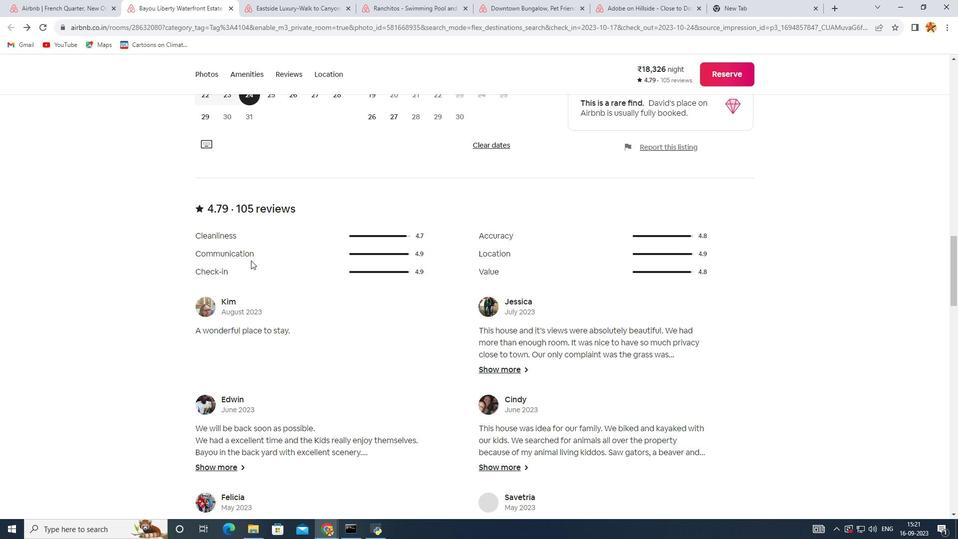 
Action: Mouse scrolled (251, 260) with delta (0, 0)
Screenshot: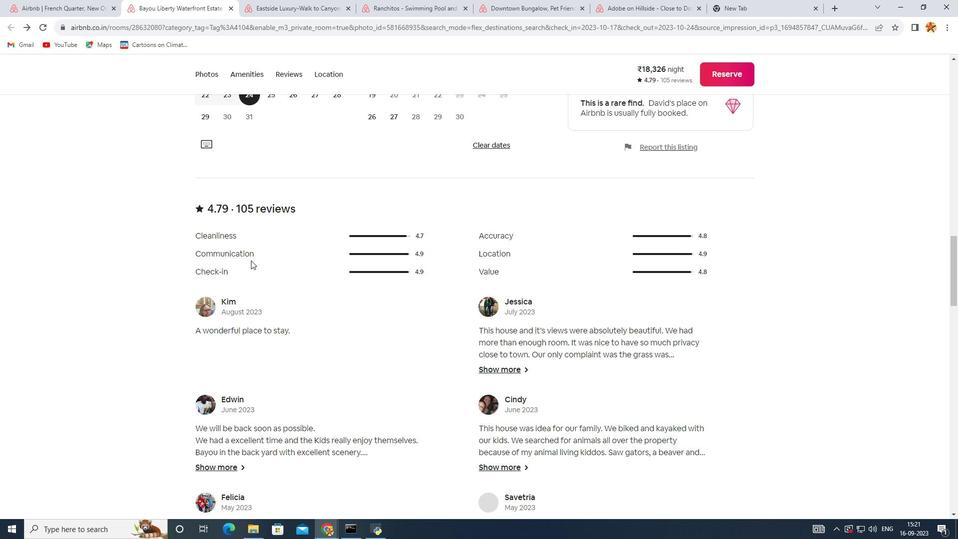 
Action: Mouse scrolled (251, 260) with delta (0, 0)
Screenshot: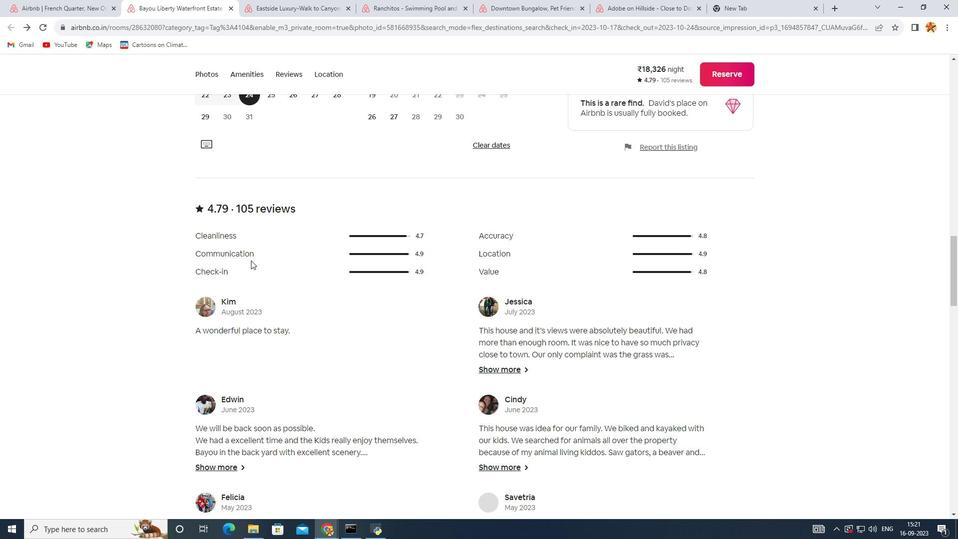 
Action: Mouse scrolled (251, 260) with delta (0, 0)
Screenshot: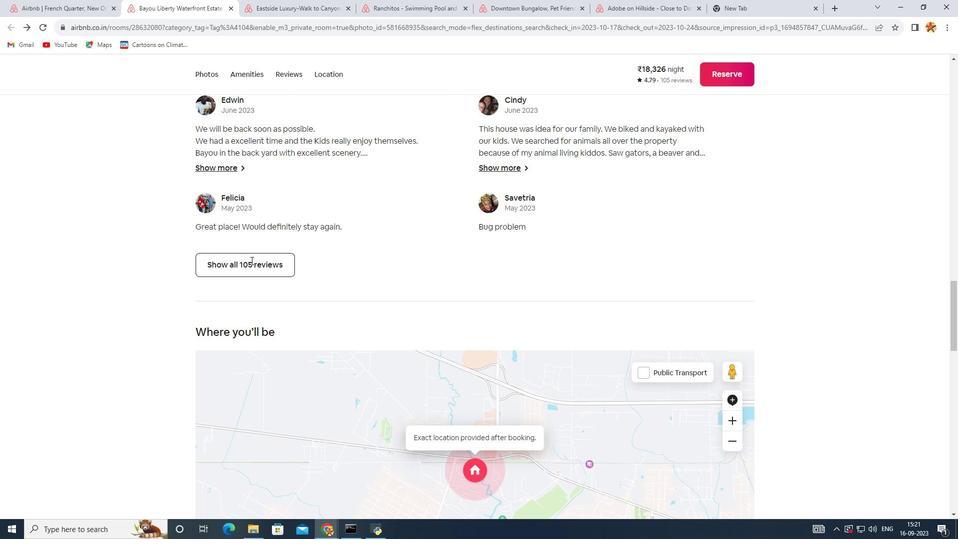 
Action: Mouse scrolled (251, 260) with delta (0, 0)
Screenshot: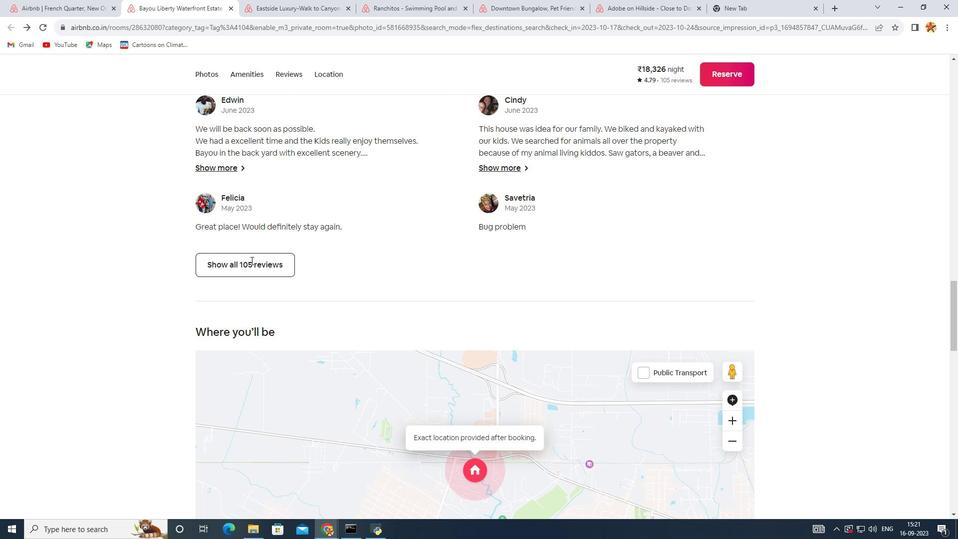 
Action: Mouse scrolled (251, 260) with delta (0, 0)
Screenshot: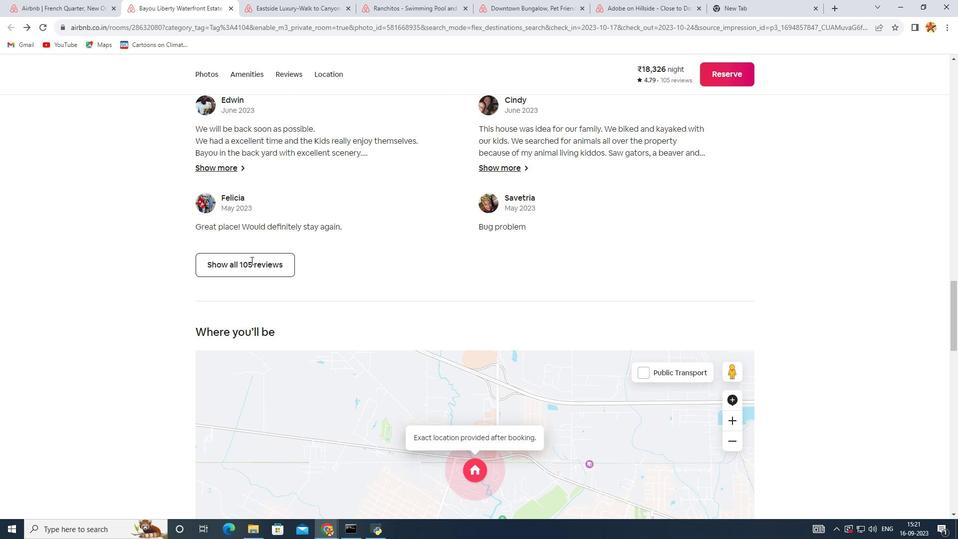 
Action: Mouse scrolled (251, 260) with delta (0, 0)
Screenshot: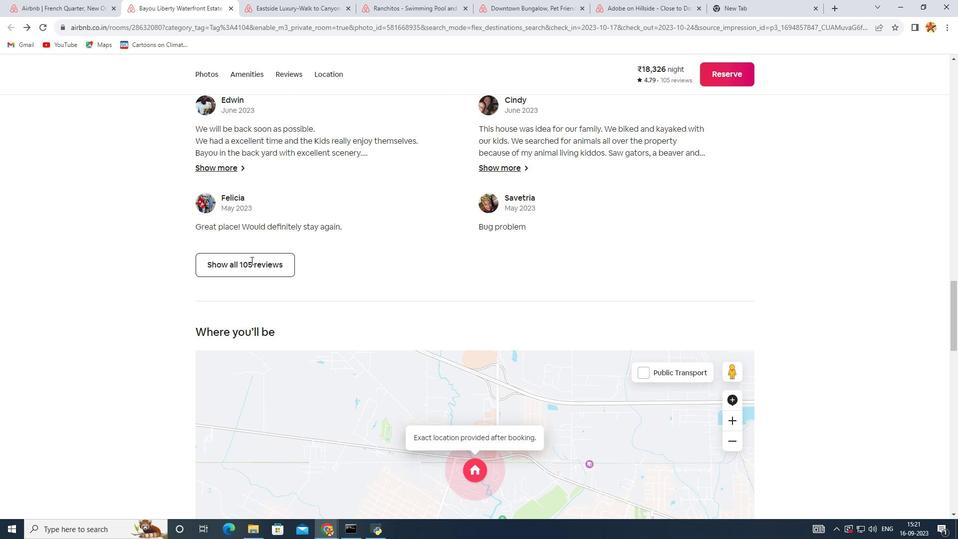 
Action: Mouse scrolled (251, 260) with delta (0, 0)
Screenshot: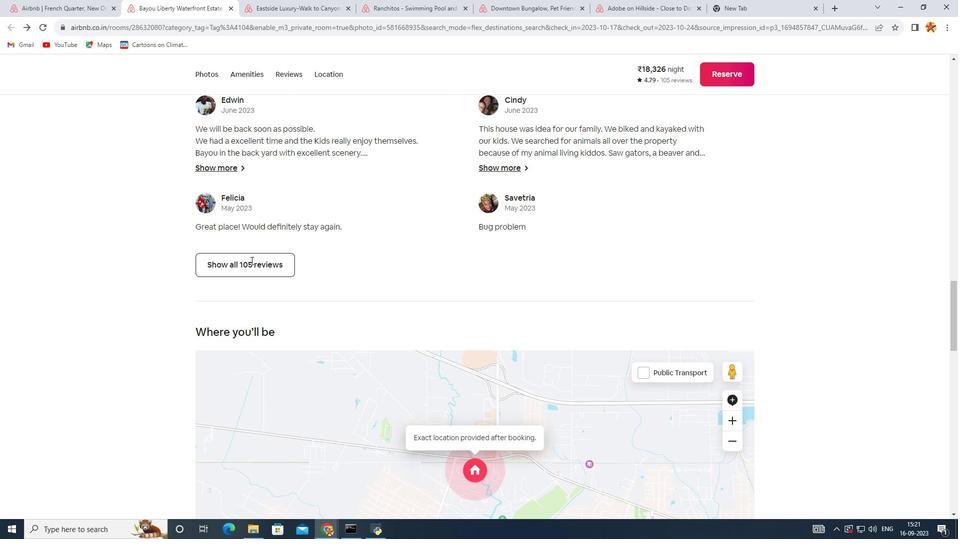 
Action: Mouse scrolled (251, 260) with delta (0, 0)
Screenshot: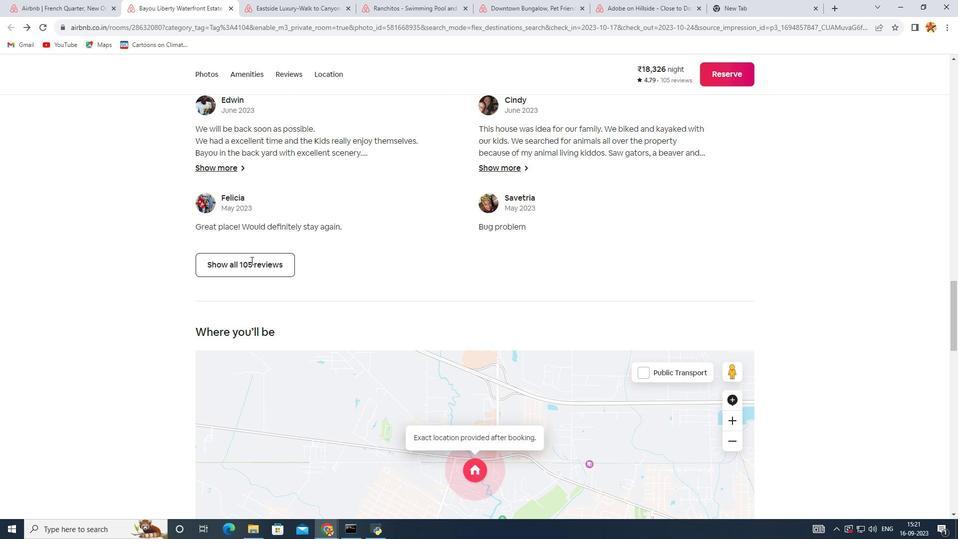 
Action: Mouse pressed left at (251, 260)
Screenshot: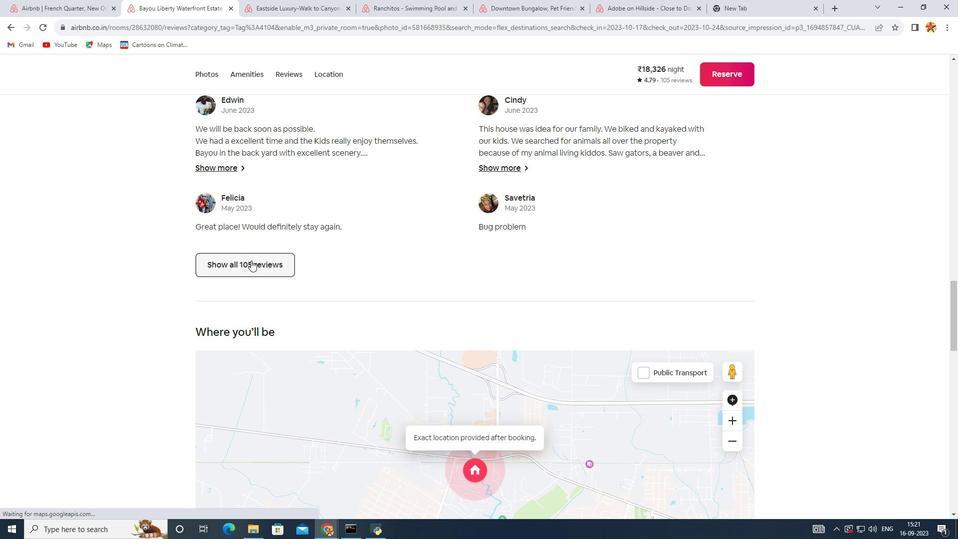
Action: Mouse moved to (542, 266)
Screenshot: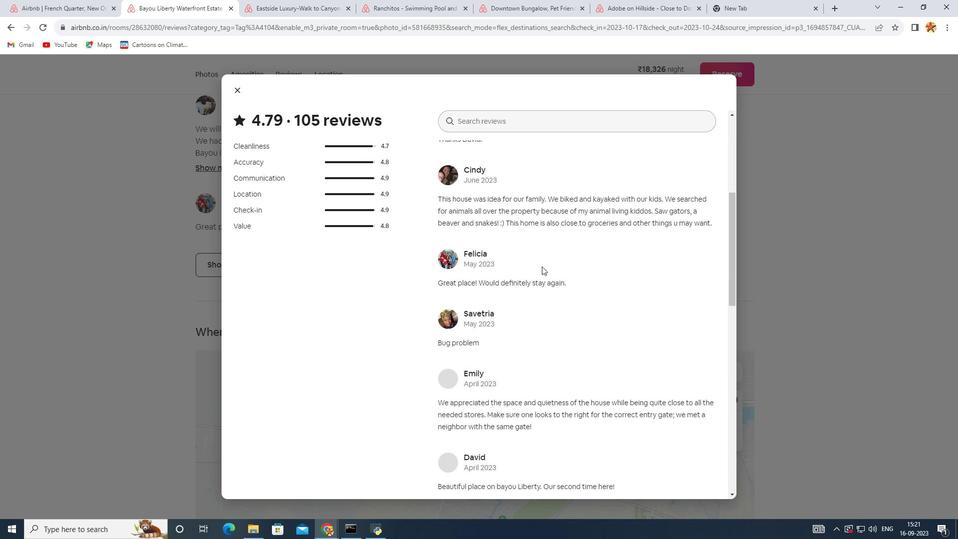 
Action: Mouse scrolled (542, 266) with delta (0, 0)
Screenshot: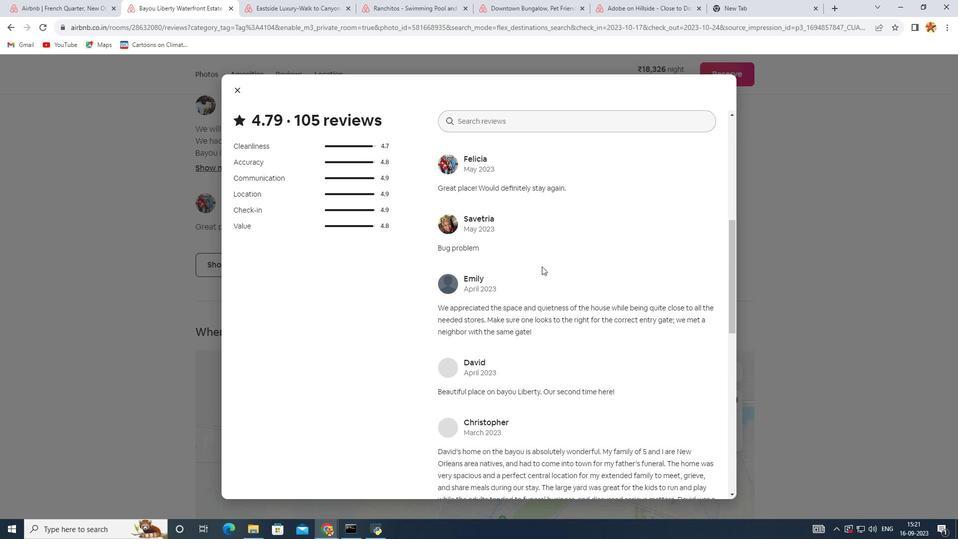 
Action: Mouse scrolled (542, 266) with delta (0, 0)
Screenshot: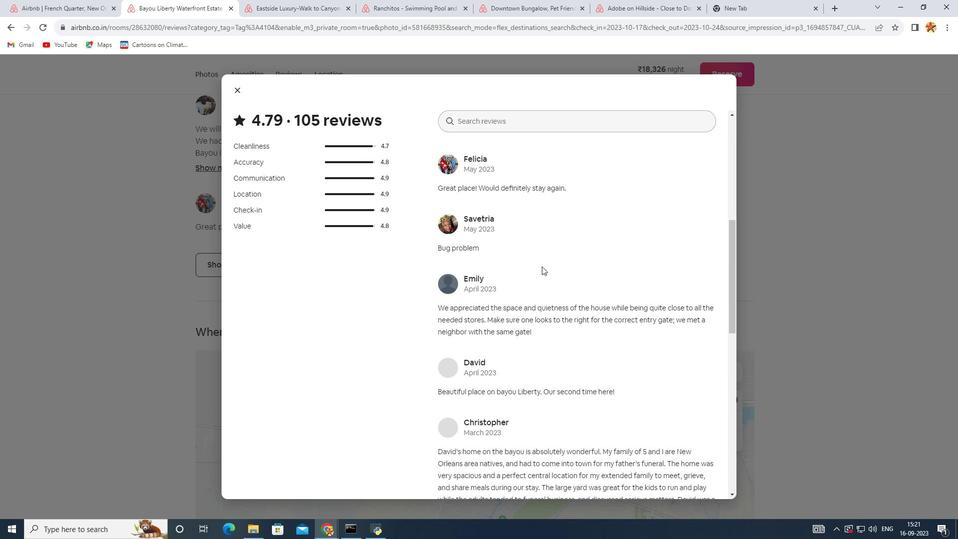 
Action: Mouse scrolled (542, 266) with delta (0, 0)
Screenshot: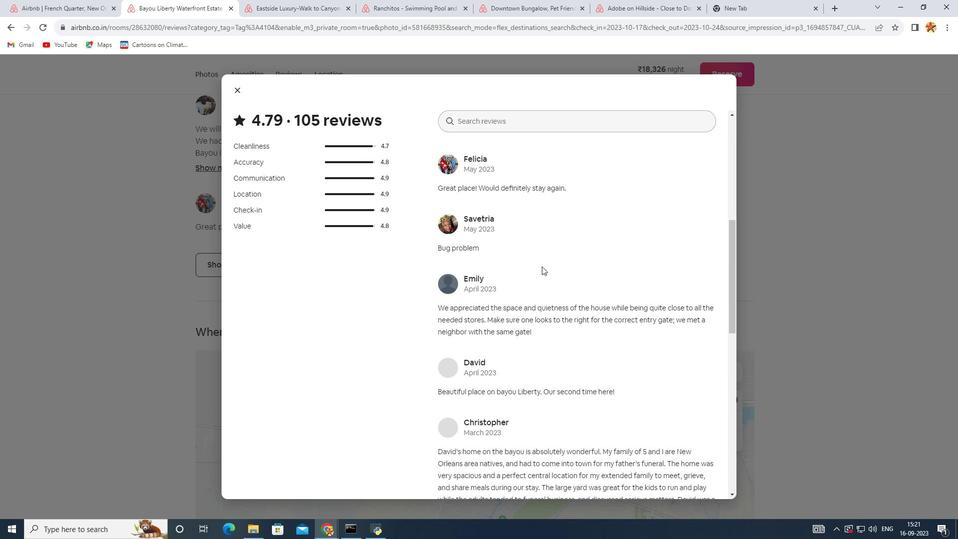 
Action: Mouse scrolled (542, 266) with delta (0, 0)
Screenshot: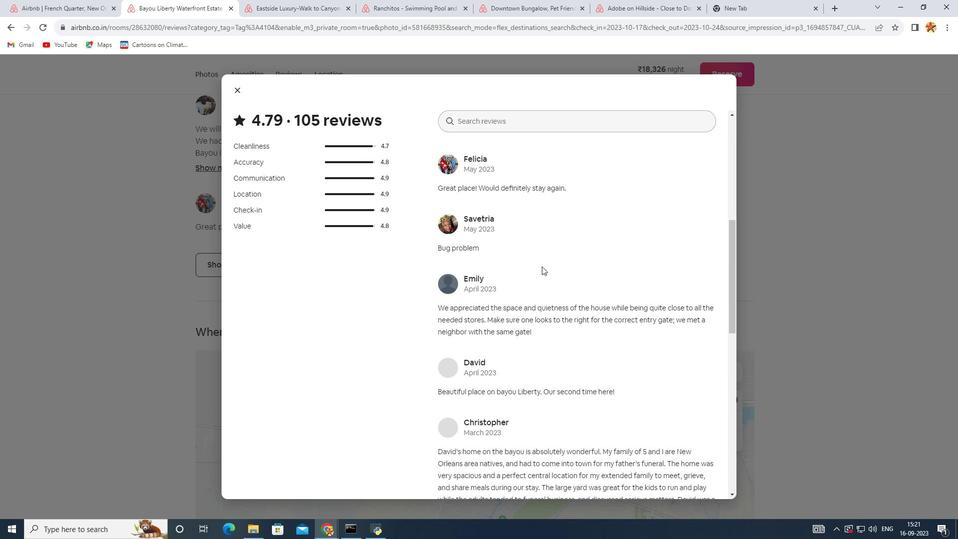 
Action: Mouse scrolled (542, 266) with delta (0, 0)
Screenshot: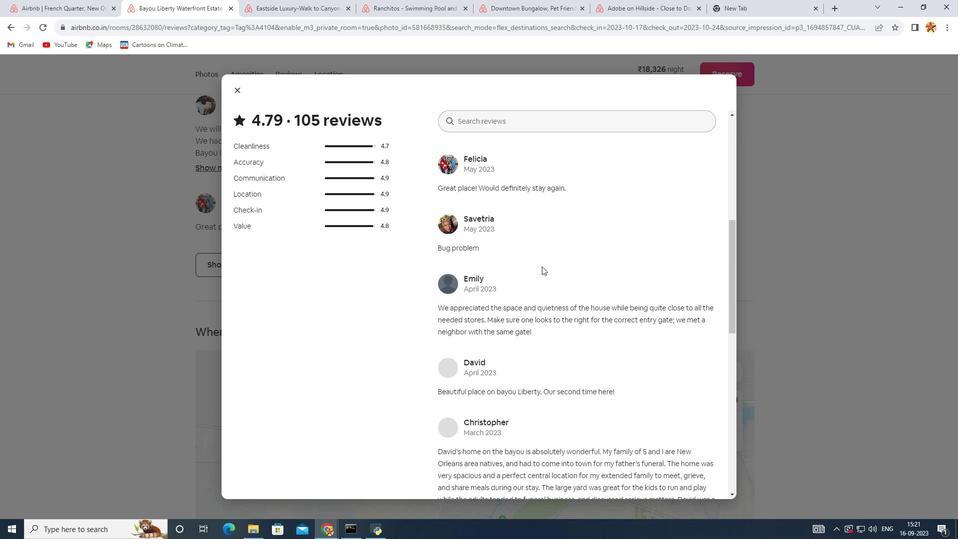 
Action: Mouse scrolled (542, 266) with delta (0, 0)
Screenshot: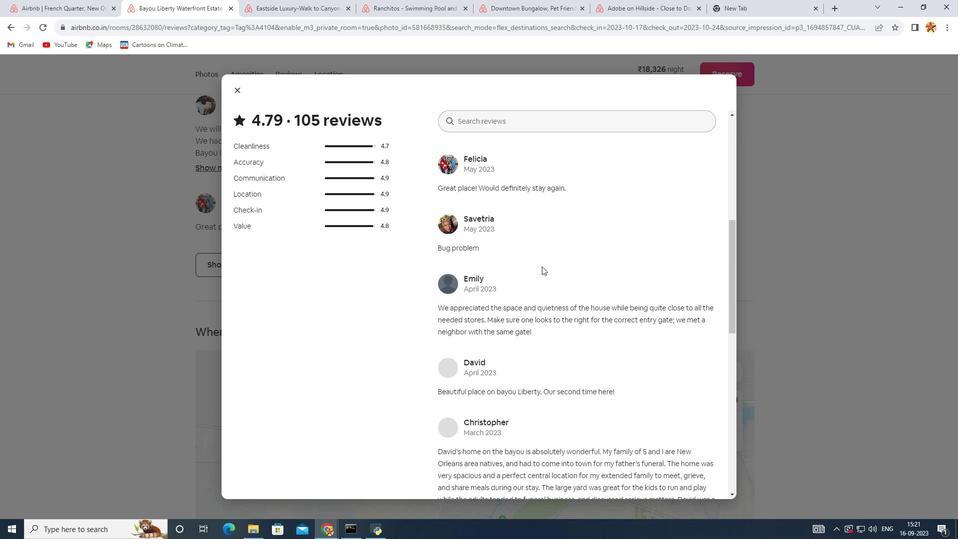 
Action: Mouse scrolled (542, 266) with delta (0, 0)
Screenshot: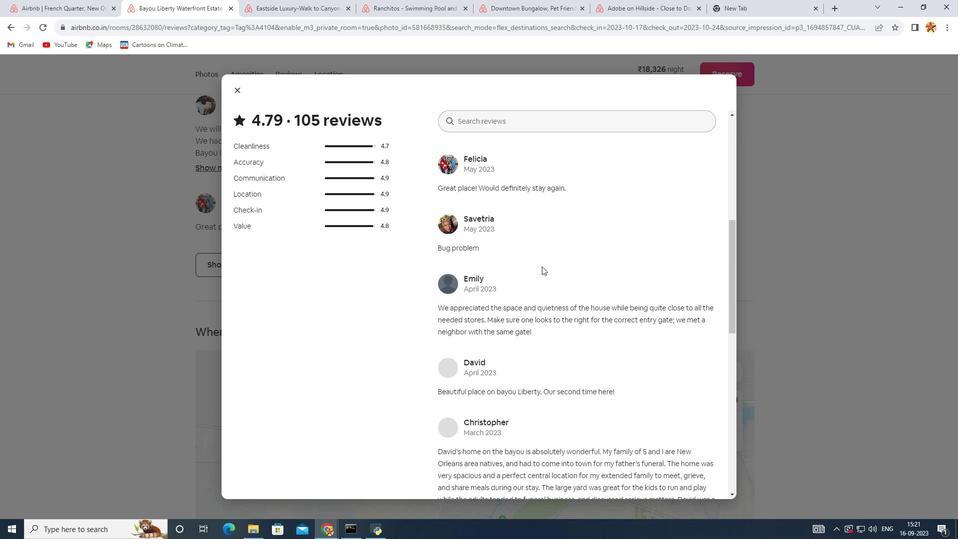 
Action: Mouse scrolled (542, 266) with delta (0, 0)
Screenshot: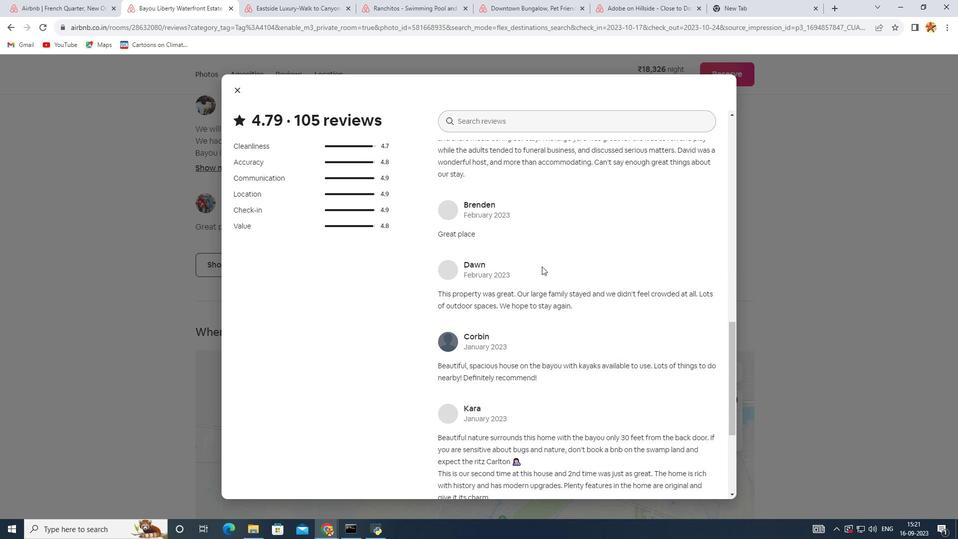 
Action: Mouse scrolled (542, 266) with delta (0, 0)
Screenshot: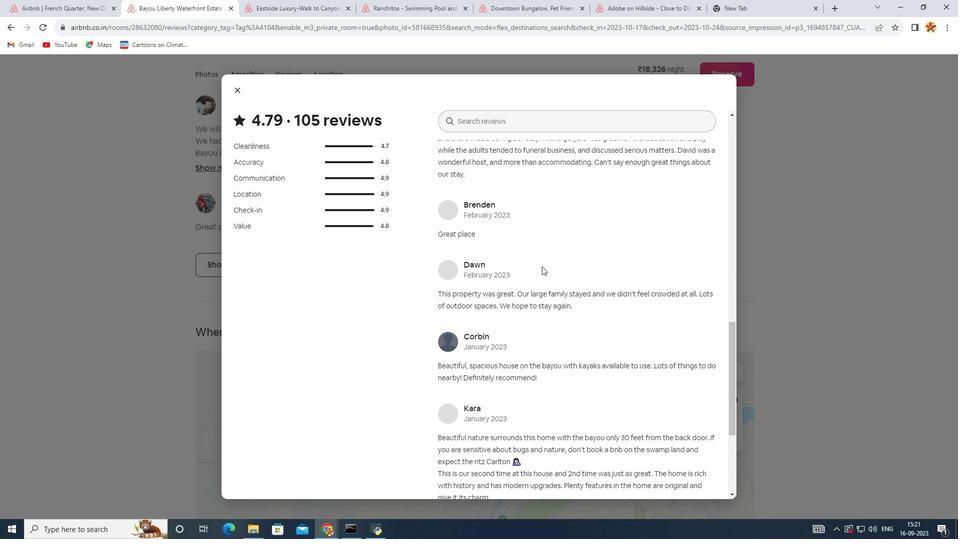 
Action: Mouse scrolled (542, 266) with delta (0, 0)
Screenshot: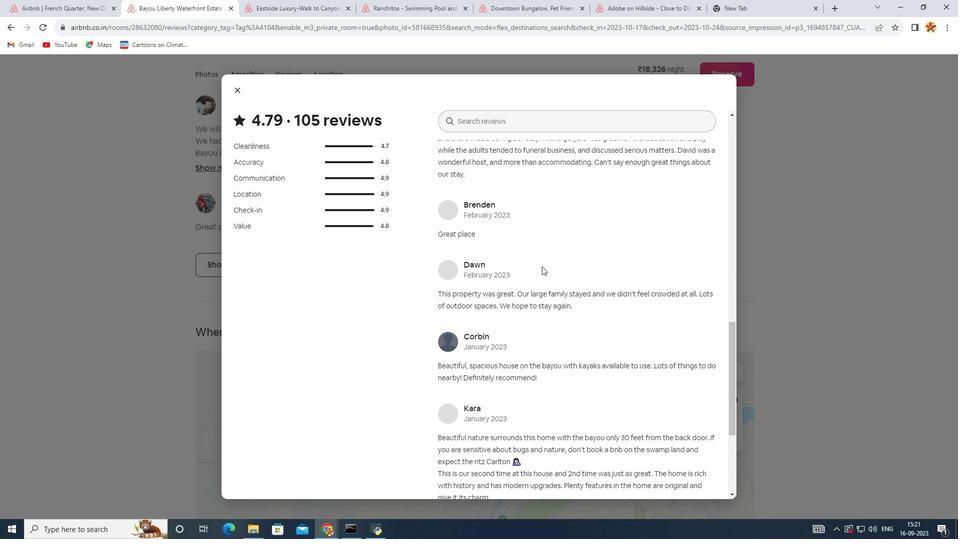 
Action: Mouse scrolled (542, 266) with delta (0, 0)
Screenshot: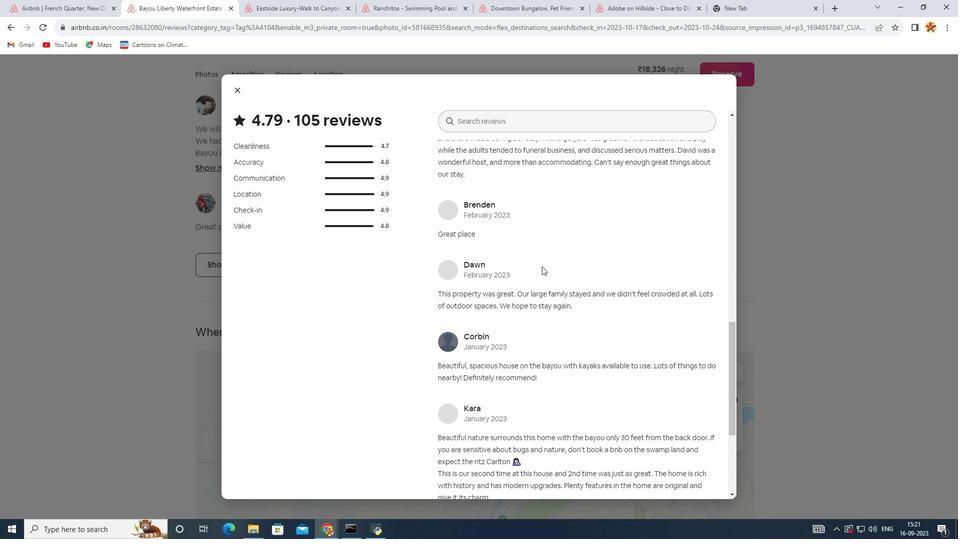 
Action: Mouse scrolled (542, 266) with delta (0, 0)
Screenshot: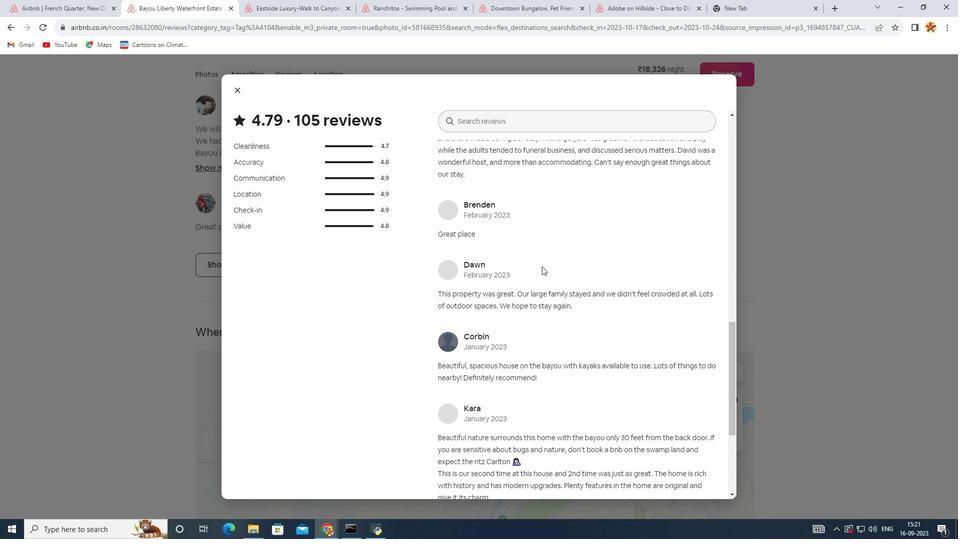 
Action: Mouse scrolled (542, 266) with delta (0, 0)
Screenshot: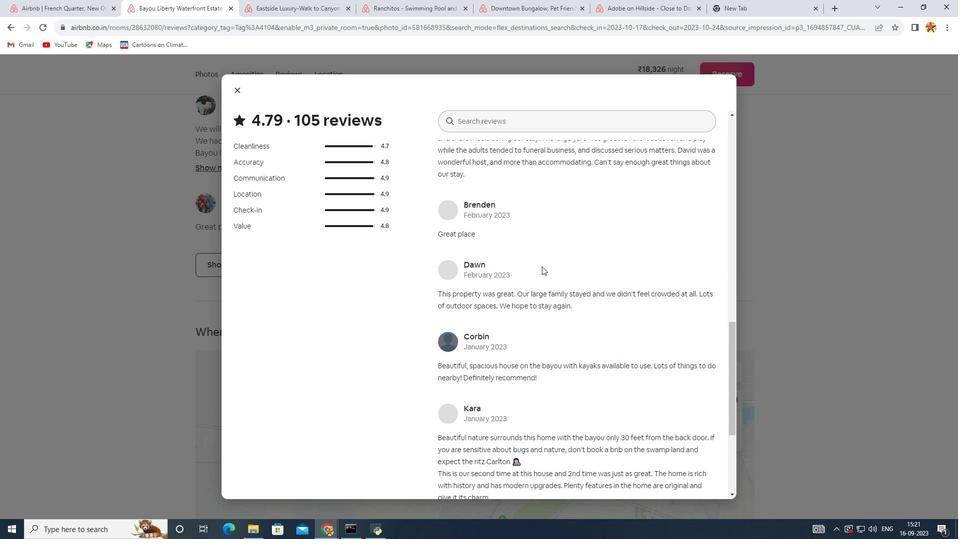 
Action: Mouse scrolled (542, 266) with delta (0, 0)
Screenshot: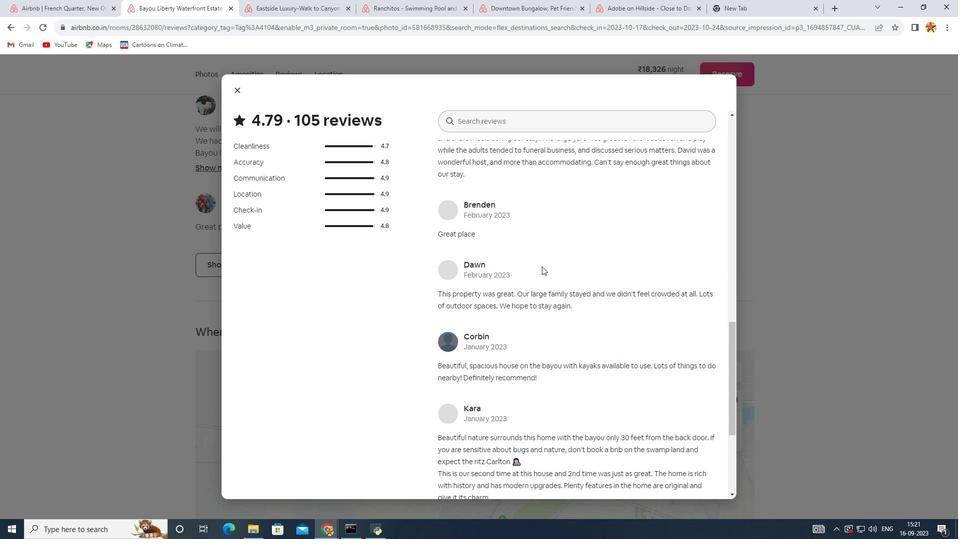 
Action: Mouse scrolled (542, 266) with delta (0, 0)
Screenshot: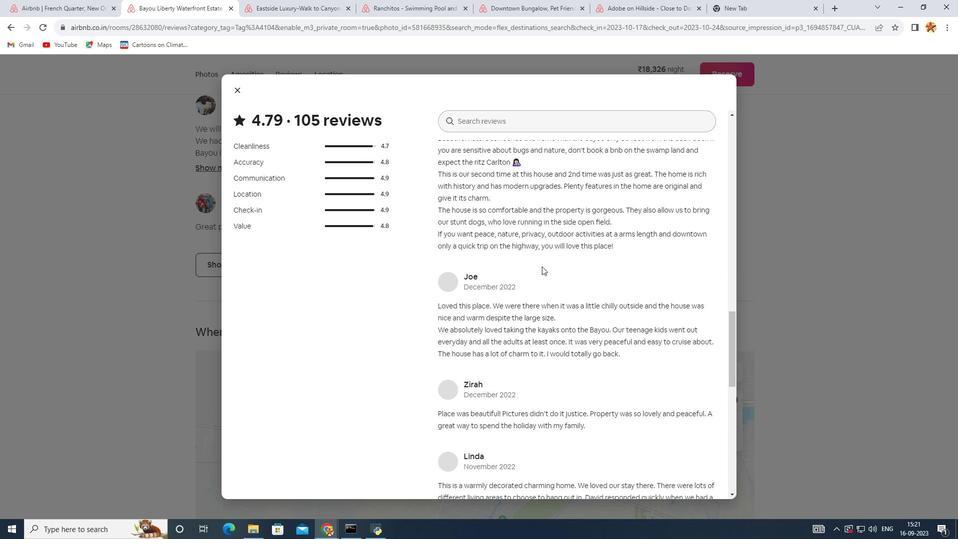 
Action: Mouse scrolled (542, 266) with delta (0, 0)
Screenshot: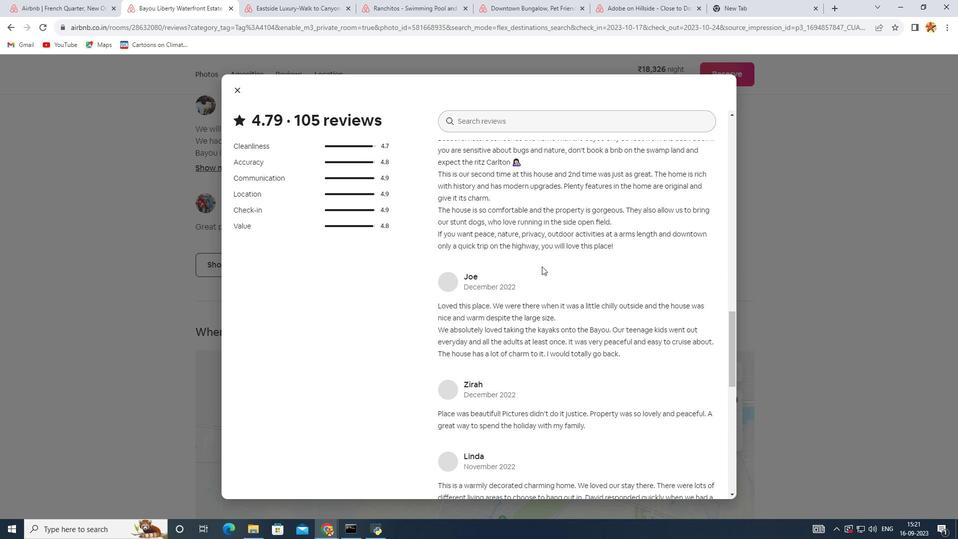 
Action: Mouse scrolled (542, 266) with delta (0, 0)
Screenshot: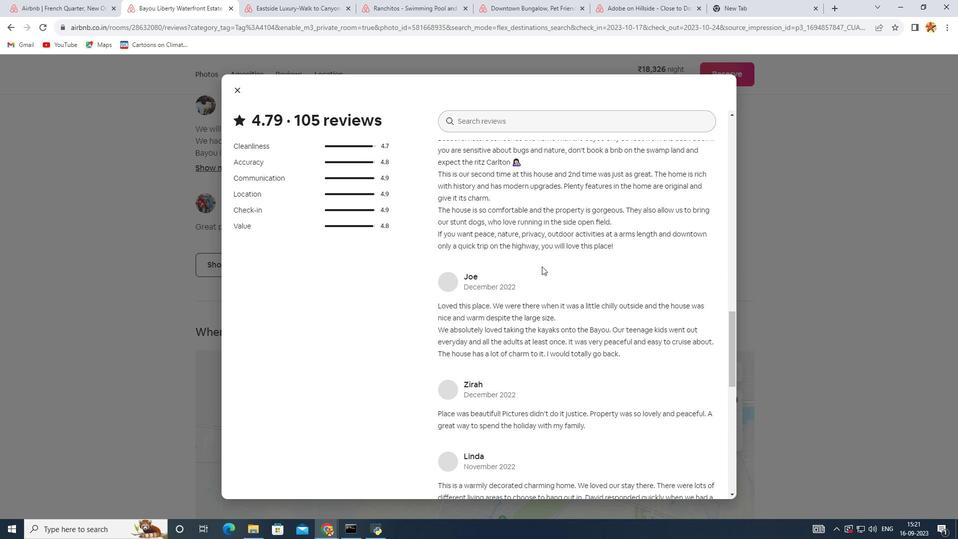 
Action: Mouse scrolled (542, 266) with delta (0, 0)
Screenshot: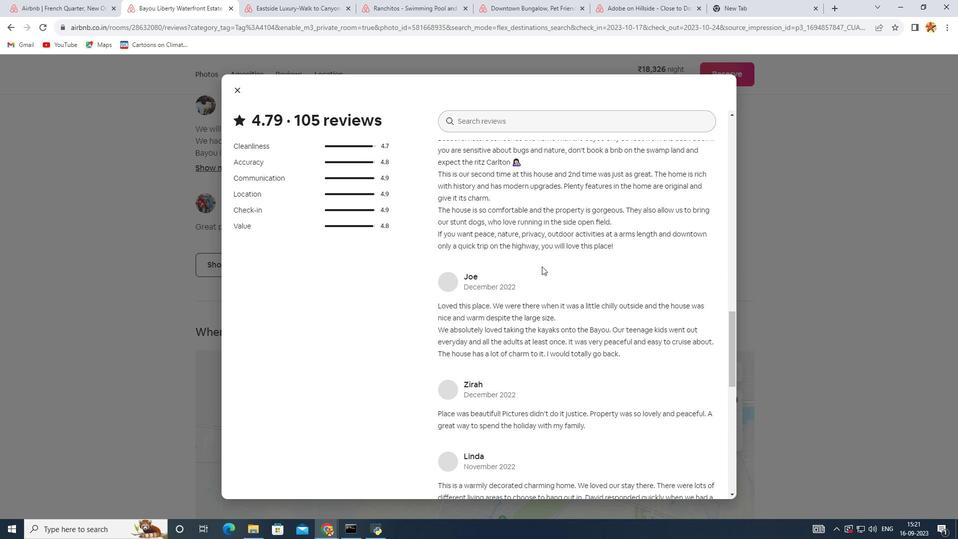 
Action: Mouse scrolled (542, 266) with delta (0, 0)
Screenshot: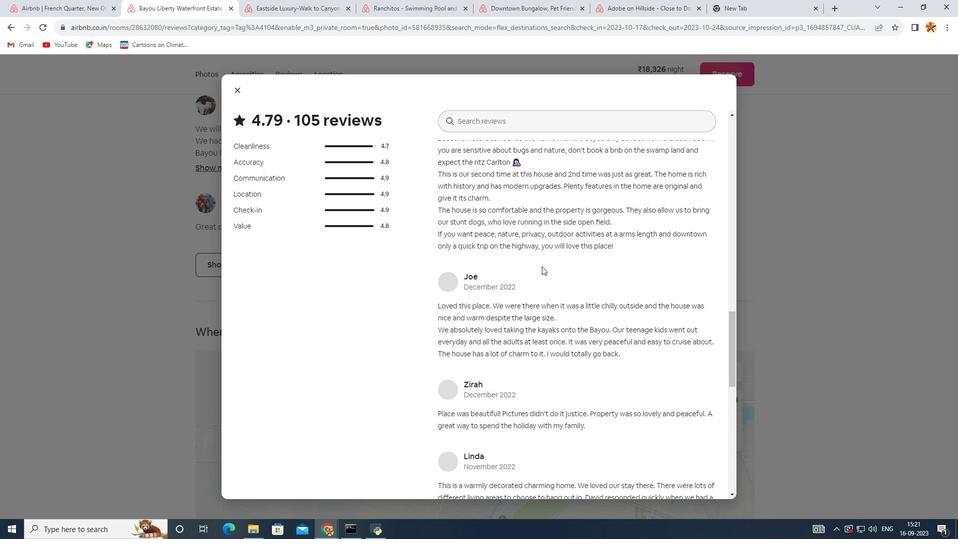 
Action: Mouse scrolled (542, 266) with delta (0, 0)
Screenshot: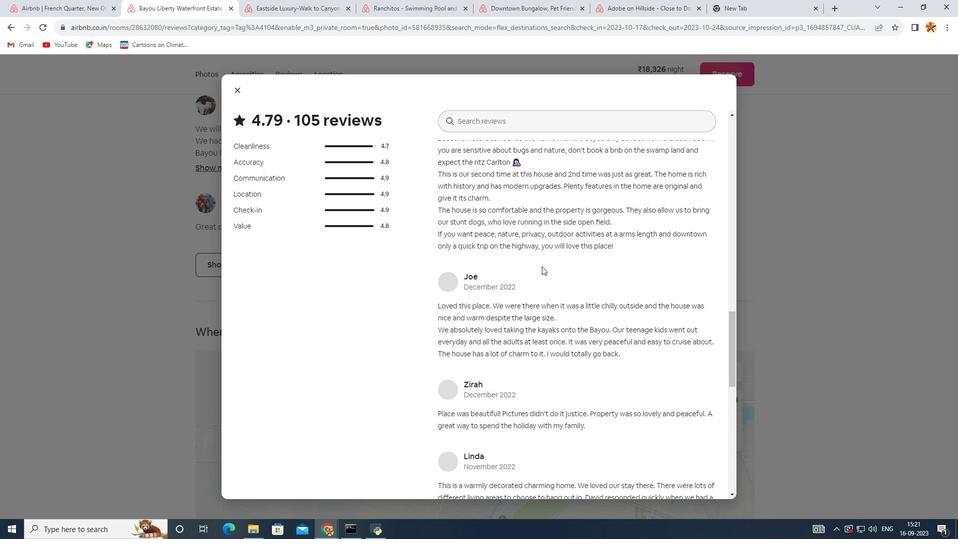 
Action: Mouse scrolled (542, 266) with delta (0, 0)
Screenshot: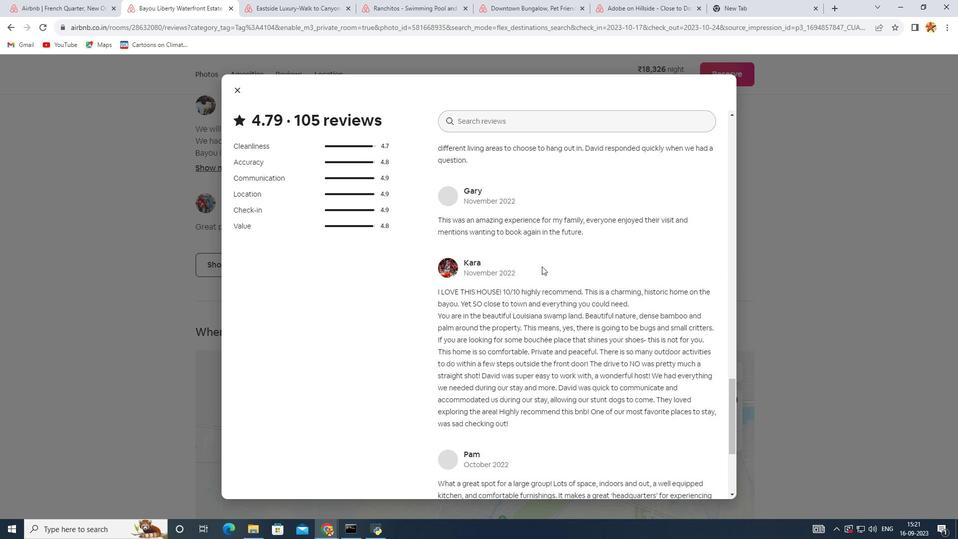 
Action: Mouse scrolled (542, 266) with delta (0, 0)
Screenshot: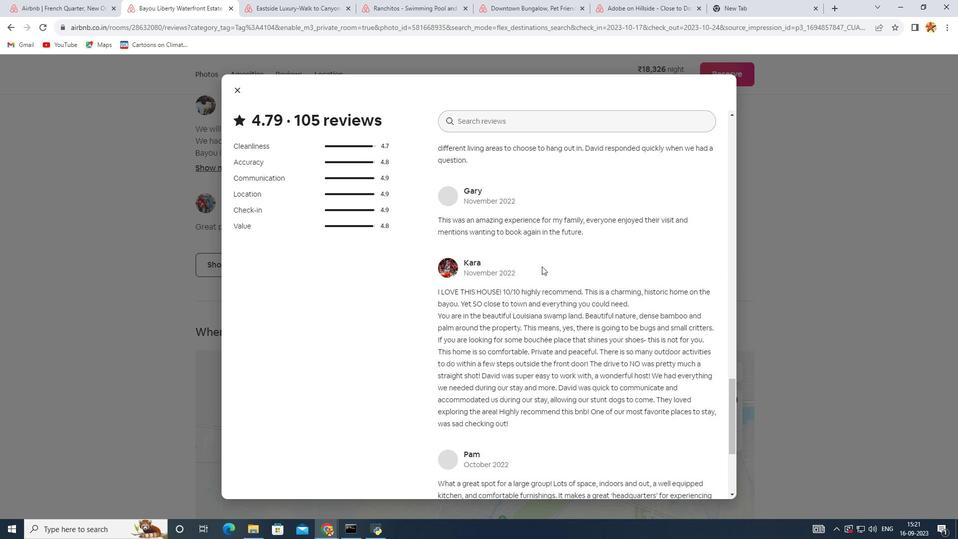 
Action: Mouse scrolled (542, 266) with delta (0, 0)
Screenshot: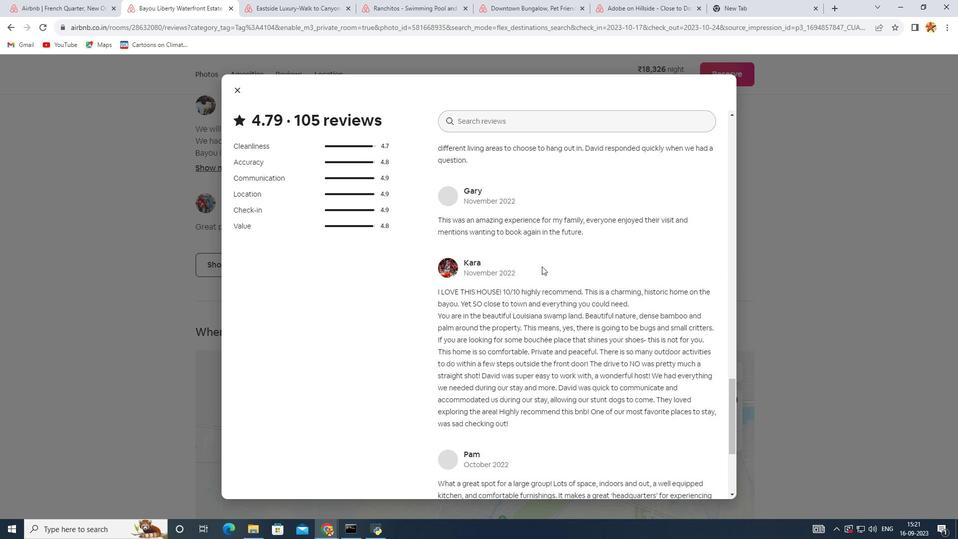 
Action: Mouse scrolled (542, 266) with delta (0, 0)
Screenshot: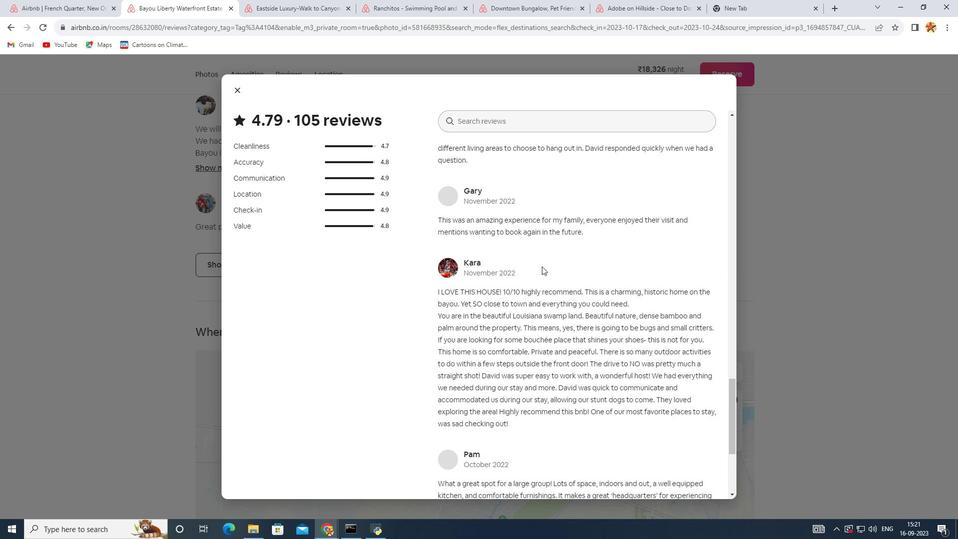 
Action: Mouse scrolled (542, 265) with delta (0, 0)
Screenshot: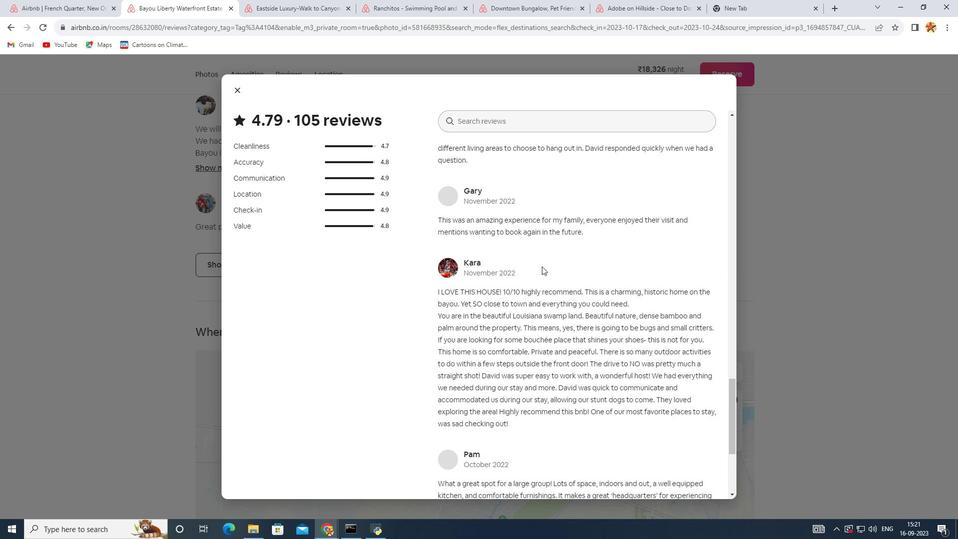 
Action: Mouse scrolled (542, 266) with delta (0, 0)
Screenshot: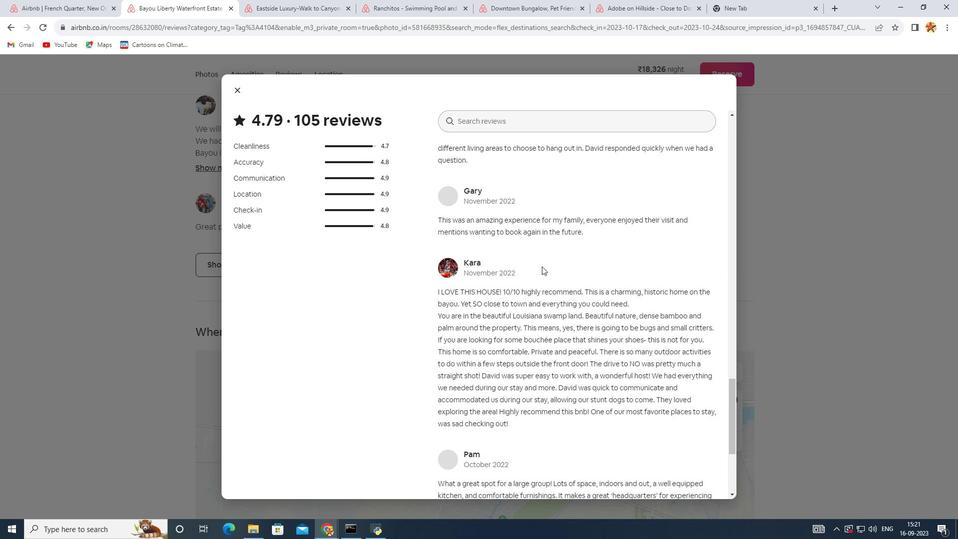 
Action: Mouse scrolled (542, 266) with delta (0, 0)
Screenshot: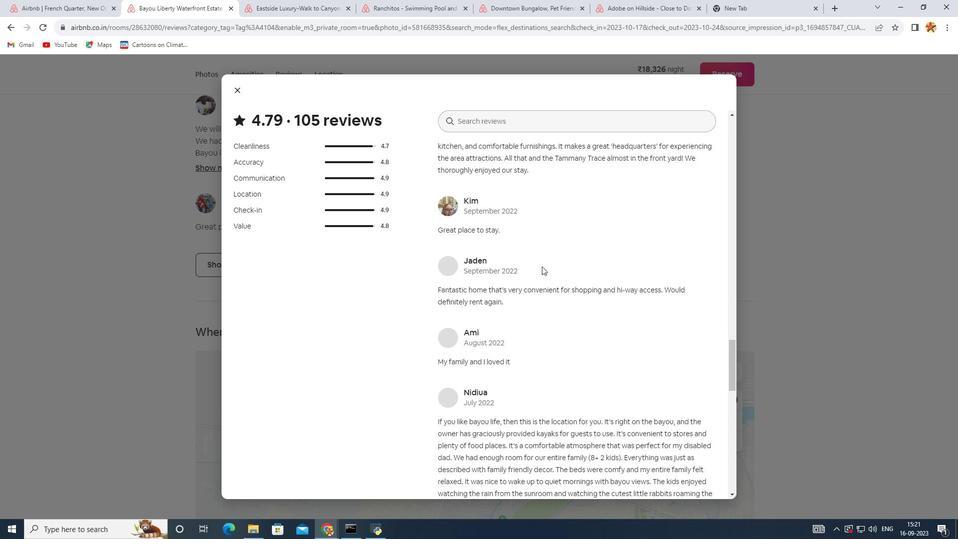 
Action: Mouse scrolled (542, 266) with delta (0, 0)
Screenshot: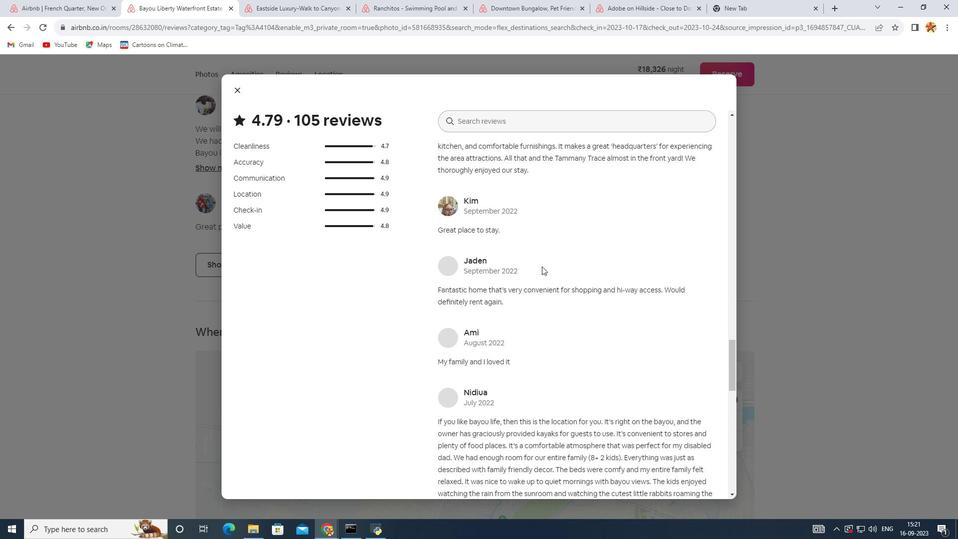 
Action: Mouse scrolled (542, 266) with delta (0, 0)
Screenshot: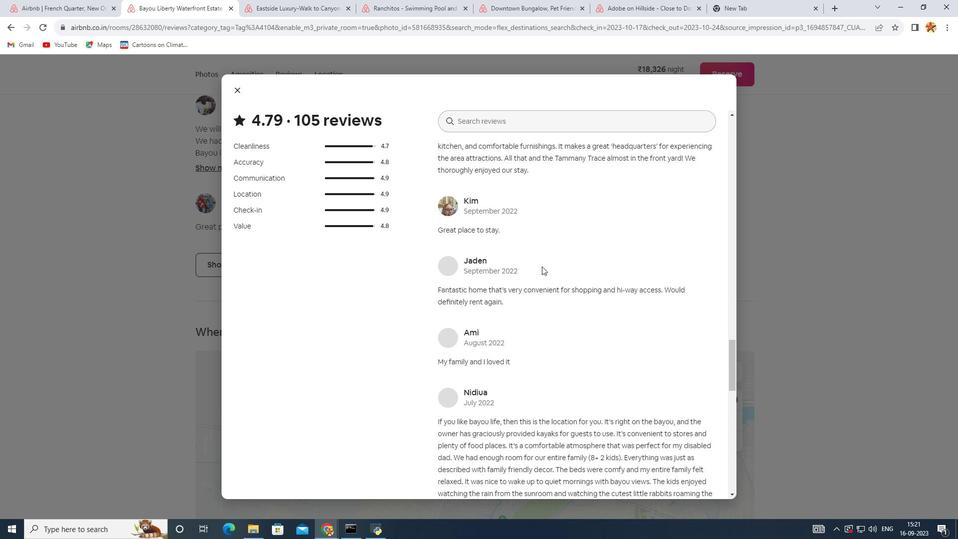 
Action: Mouse scrolled (542, 266) with delta (0, 0)
Screenshot: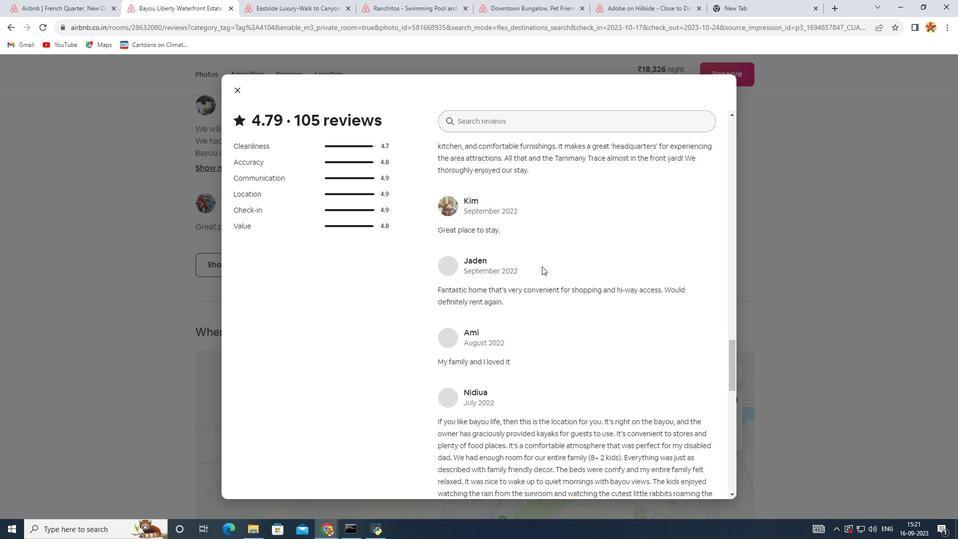 
Action: Mouse scrolled (542, 266) with delta (0, 0)
Screenshot: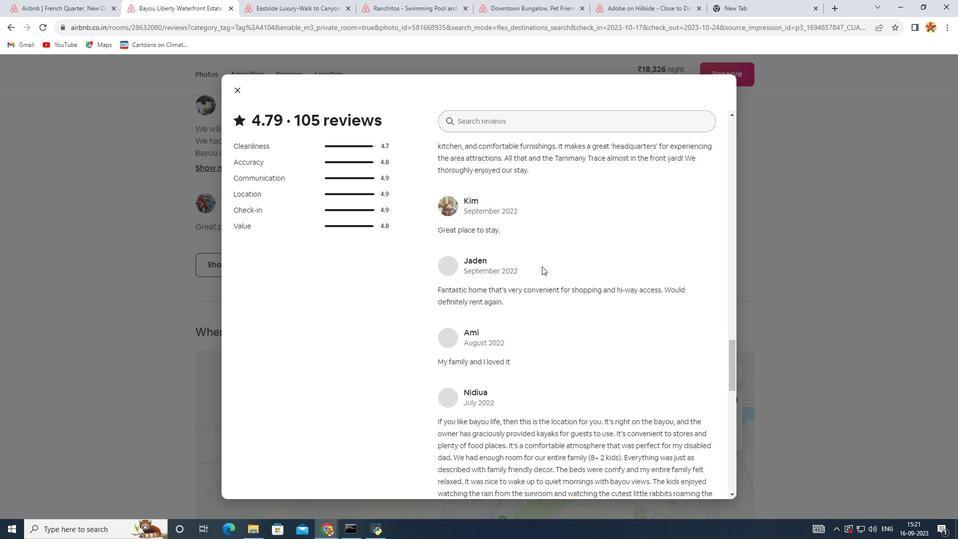 
Action: Mouse scrolled (542, 266) with delta (0, 0)
Screenshot: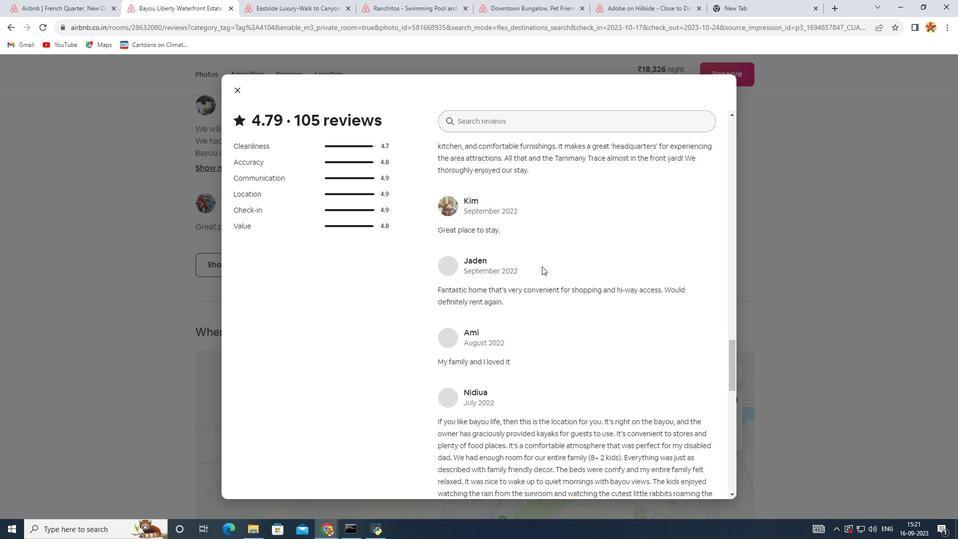 
Action: Mouse scrolled (542, 266) with delta (0, 0)
Screenshot: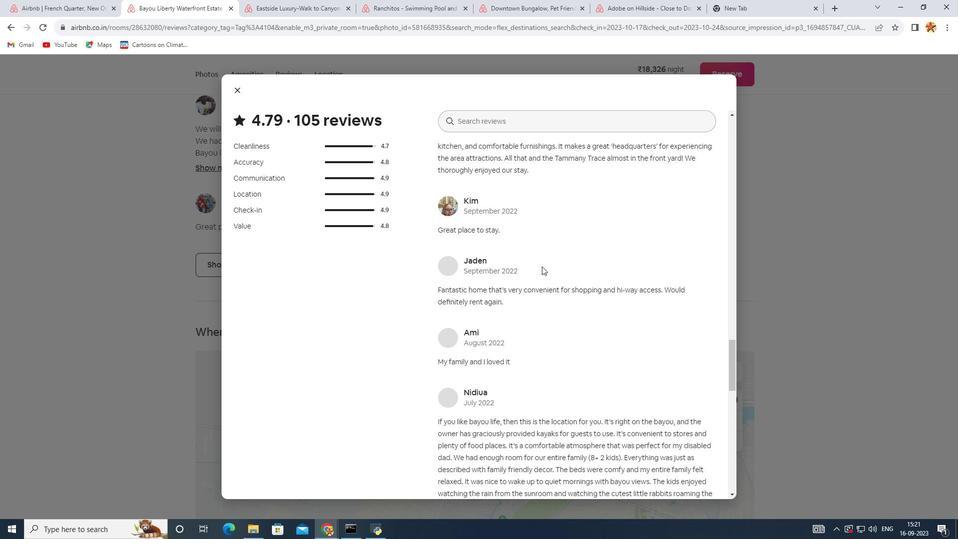 
Action: Mouse scrolled (542, 266) with delta (0, 0)
Screenshot: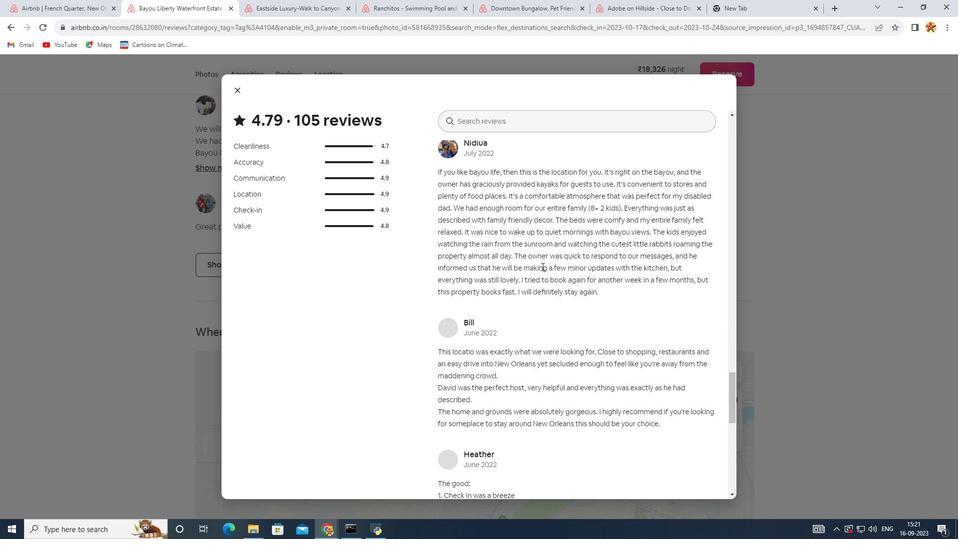 
Action: Mouse scrolled (542, 266) with delta (0, 0)
Screenshot: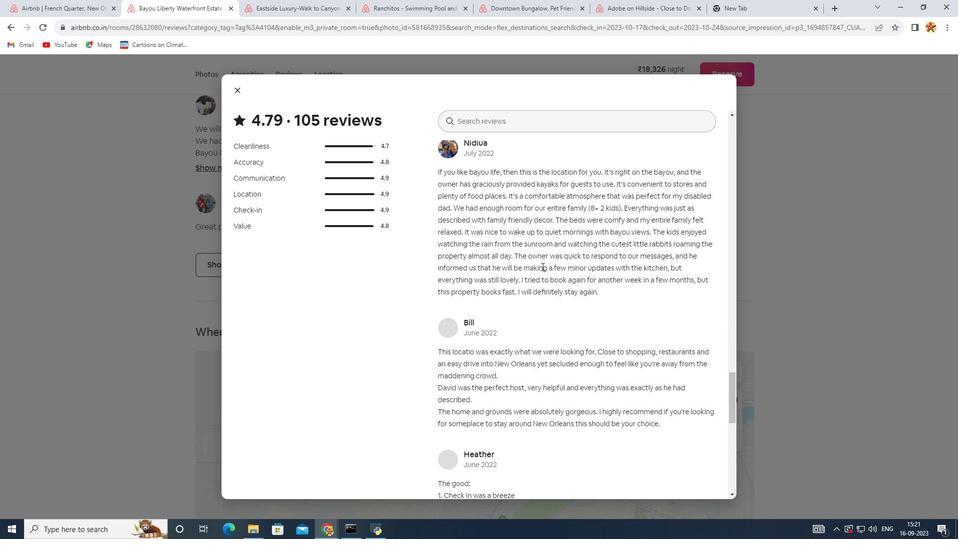 
Action: Mouse scrolled (542, 266) with delta (0, 0)
Screenshot: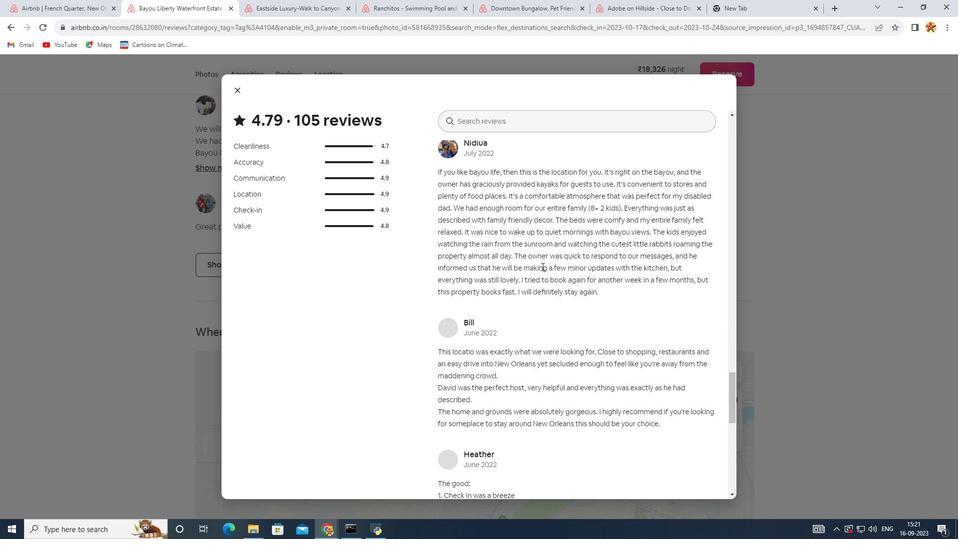
Action: Mouse scrolled (542, 266) with delta (0, 0)
Screenshot: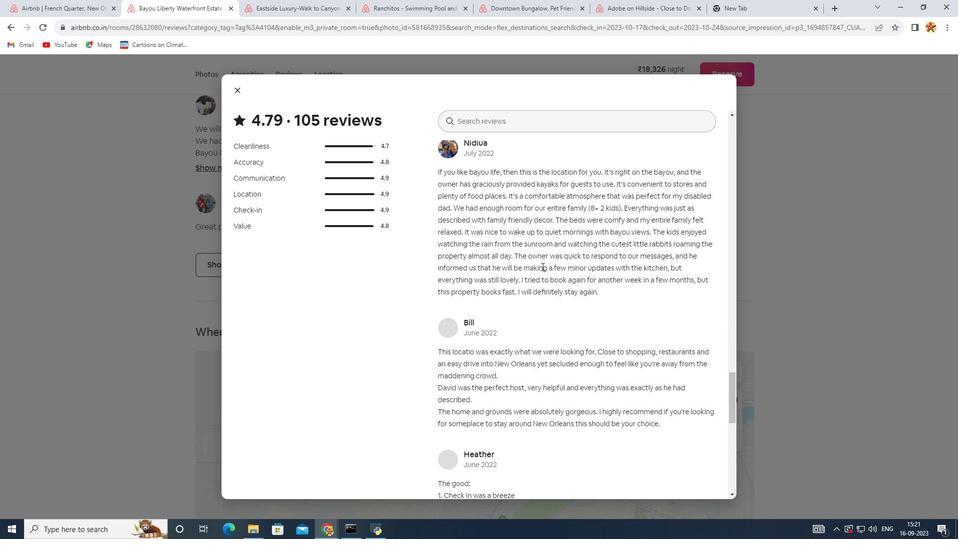 
Action: Mouse scrolled (542, 266) with delta (0, 0)
Screenshot: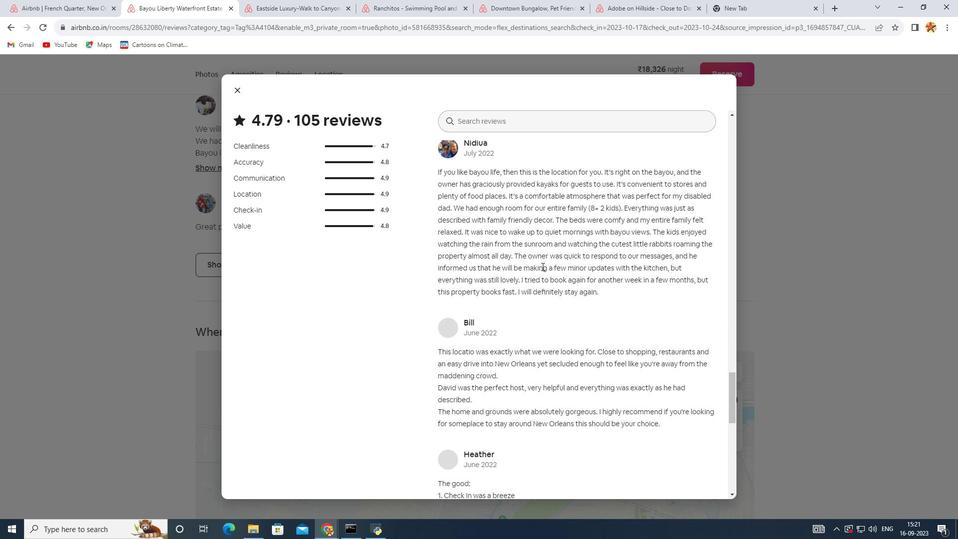 
Action: Mouse scrolled (542, 266) with delta (0, 0)
Screenshot: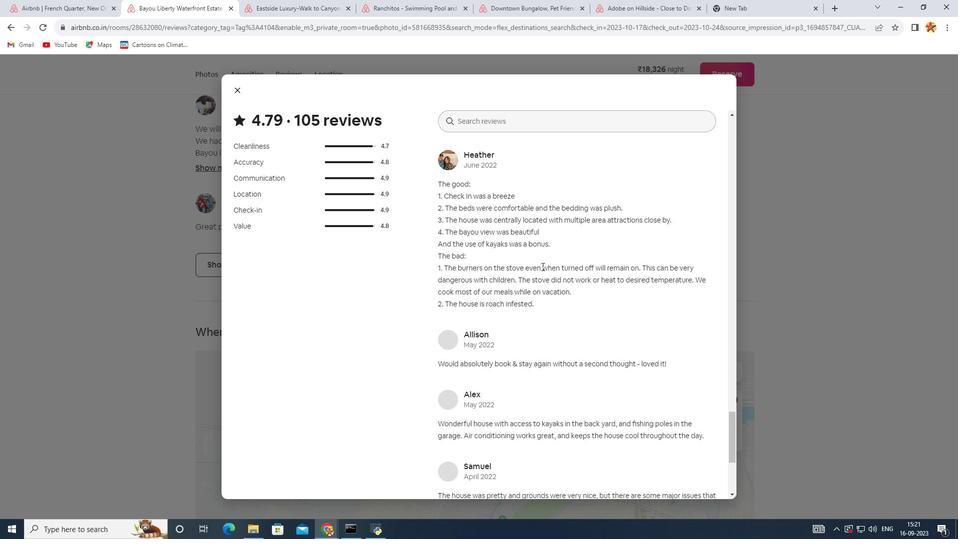 
Action: Mouse scrolled (542, 266) with delta (0, 0)
Screenshot: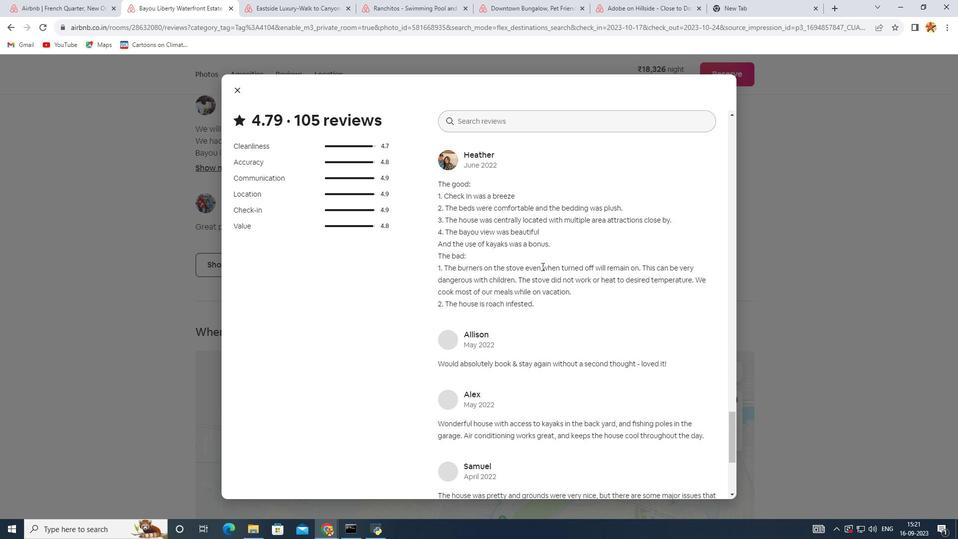 
Action: Mouse scrolled (542, 266) with delta (0, 0)
Screenshot: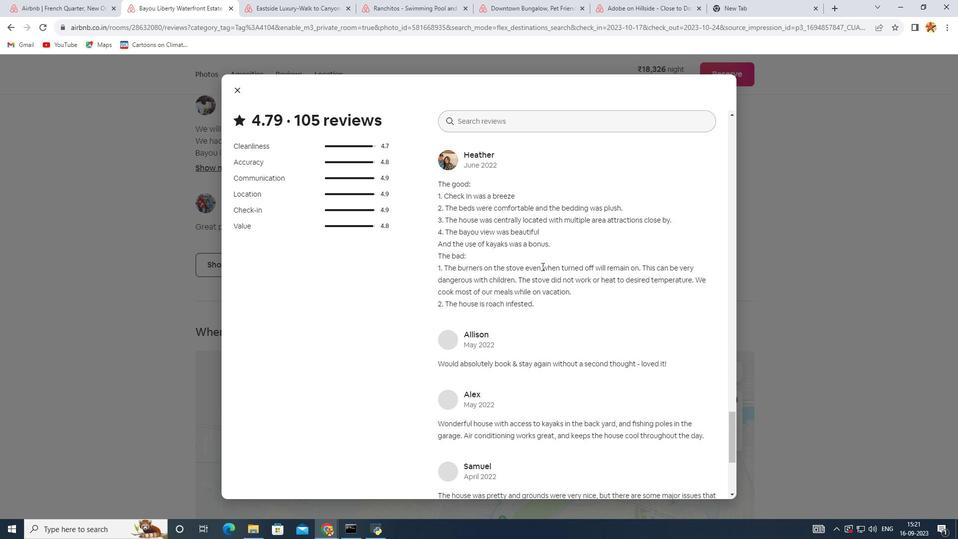 
Action: Mouse scrolled (542, 266) with delta (0, 0)
Screenshot: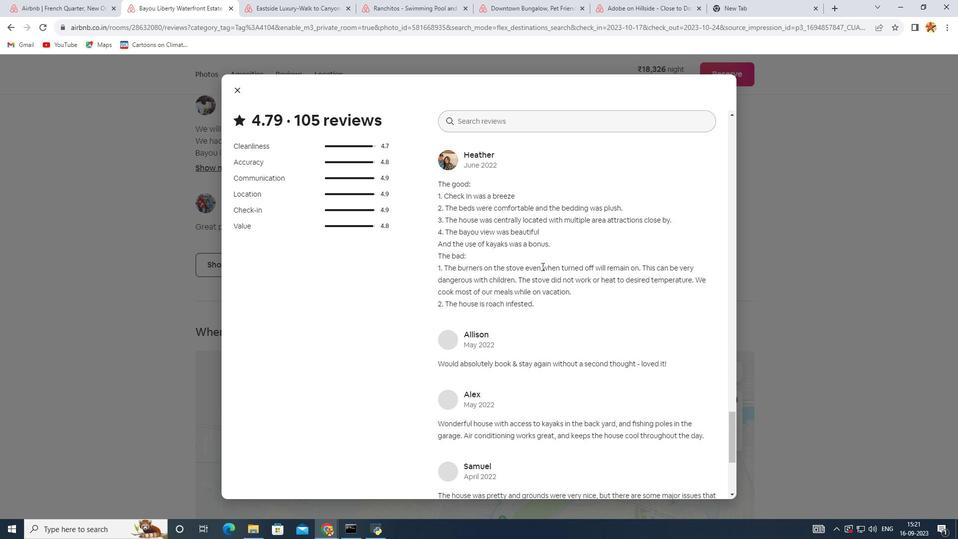 
Action: Mouse scrolled (542, 266) with delta (0, 0)
Screenshot: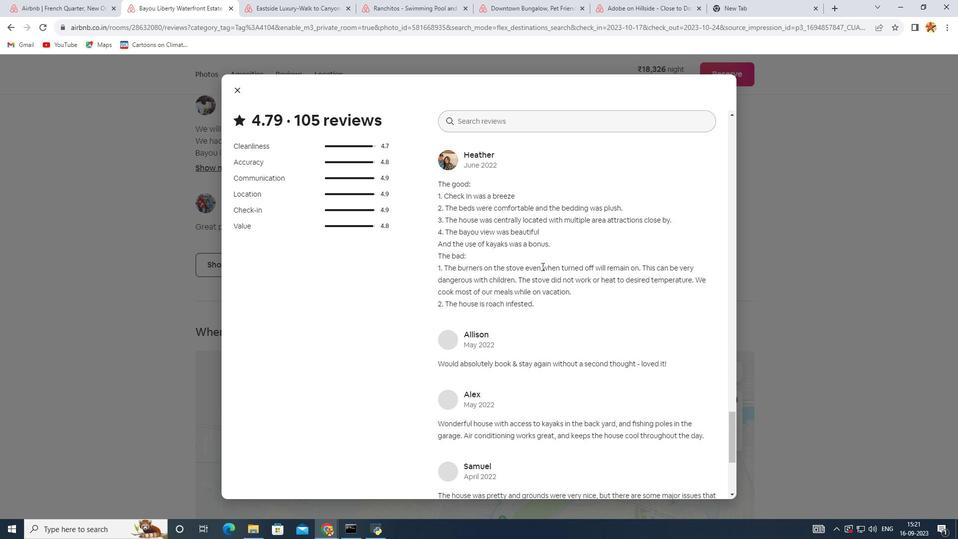 
Action: Mouse scrolled (542, 266) with delta (0, 0)
Screenshot: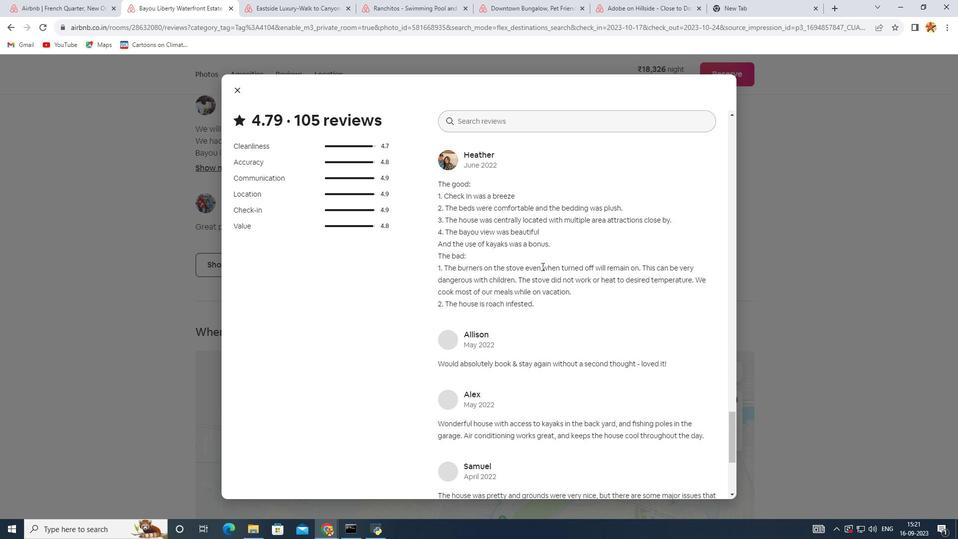 
Action: Mouse moved to (232, 90)
Screenshot: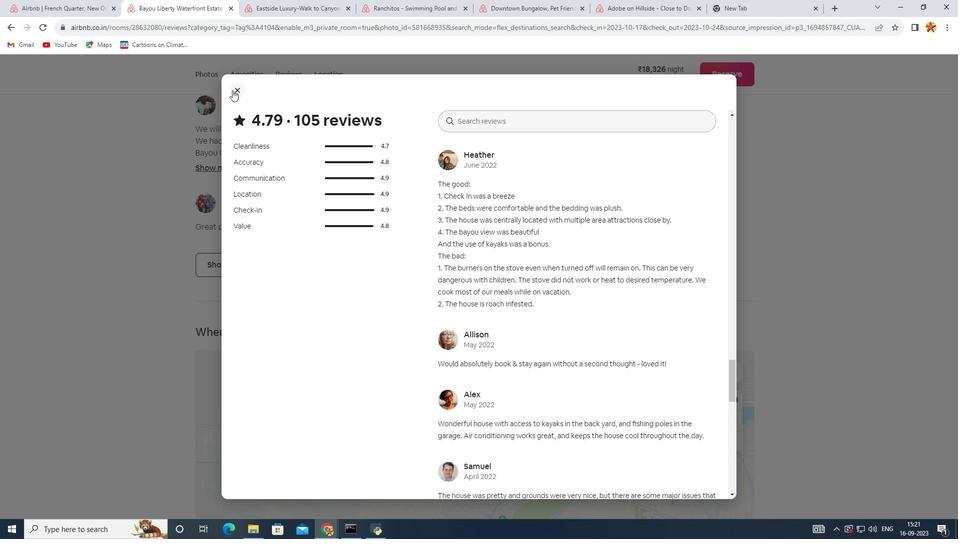 
Action: Mouse pressed left at (232, 90)
Screenshot: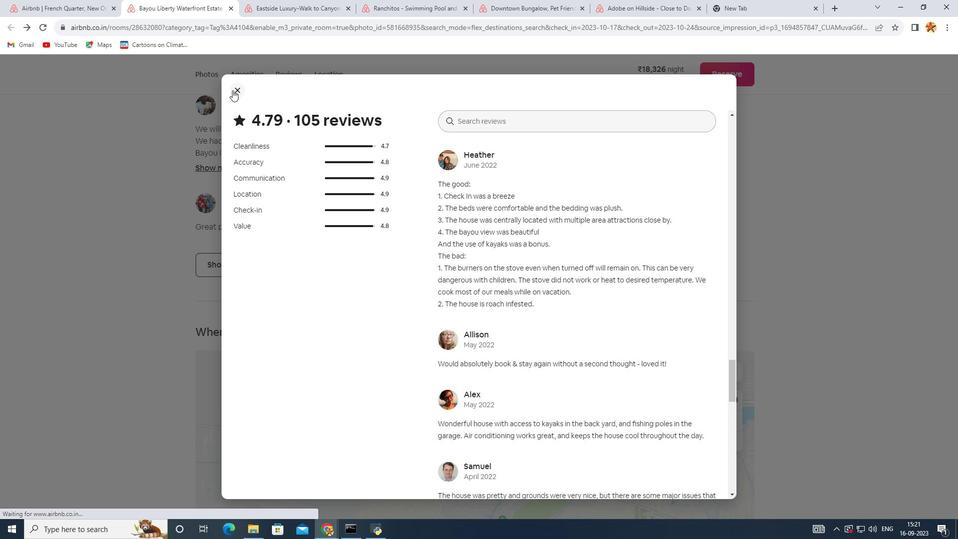 
Action: Mouse moved to (272, 194)
Screenshot: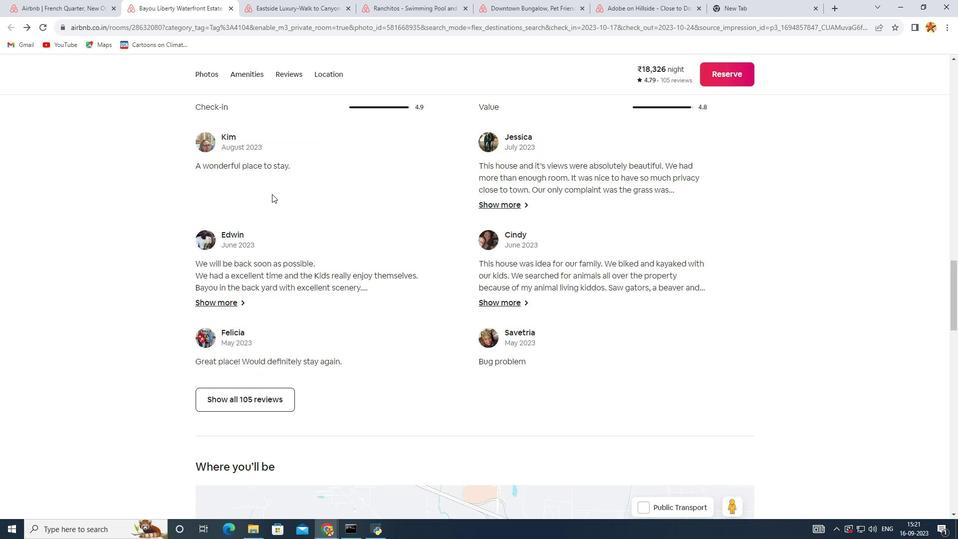 
Action: Mouse scrolled (272, 194) with delta (0, 0)
Screenshot: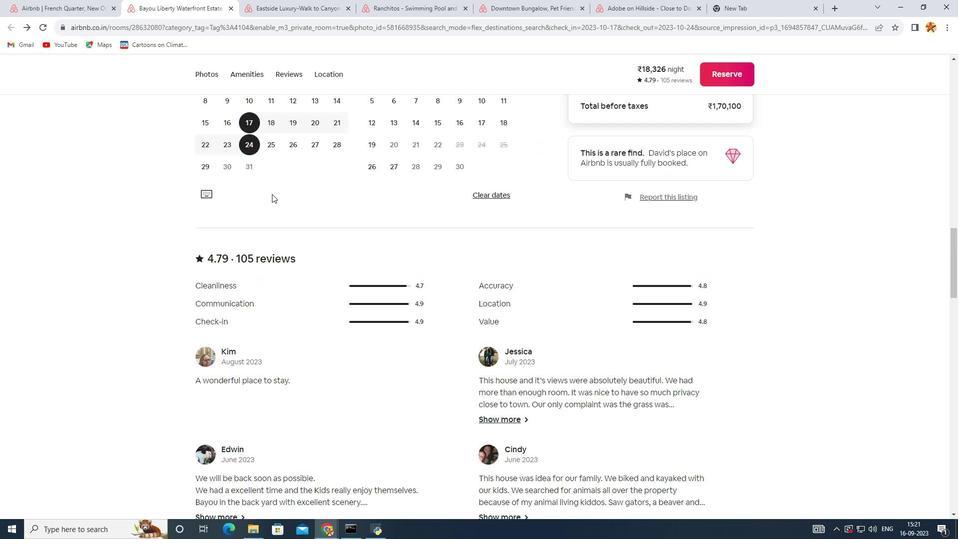 
Action: Mouse scrolled (272, 194) with delta (0, 0)
Screenshot: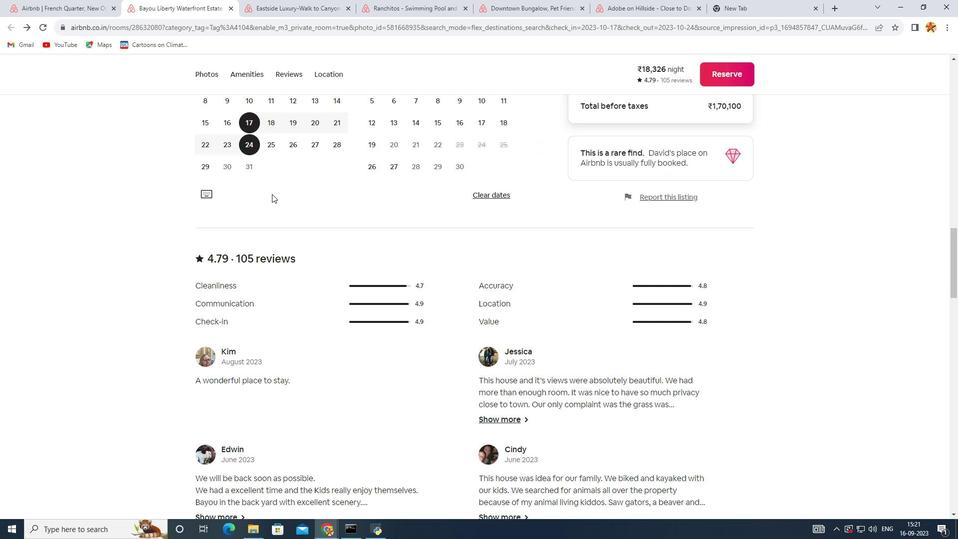 
Action: Mouse scrolled (272, 194) with delta (0, 0)
Screenshot: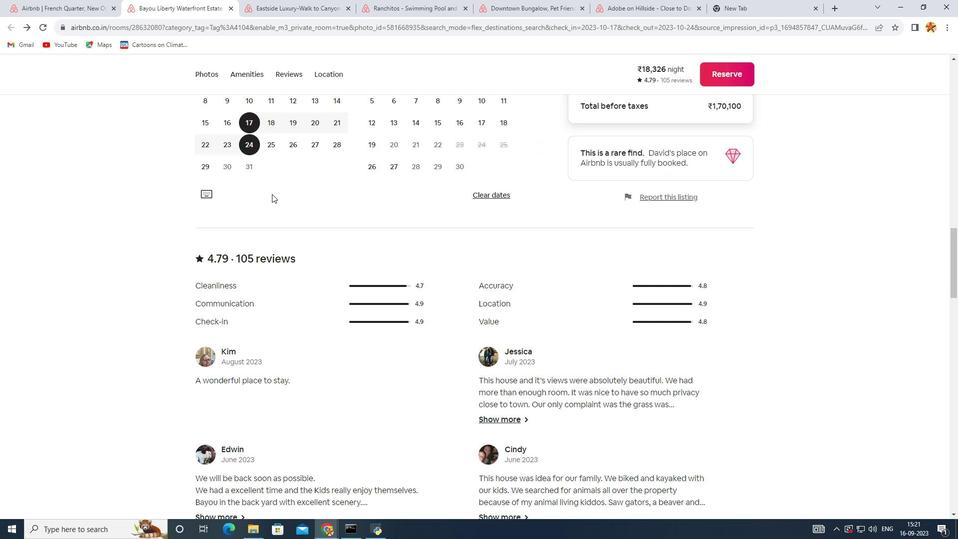
Action: Mouse scrolled (272, 194) with delta (0, 0)
Screenshot: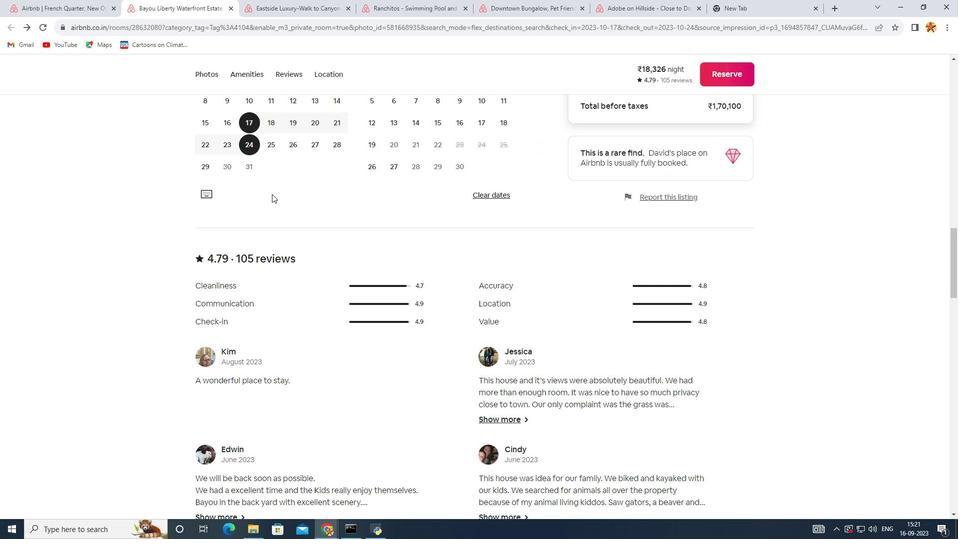 
Action: Mouse scrolled (272, 194) with delta (0, 0)
Screenshot: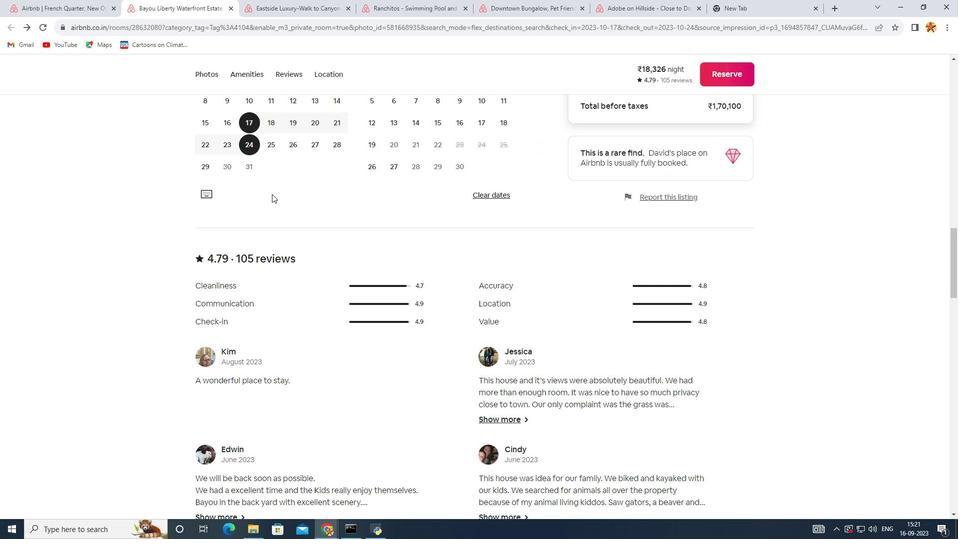 
Action: Mouse scrolled (272, 194) with delta (0, 0)
Screenshot: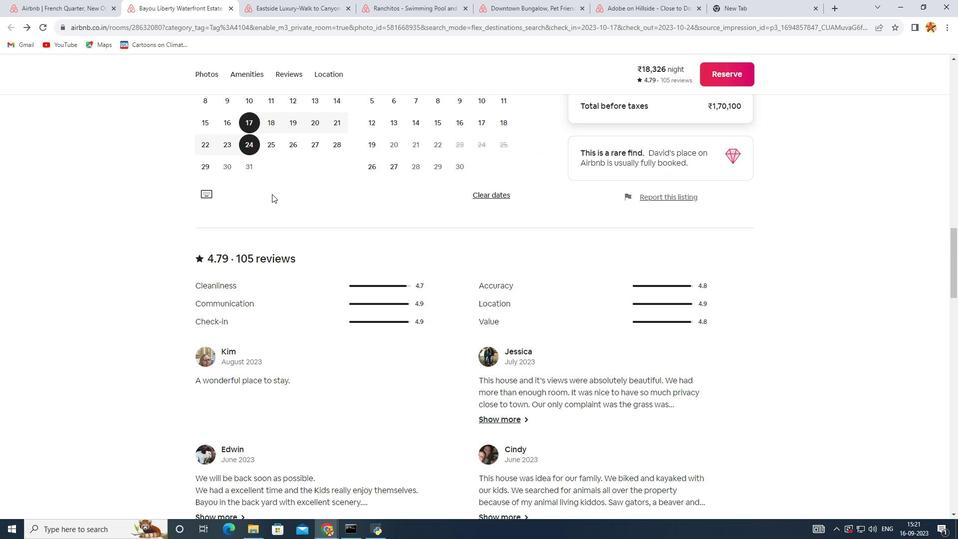 
Action: Mouse scrolled (272, 194) with delta (0, 0)
Screenshot: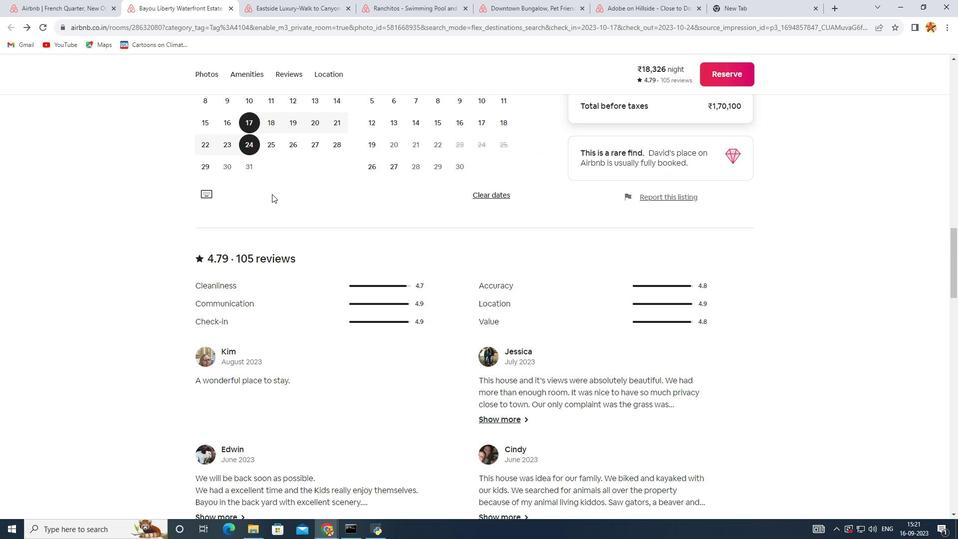 
Action: Mouse scrolled (272, 194) with delta (0, 0)
Screenshot: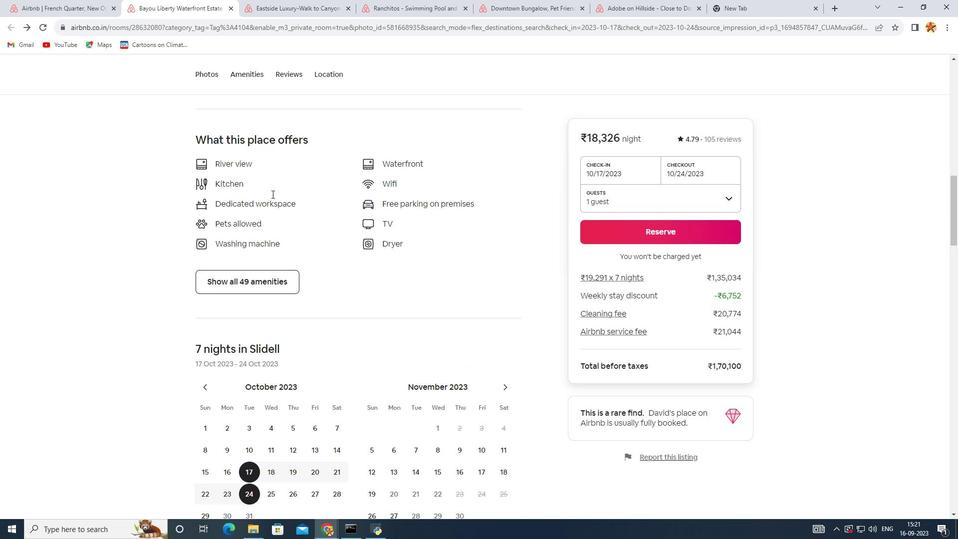 
Action: Mouse scrolled (272, 194) with delta (0, 0)
Screenshot: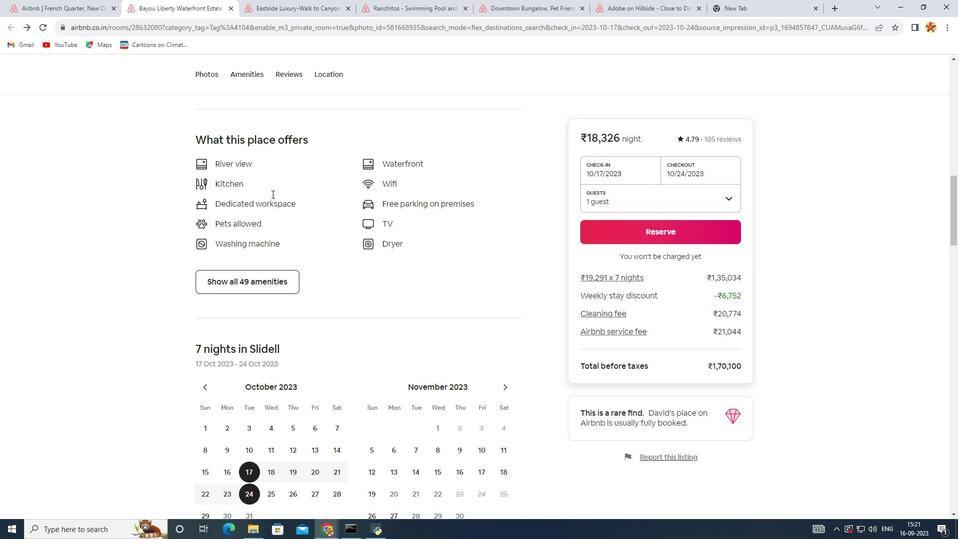 
Action: Mouse scrolled (272, 194) with delta (0, 0)
Screenshot: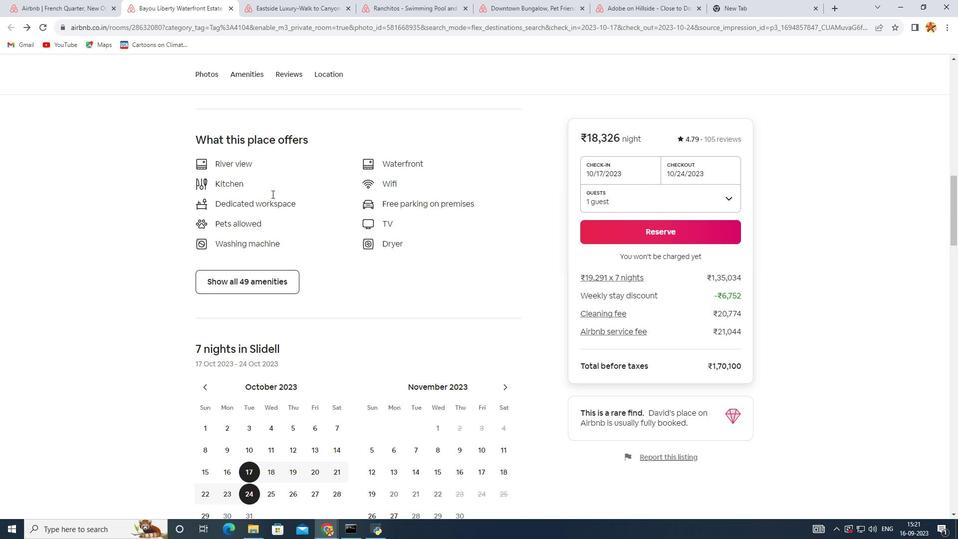 
Action: Mouse scrolled (272, 194) with delta (0, 0)
Screenshot: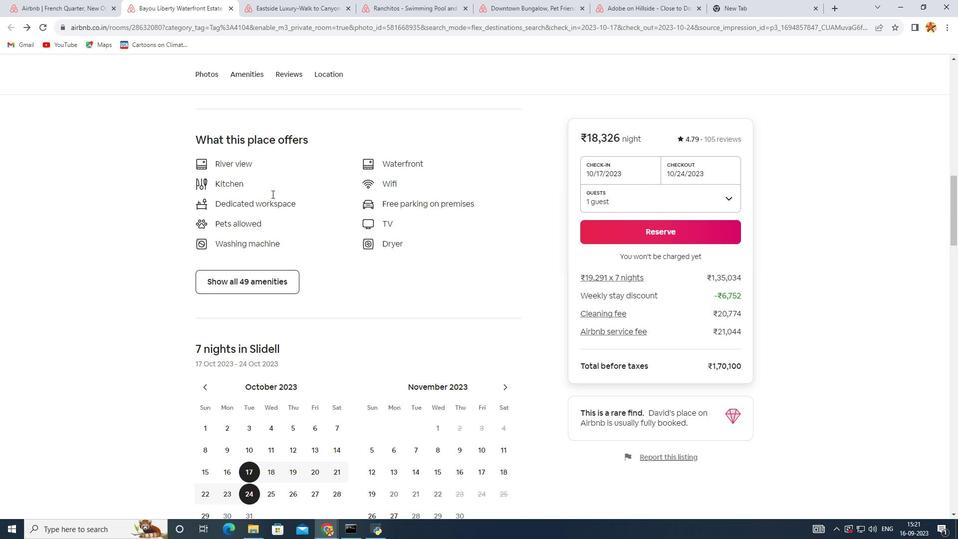 
Action: Mouse scrolled (272, 194) with delta (0, 0)
Screenshot: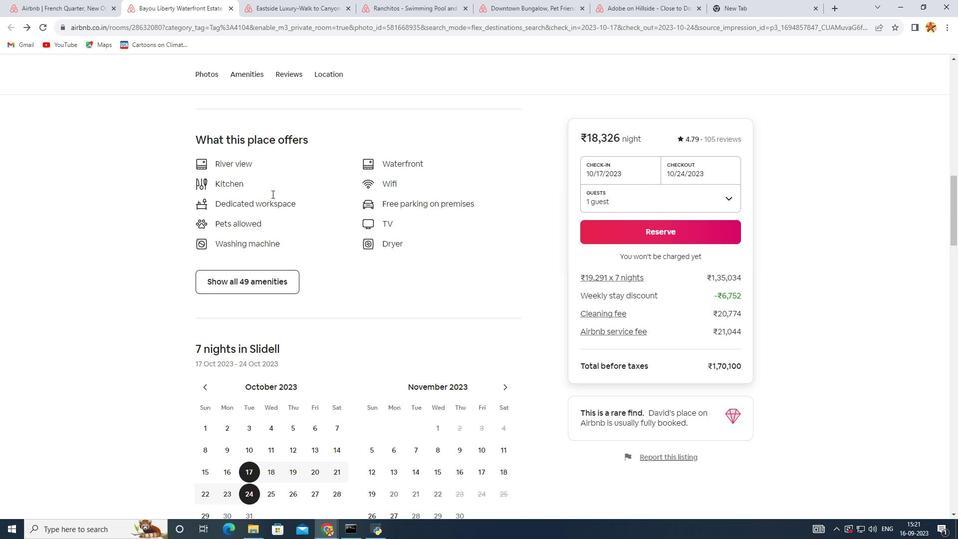 
Action: Mouse scrolled (272, 194) with delta (0, 0)
Screenshot: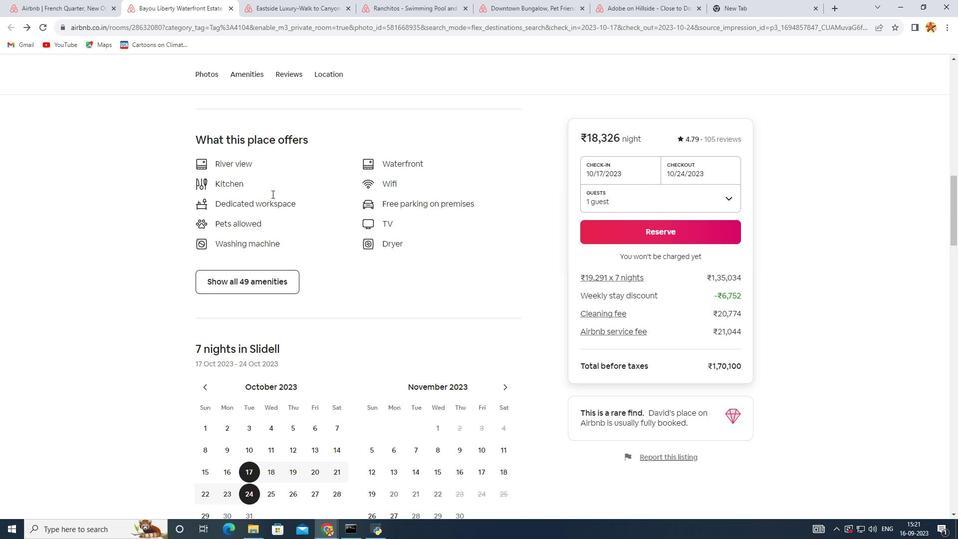 
Action: Mouse scrolled (272, 194) with delta (0, 0)
Screenshot: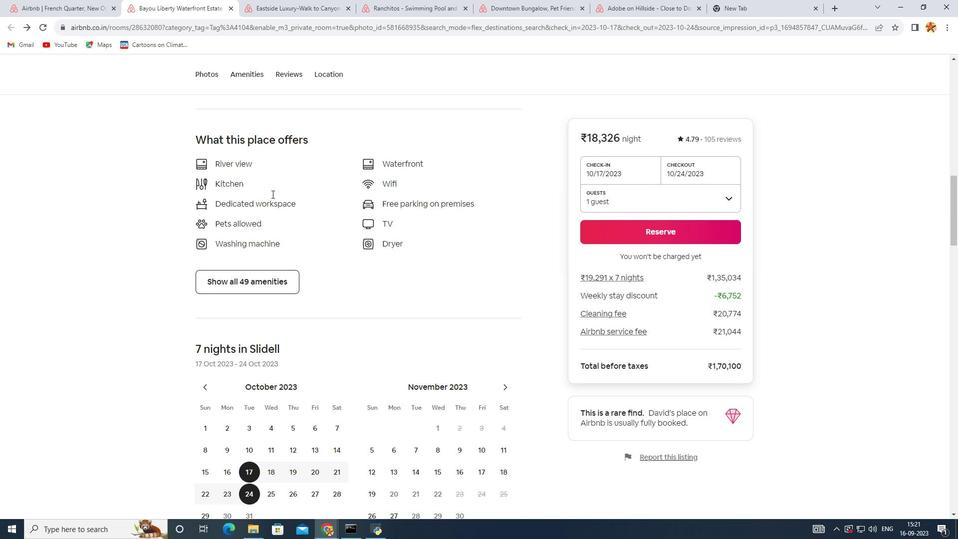 
Action: Mouse scrolled (272, 194) with delta (0, 0)
Screenshot: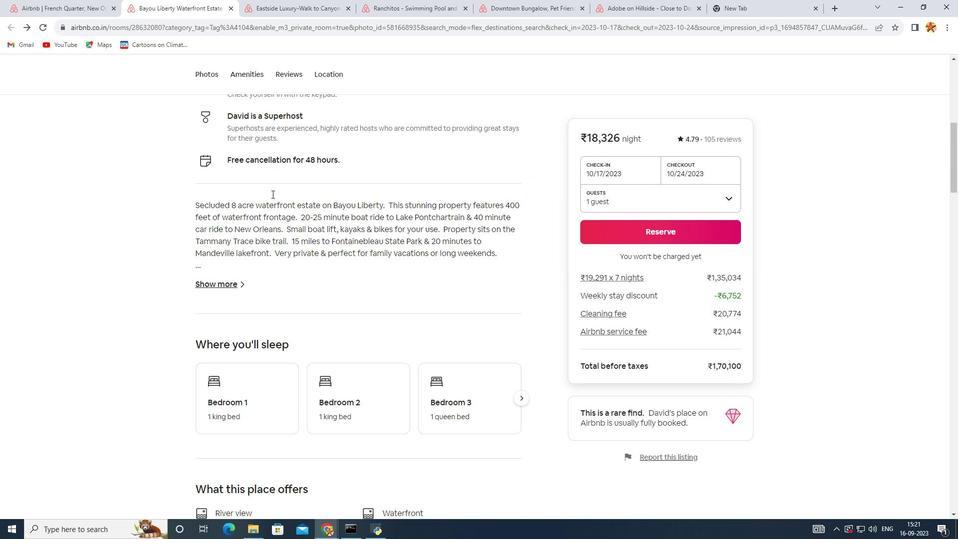 
Action: Mouse scrolled (272, 194) with delta (0, 0)
Screenshot: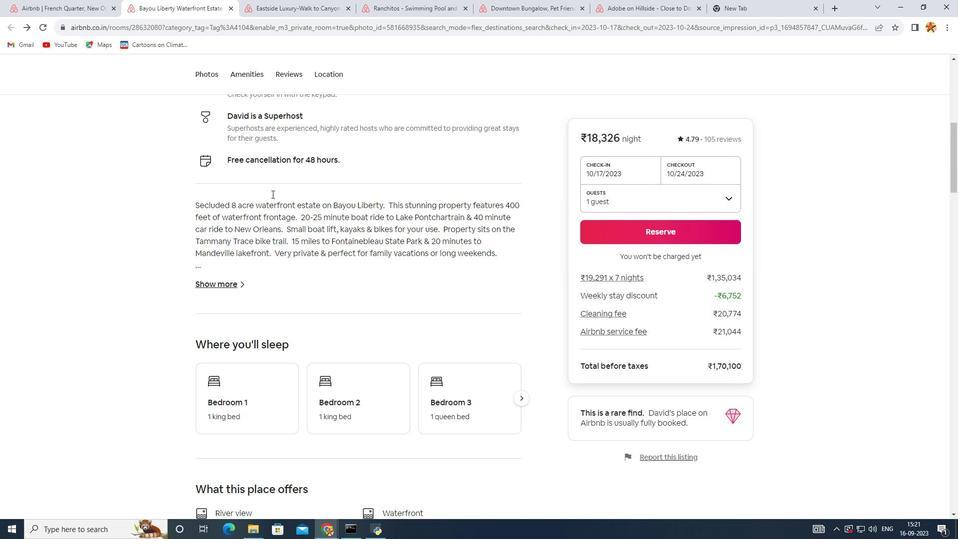 
Action: Mouse scrolled (272, 194) with delta (0, 0)
Screenshot: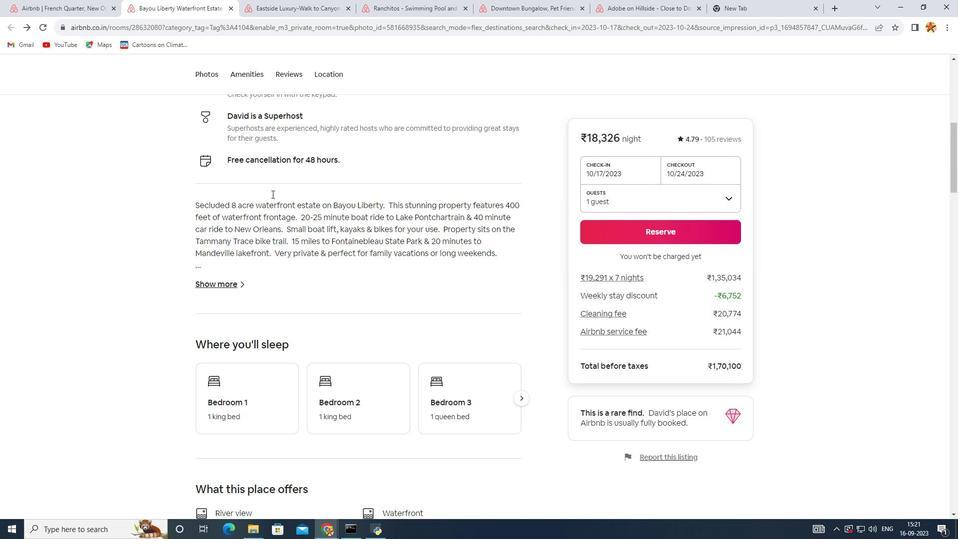 
Action: Mouse scrolled (272, 194) with delta (0, 0)
Screenshot: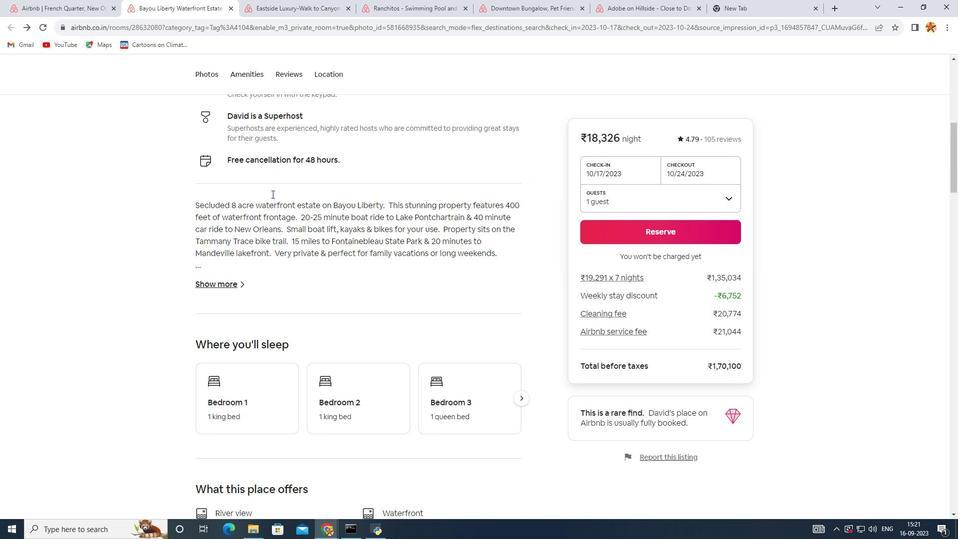 
Action: Mouse scrolled (272, 194) with delta (0, 0)
Screenshot: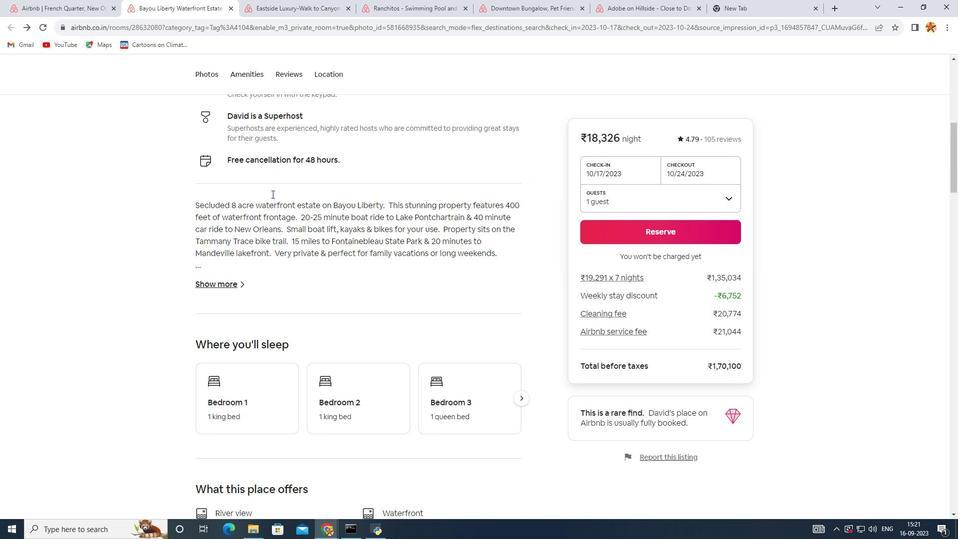 
Action: Mouse scrolled (272, 194) with delta (0, 0)
Screenshot: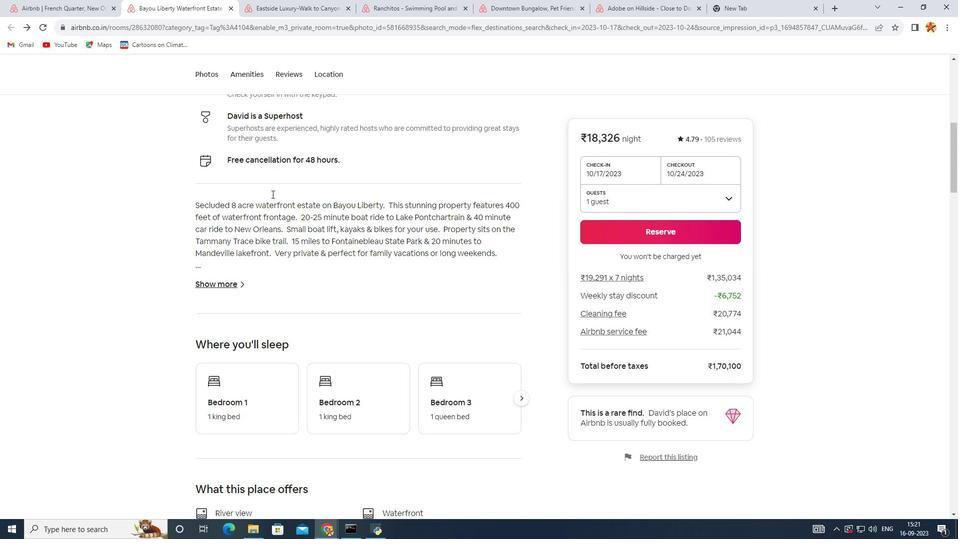 
Action: Mouse scrolled (272, 194) with delta (0, 0)
Screenshot: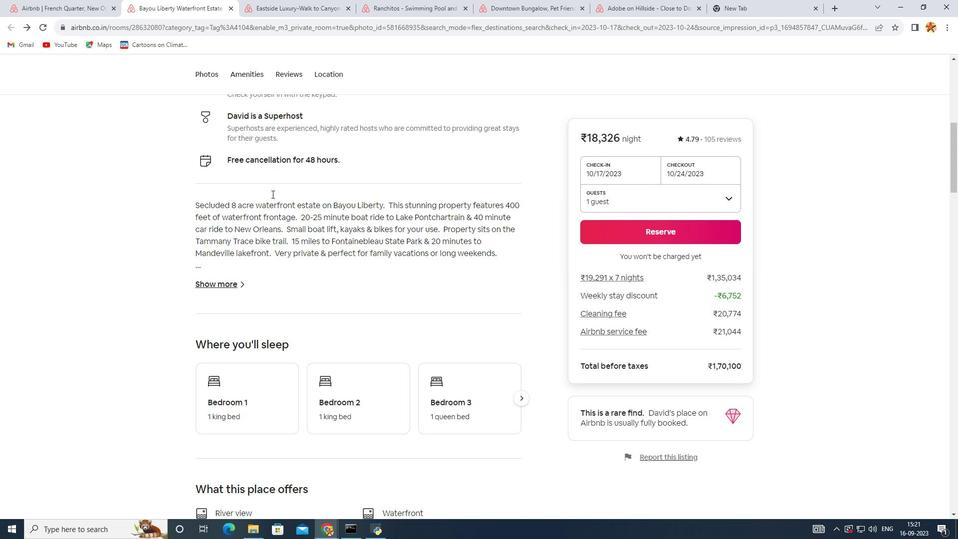 
Action: Mouse scrolled (272, 194) with delta (0, 0)
Screenshot: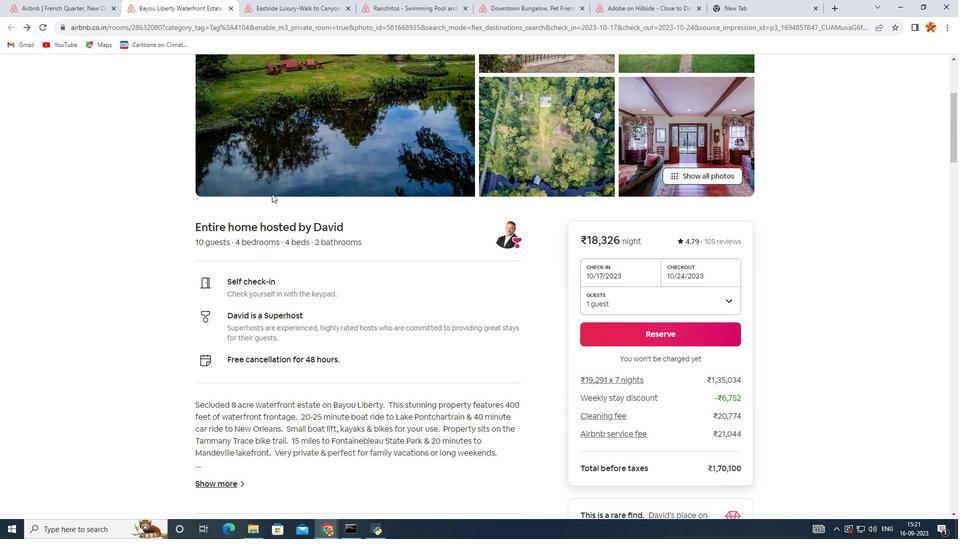 
Action: Mouse scrolled (272, 194) with delta (0, 0)
Screenshot: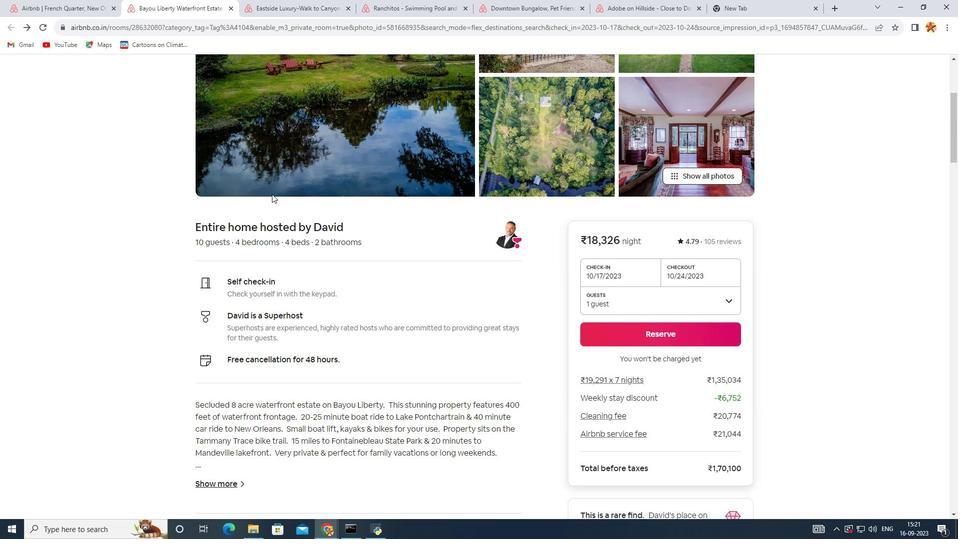
Action: Mouse scrolled (272, 194) with delta (0, 0)
Screenshot: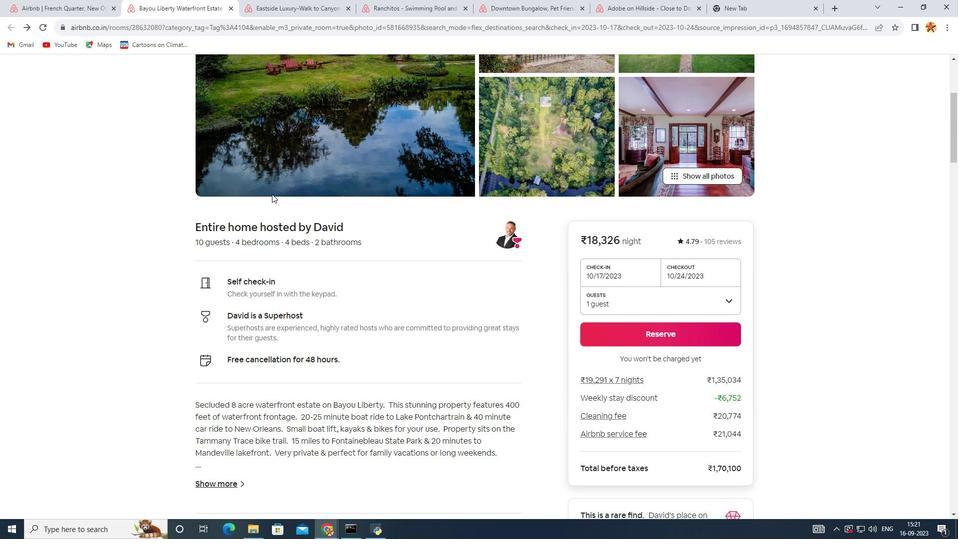 
Action: Mouse scrolled (272, 194) with delta (0, 0)
Screenshot: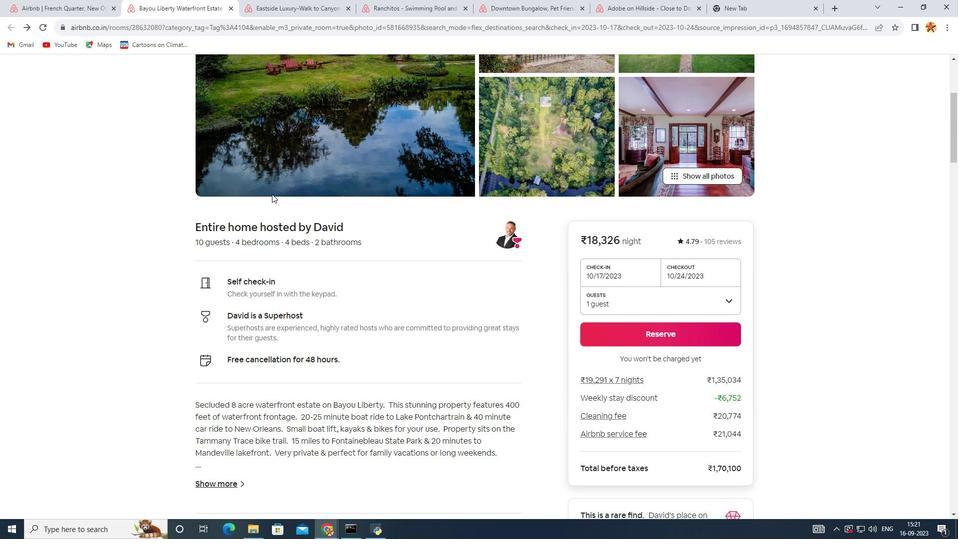 
Action: Mouse moved to (292, 150)
Screenshot: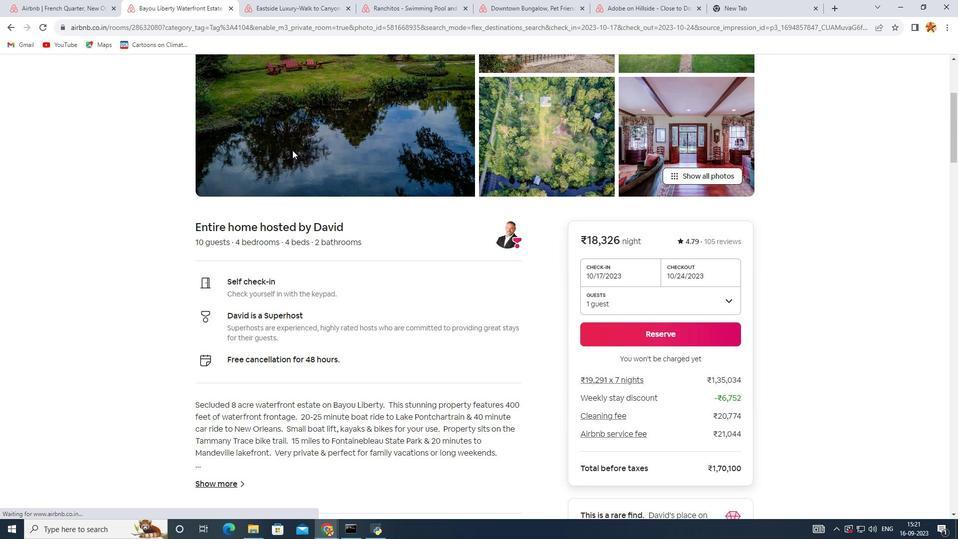 
Action: Mouse pressed left at (292, 150)
Screenshot: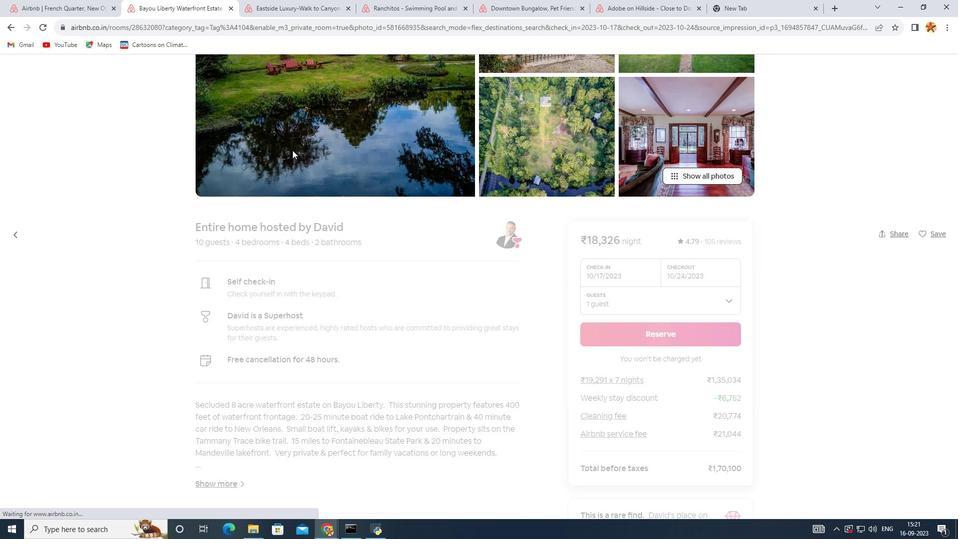 
Action: Mouse moved to (488, 304)
Screenshot: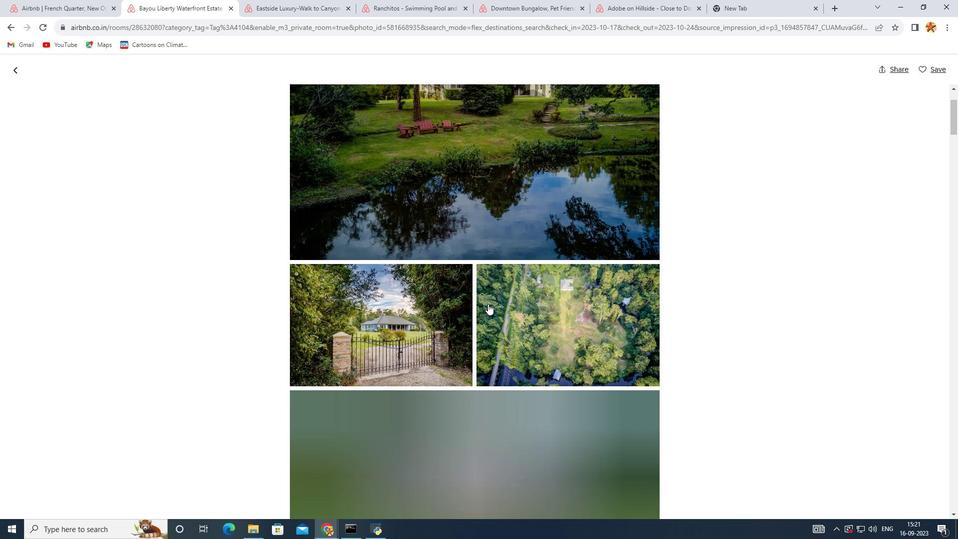 
Action: Mouse scrolled (488, 303) with delta (0, 0)
Screenshot: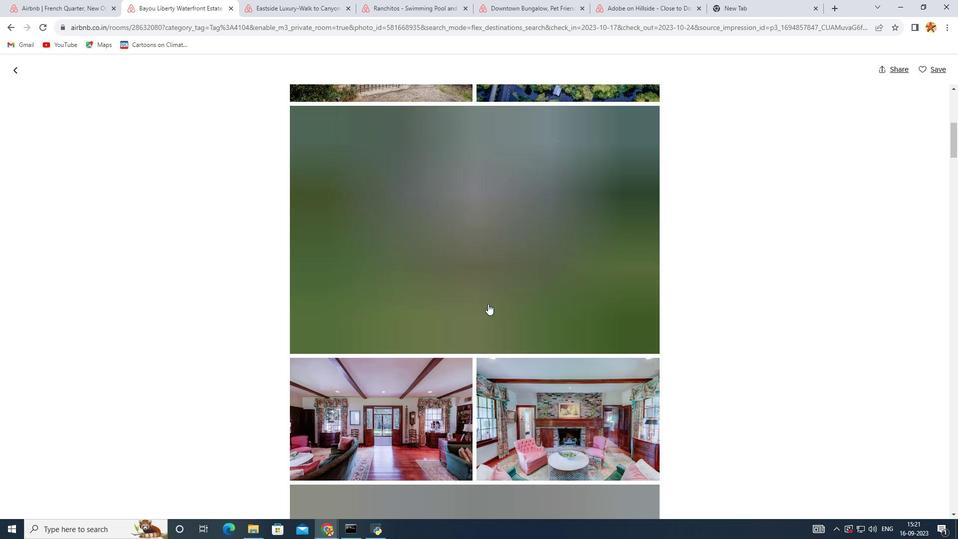 
Action: Mouse scrolled (488, 303) with delta (0, 0)
Screenshot: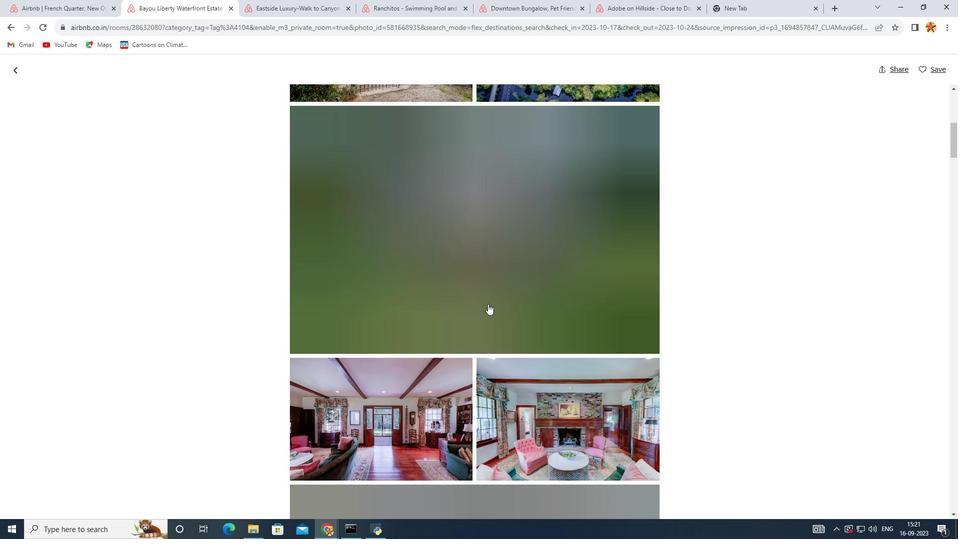 
Action: Mouse scrolled (488, 303) with delta (0, 0)
Screenshot: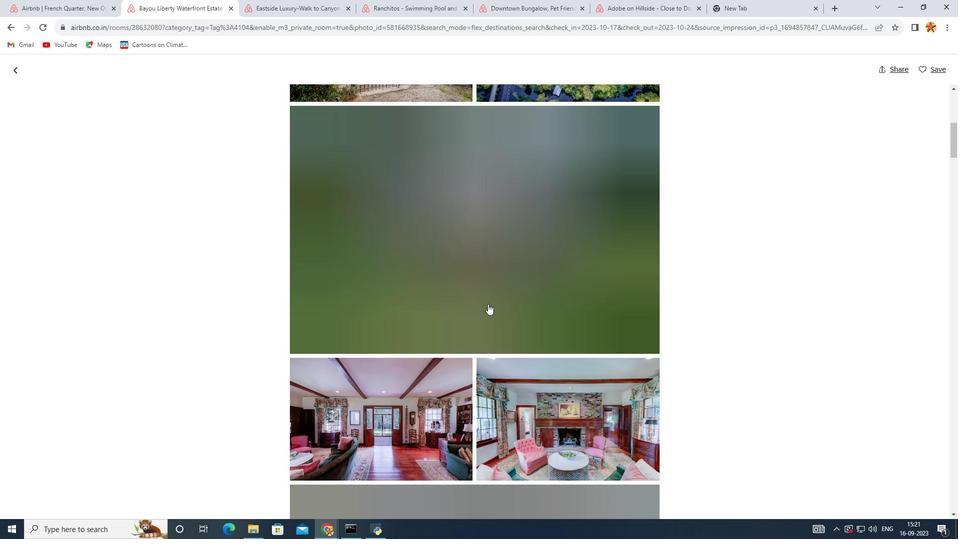 
Action: Mouse scrolled (488, 303) with delta (0, 0)
Screenshot: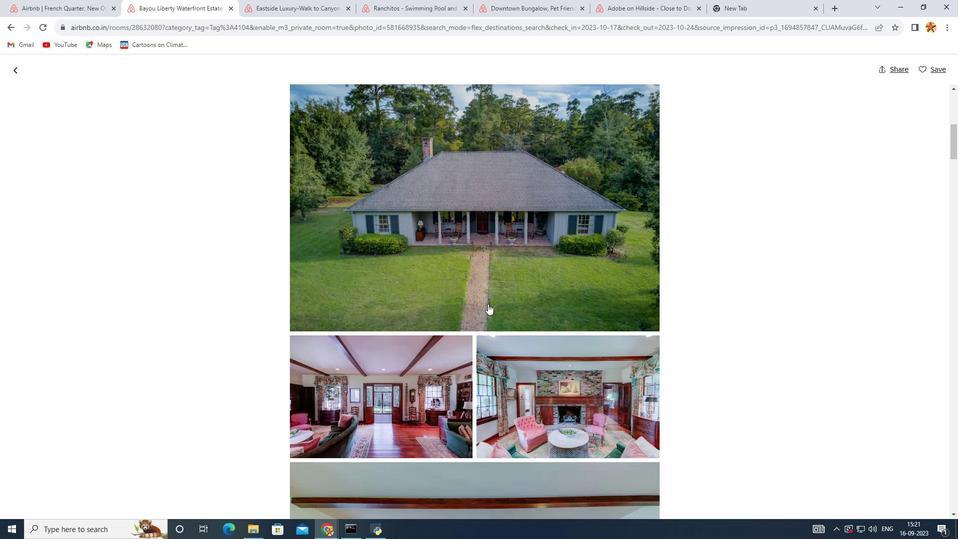 
Action: Mouse scrolled (488, 303) with delta (0, 0)
Screenshot: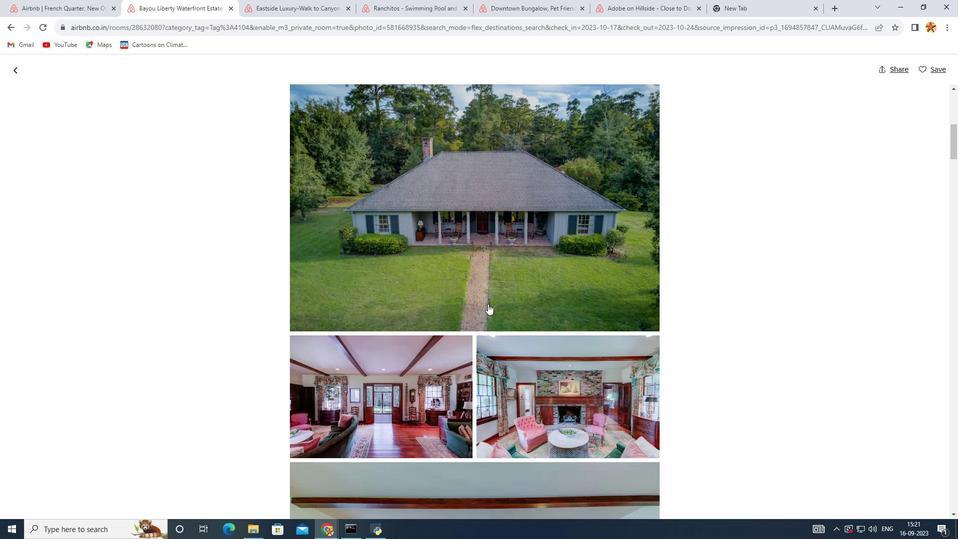 
Action: Mouse scrolled (488, 303) with delta (0, 0)
Screenshot: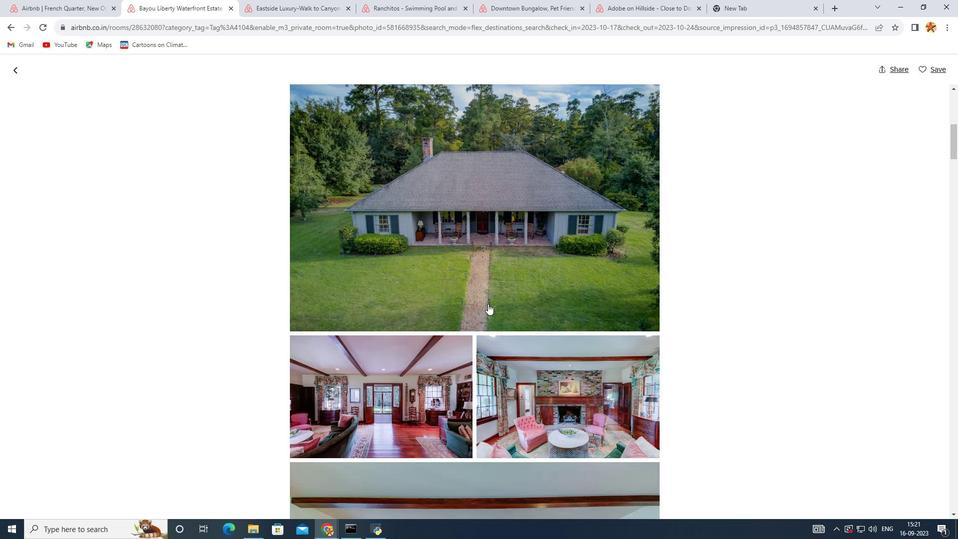 
Action: Mouse scrolled (488, 303) with delta (0, 0)
Screenshot: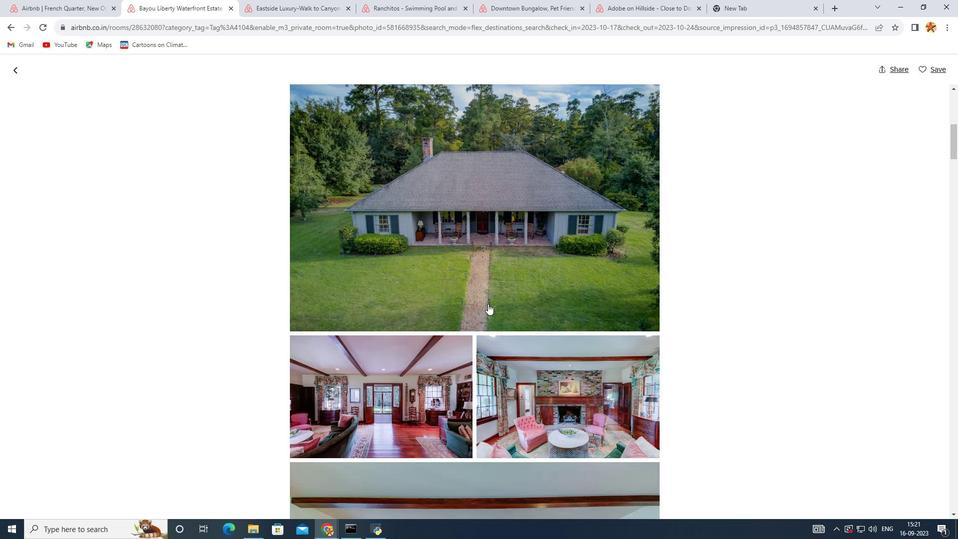 
Action: Mouse scrolled (488, 303) with delta (0, 0)
Screenshot: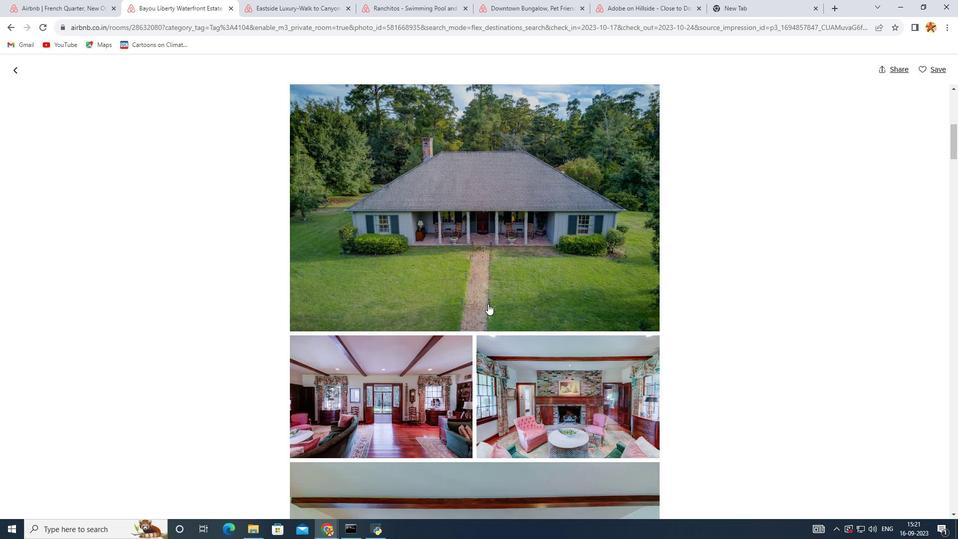 
Action: Mouse scrolled (488, 303) with delta (0, 0)
Screenshot: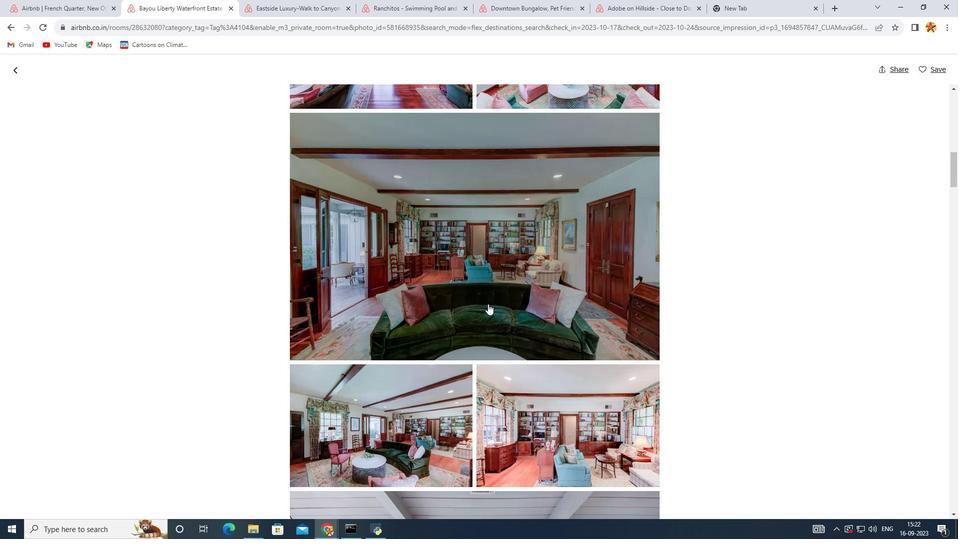 
Action: Mouse scrolled (488, 303) with delta (0, 0)
Screenshot: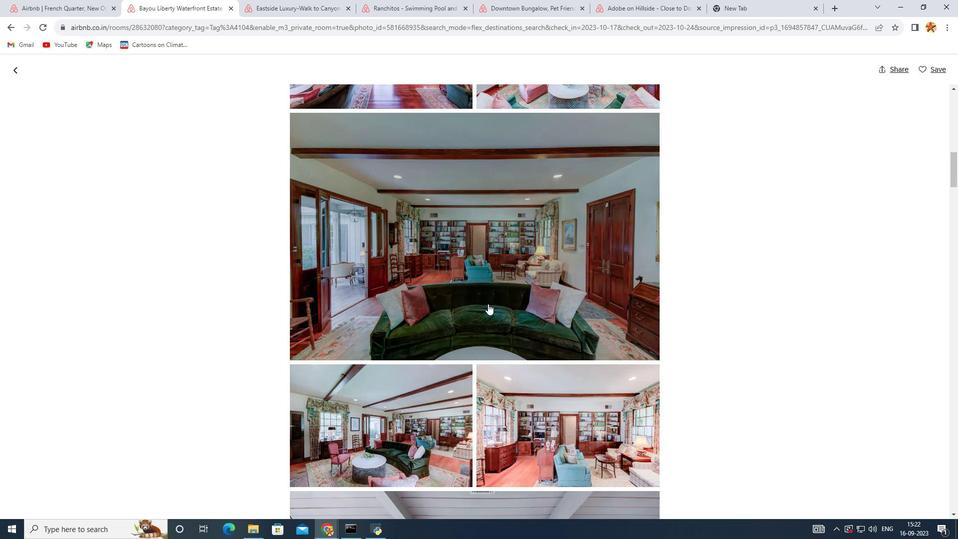 
Action: Mouse scrolled (488, 303) with delta (0, 0)
Screenshot: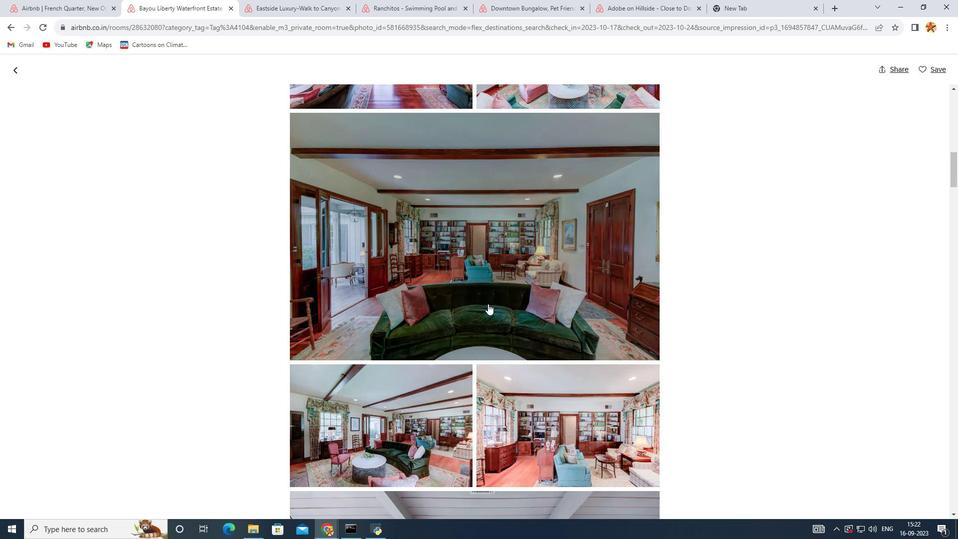 
Action: Mouse scrolled (488, 303) with delta (0, 0)
Screenshot: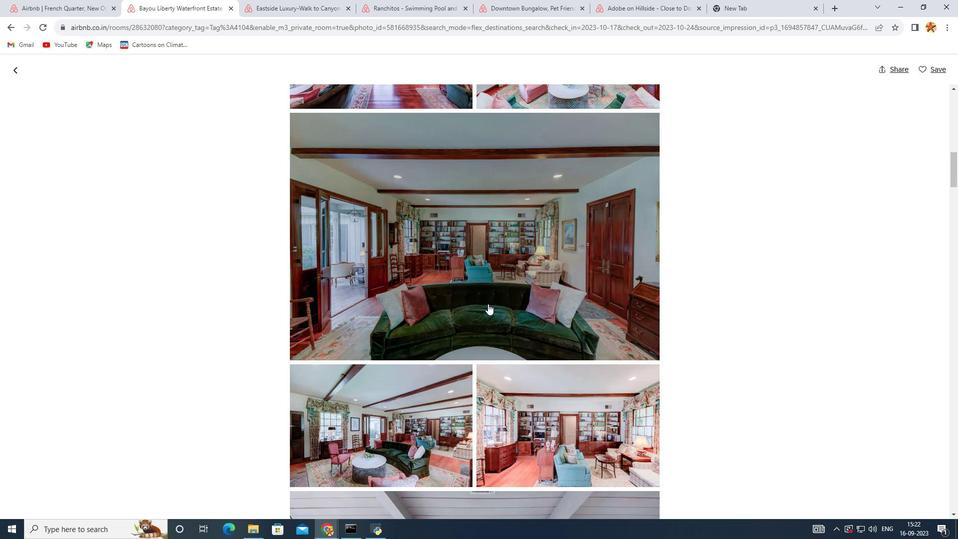 
Action: Mouse scrolled (488, 303) with delta (0, 0)
Screenshot: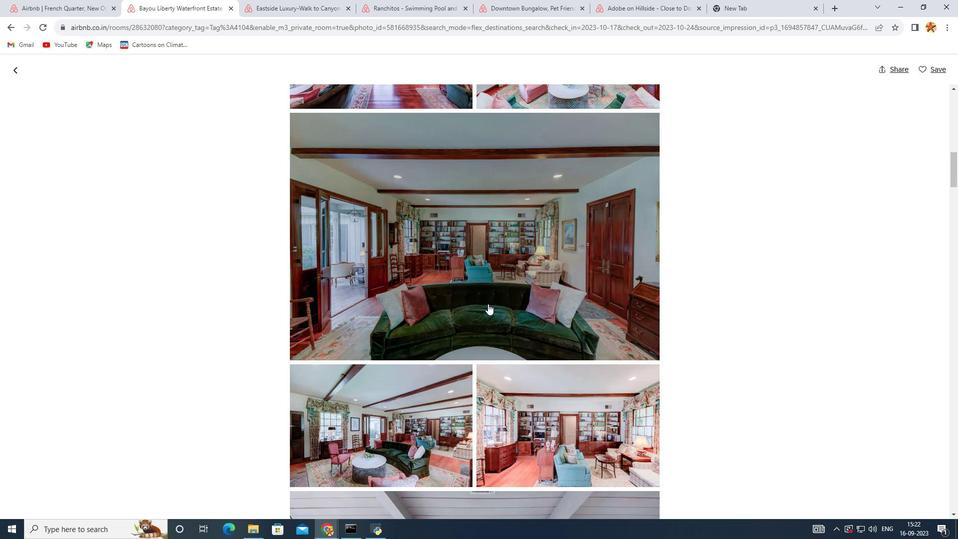 
Action: Mouse scrolled (488, 303) with delta (0, 0)
Screenshot: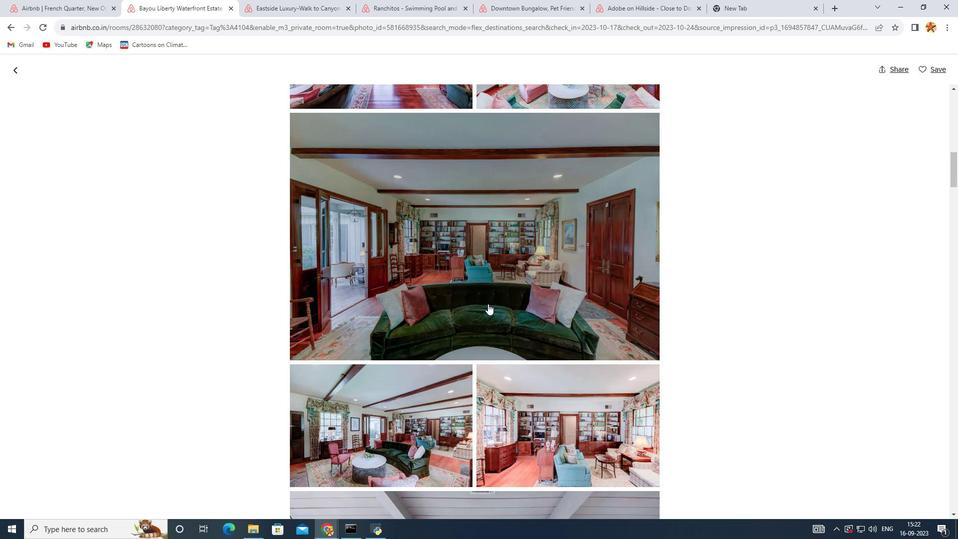 
Action: Mouse scrolled (488, 303) with delta (0, 0)
Screenshot: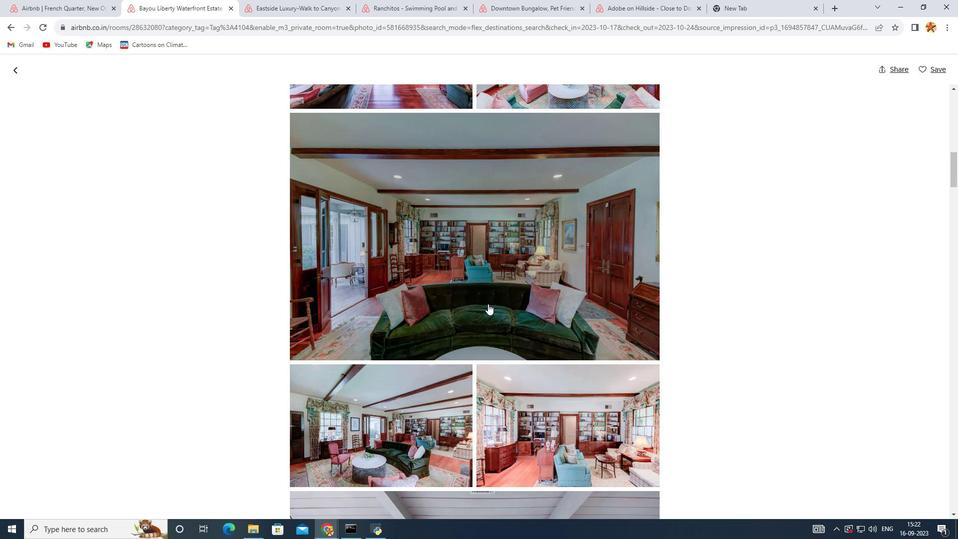 
Action: Mouse scrolled (488, 303) with delta (0, 0)
Screenshot: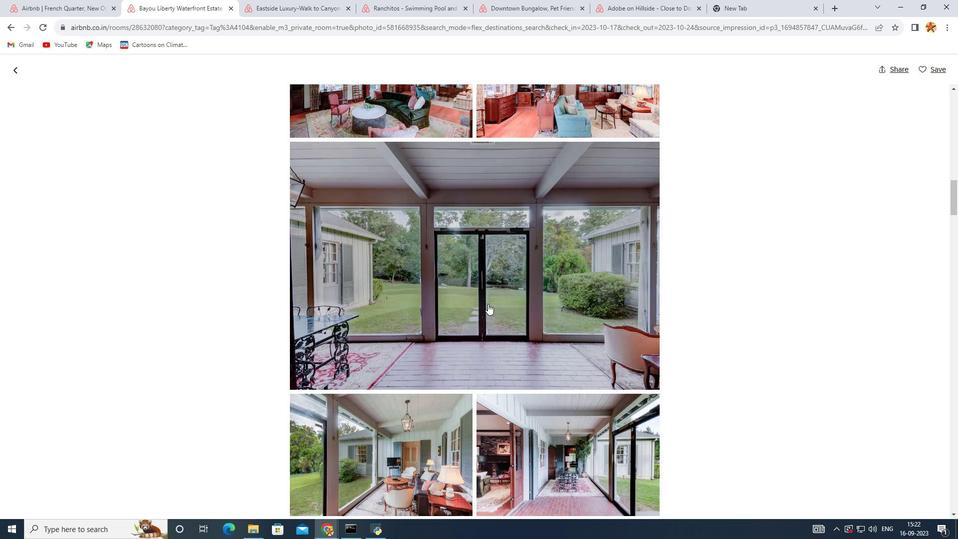 
Action: Mouse scrolled (488, 303) with delta (0, 0)
Screenshot: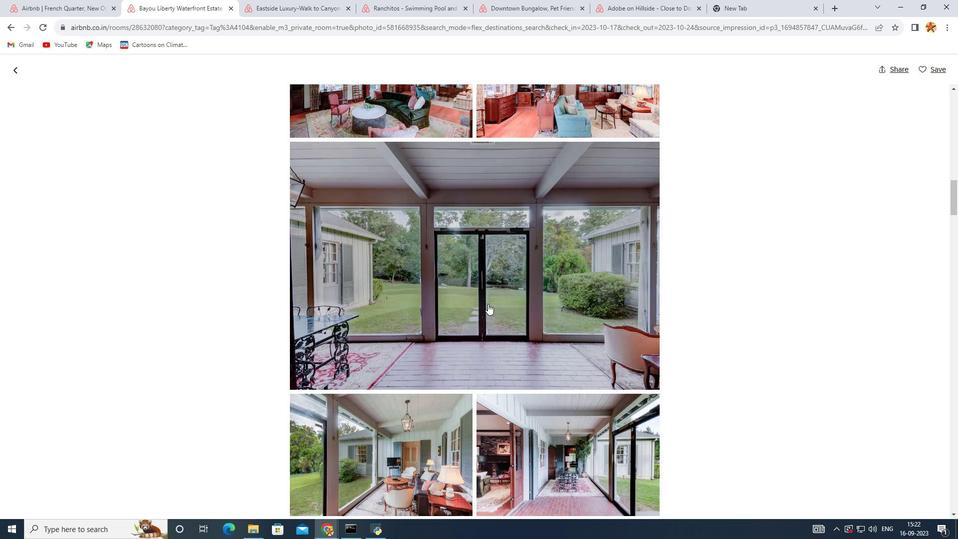 
Action: Mouse scrolled (488, 303) with delta (0, 0)
Screenshot: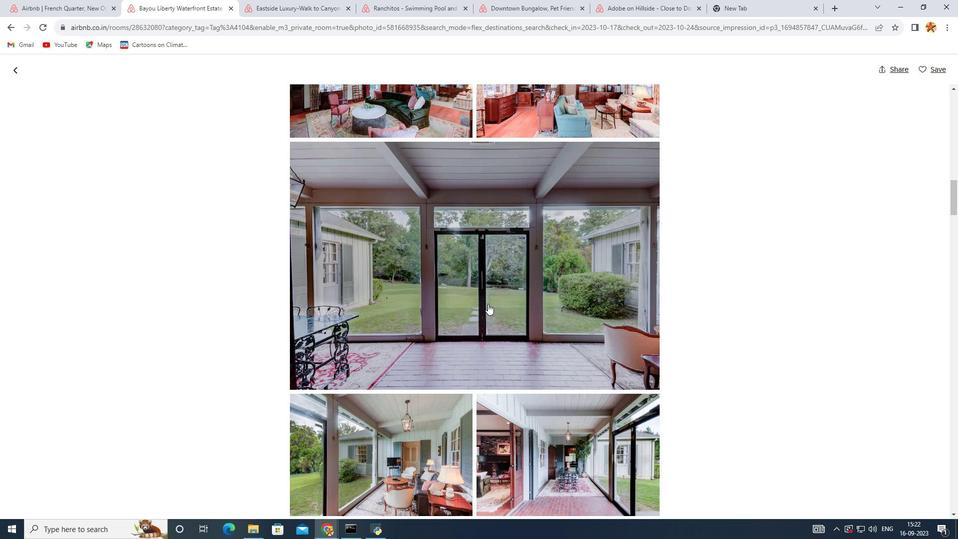 
Action: Mouse scrolled (488, 303) with delta (0, 0)
Screenshot: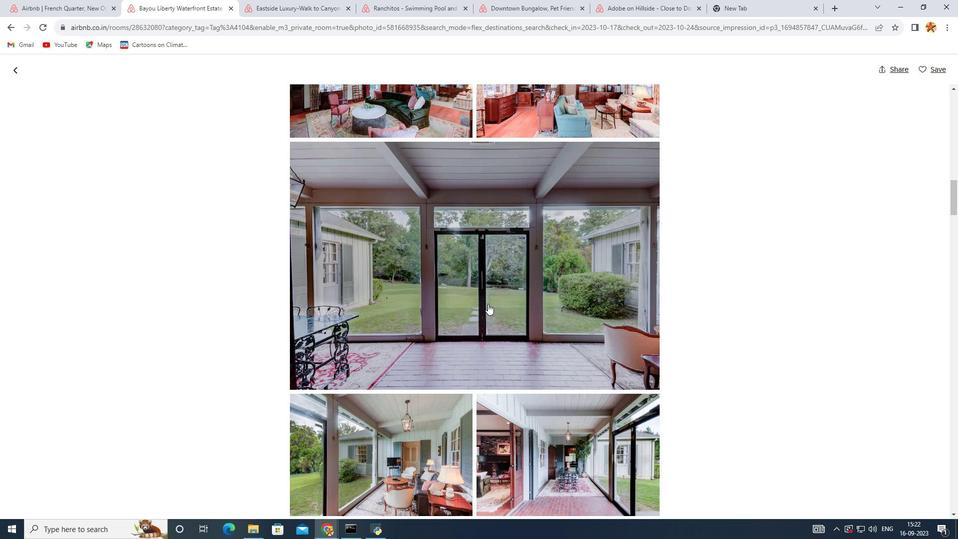 
Action: Mouse scrolled (488, 303) with delta (0, 0)
Screenshot: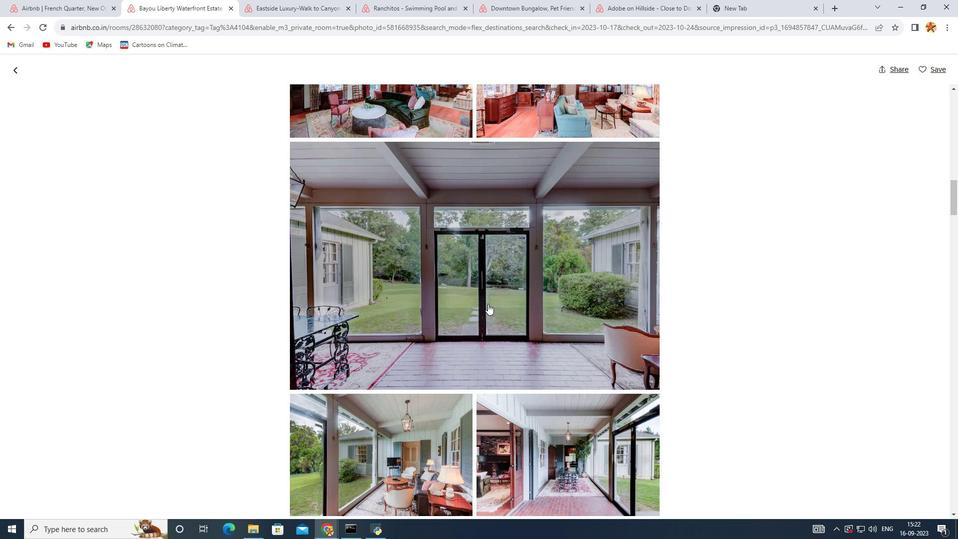 
Action: Mouse scrolled (488, 303) with delta (0, 0)
Screenshot: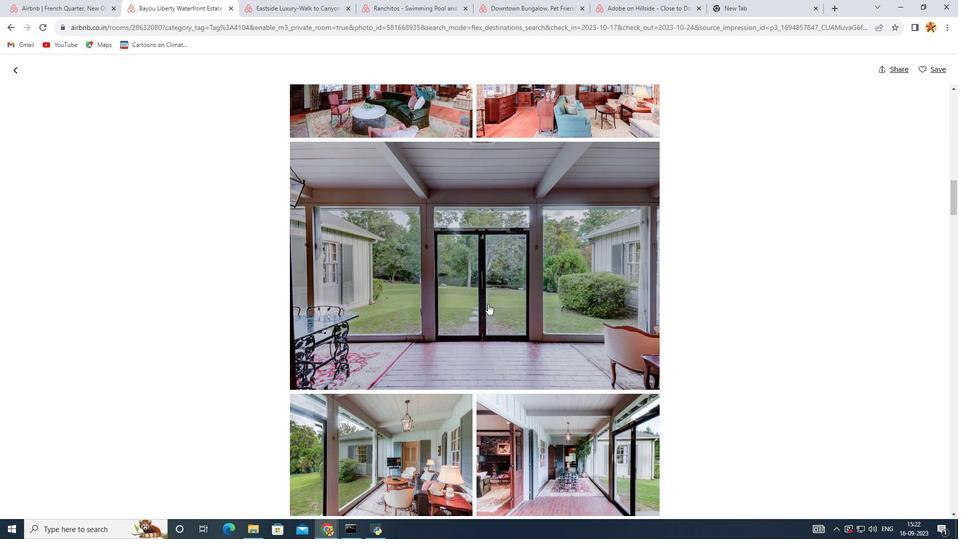 
Action: Mouse scrolled (488, 303) with delta (0, 0)
Screenshot: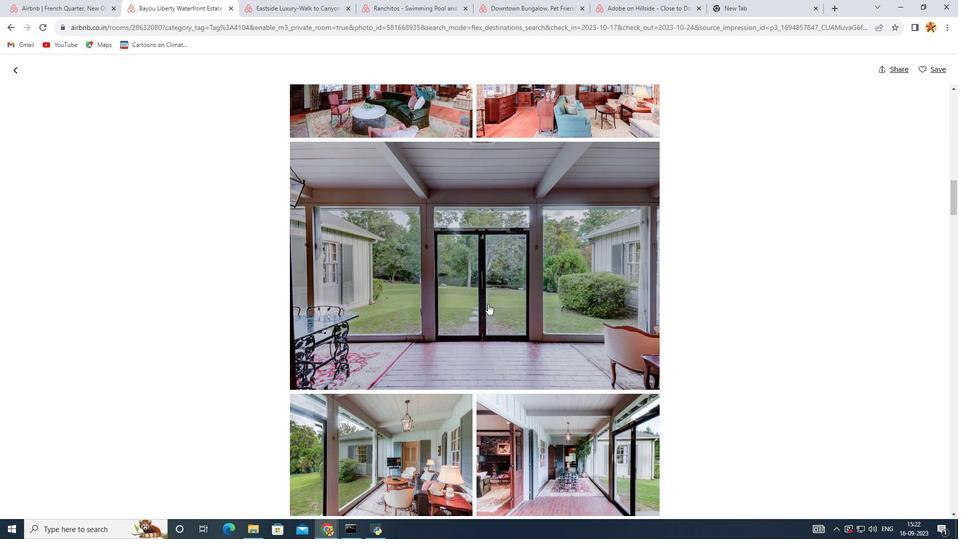 
Action: Mouse scrolled (488, 303) with delta (0, 0)
Screenshot: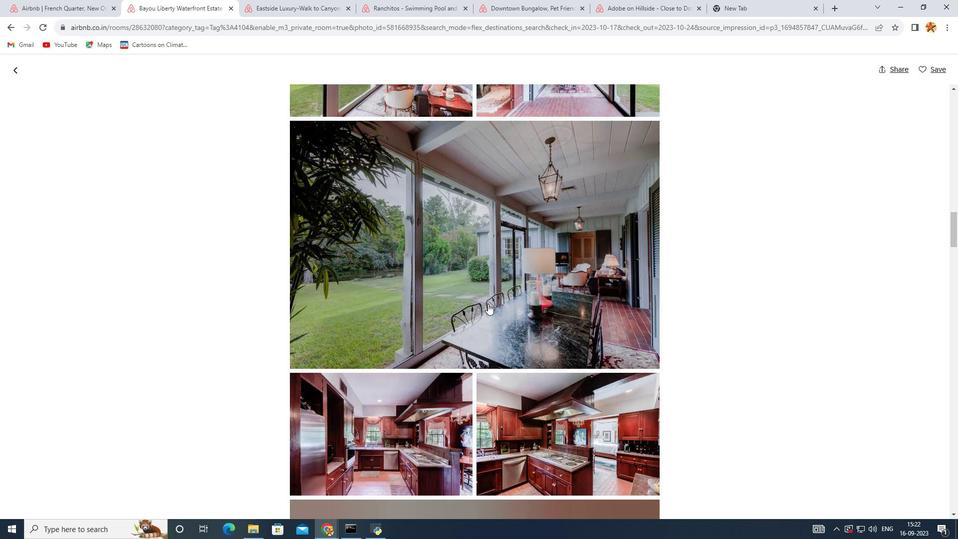 
Action: Mouse scrolled (488, 303) with delta (0, 0)
Screenshot: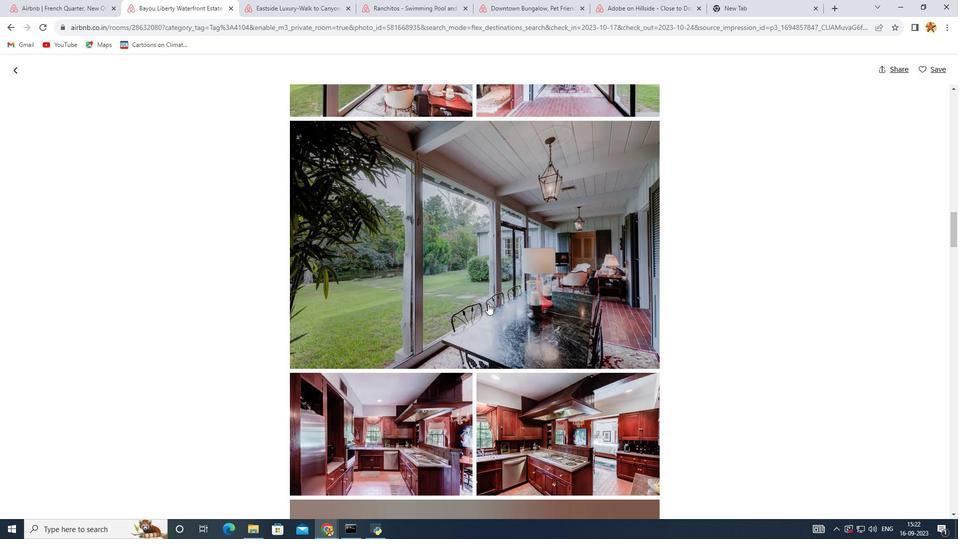 
Action: Mouse scrolled (488, 303) with delta (0, 0)
Screenshot: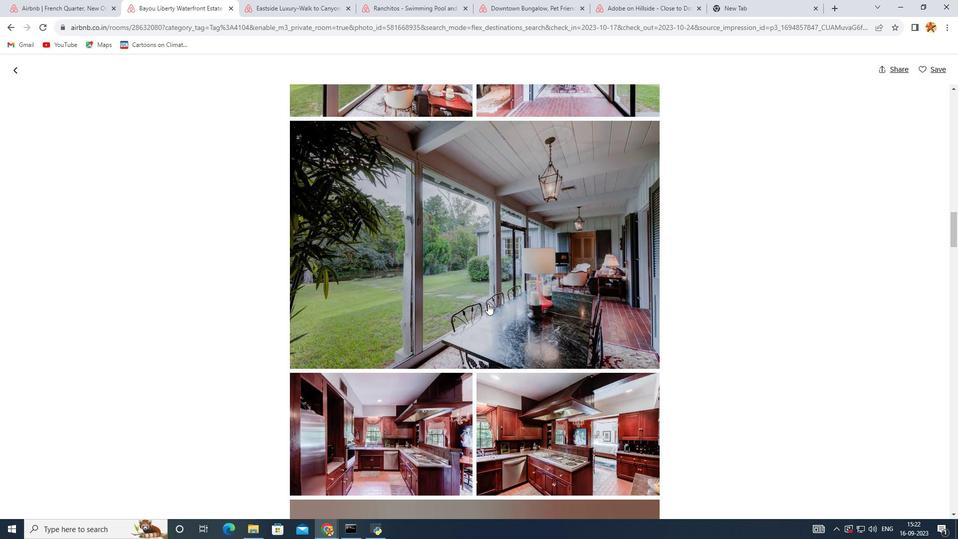 
Action: Mouse scrolled (488, 303) with delta (0, 0)
Screenshot: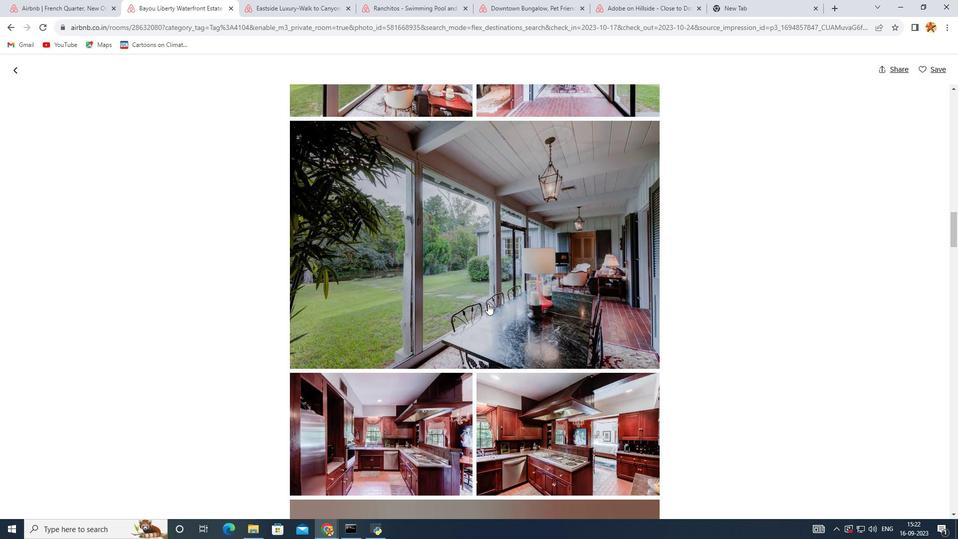 
Action: Mouse scrolled (488, 303) with delta (0, 0)
Screenshot: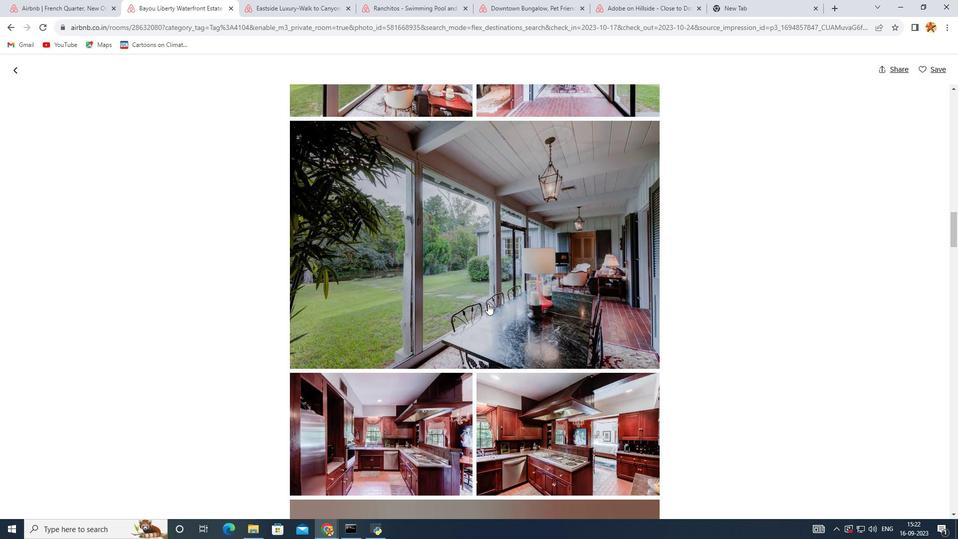 
Action: Mouse scrolled (488, 303) with delta (0, 0)
Screenshot: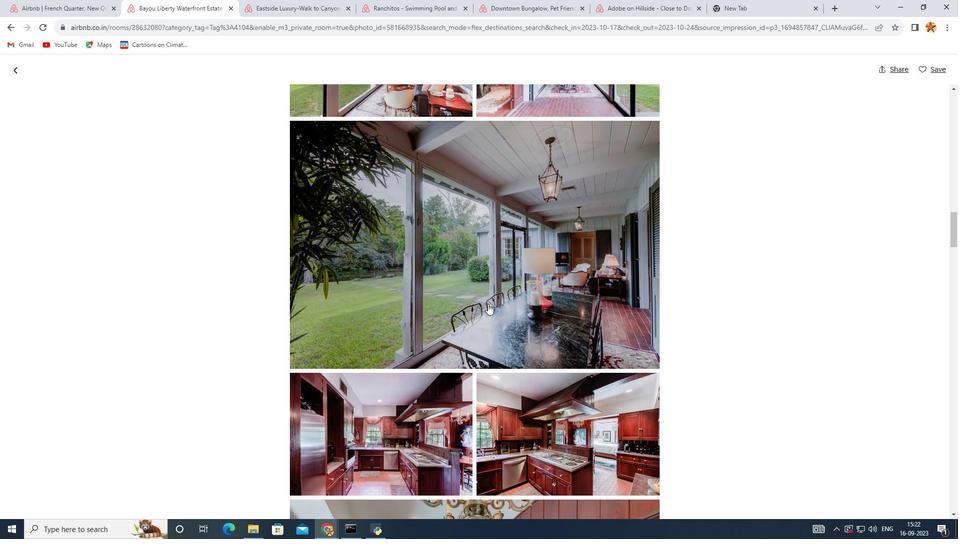 
Action: Mouse scrolled (488, 303) with delta (0, 0)
Screenshot: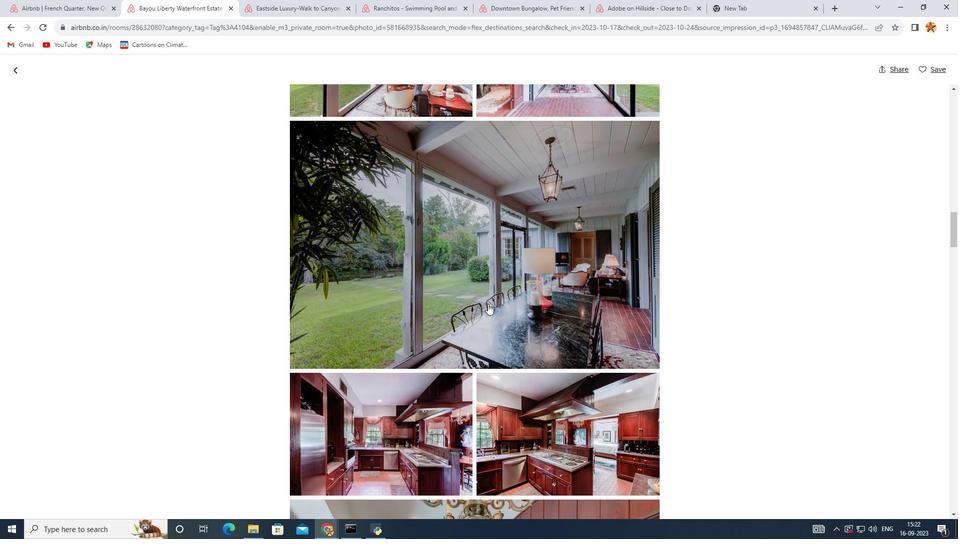 
Action: Mouse scrolled (488, 303) with delta (0, 0)
Screenshot: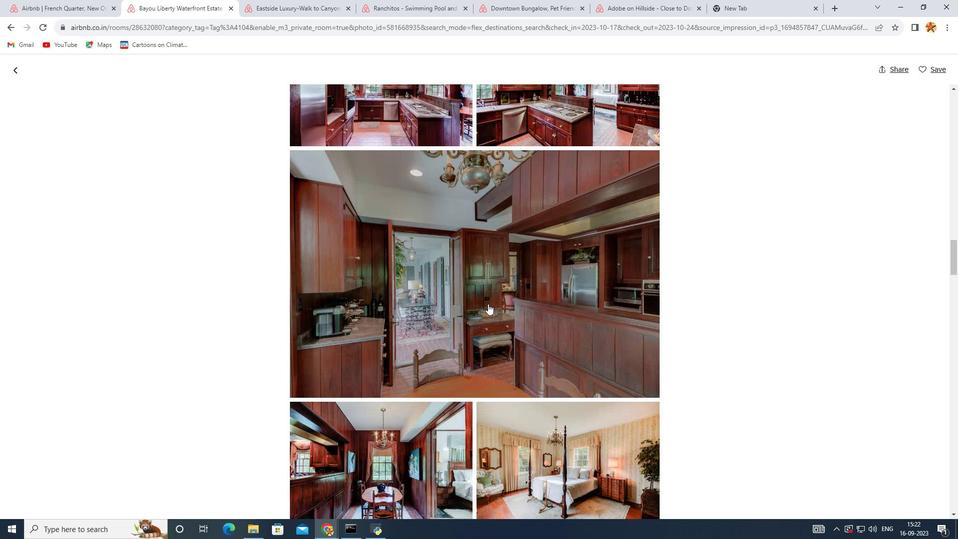 
Action: Mouse scrolled (488, 303) with delta (0, 0)
Screenshot: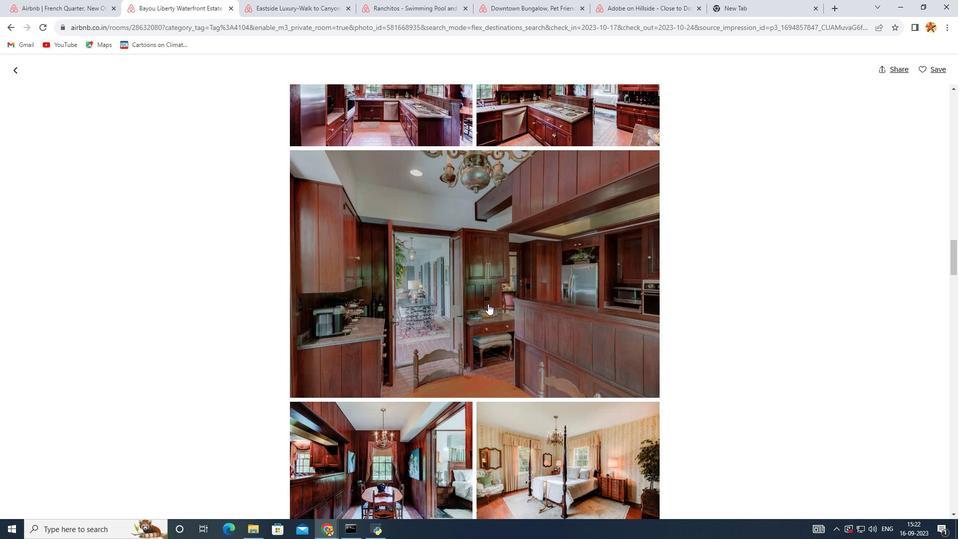 
Action: Mouse scrolled (488, 303) with delta (0, 0)
Screenshot: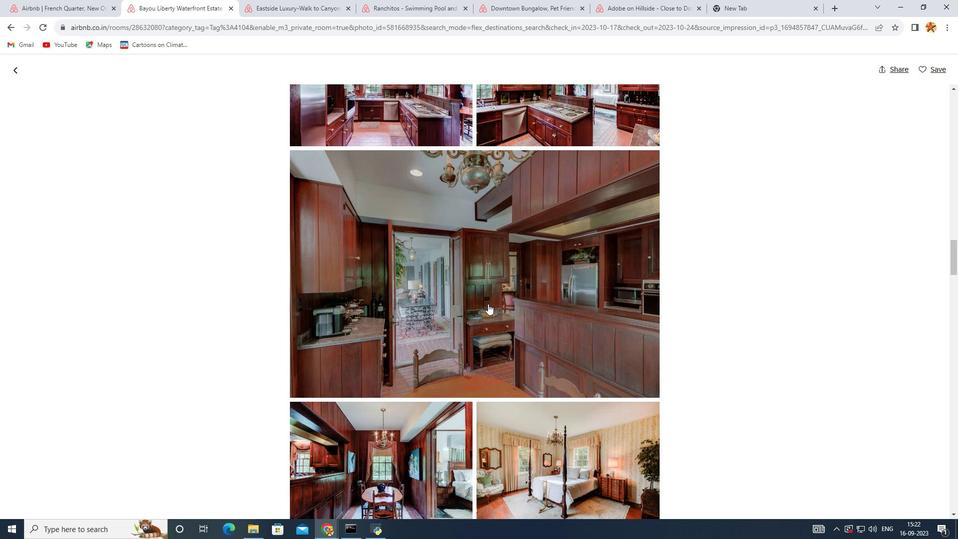 
Action: Mouse scrolled (488, 303) with delta (0, 0)
Screenshot: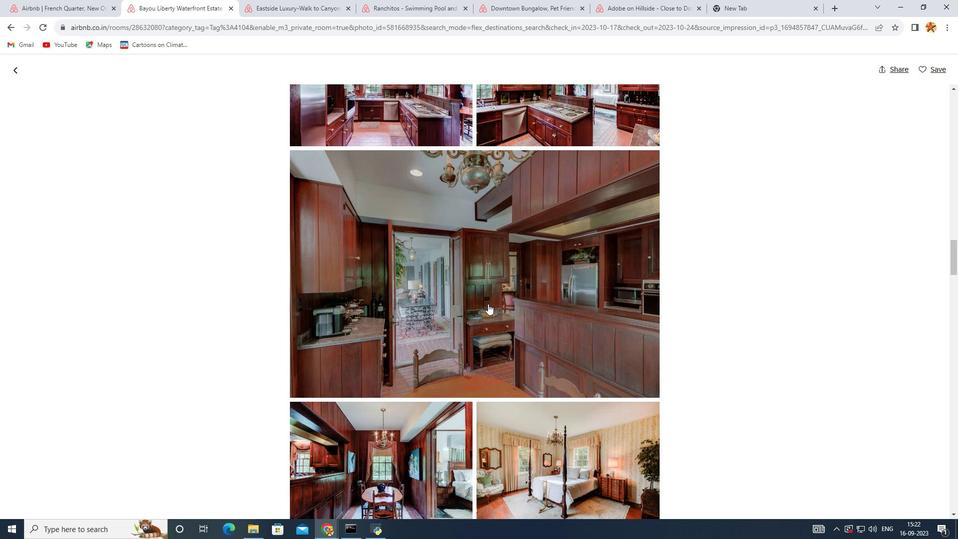 
Action: Mouse scrolled (488, 303) with delta (0, 0)
Screenshot: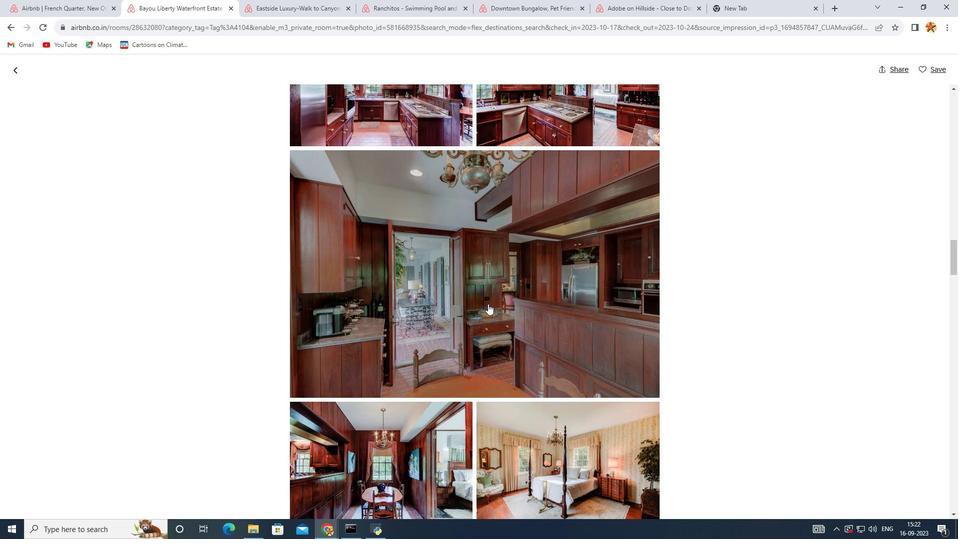
Action: Mouse scrolled (488, 303) with delta (0, 0)
Screenshot: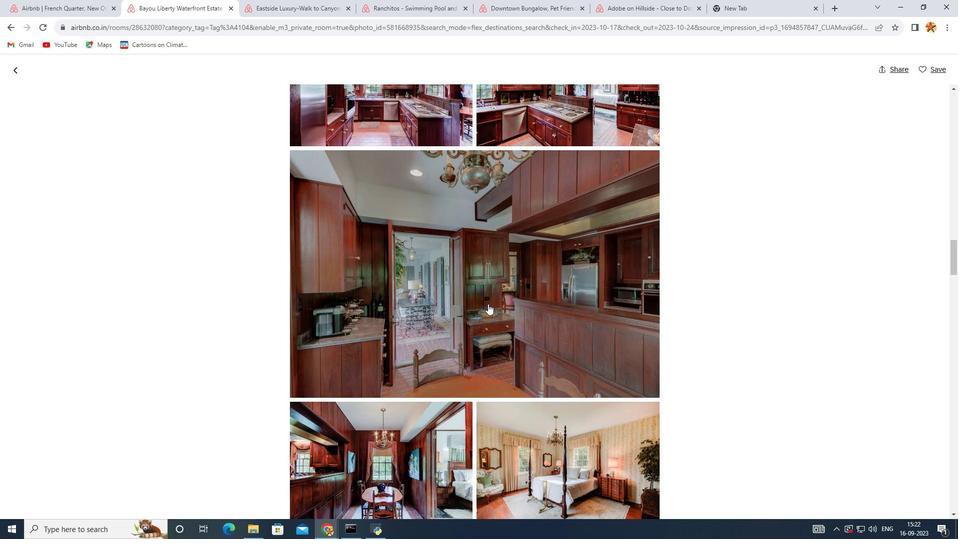 
Action: Mouse scrolled (488, 303) with delta (0, 0)
Screenshot: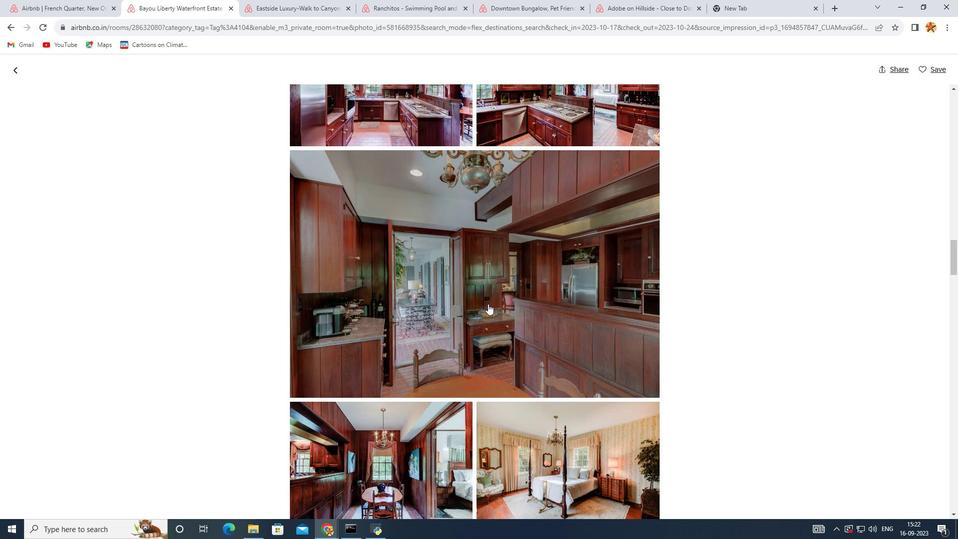 
Action: Mouse scrolled (488, 303) with delta (0, 0)
Screenshot: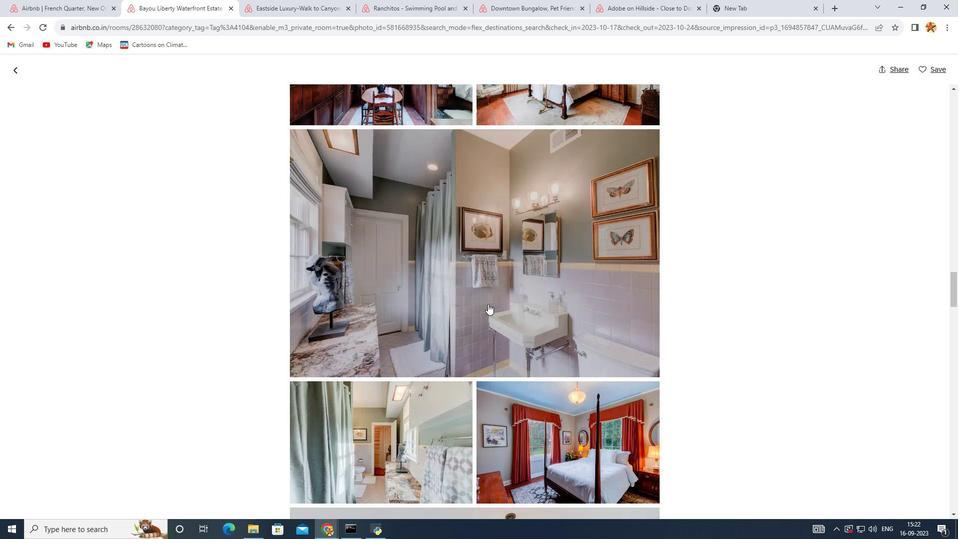
Action: Mouse scrolled (488, 303) with delta (0, 0)
Screenshot: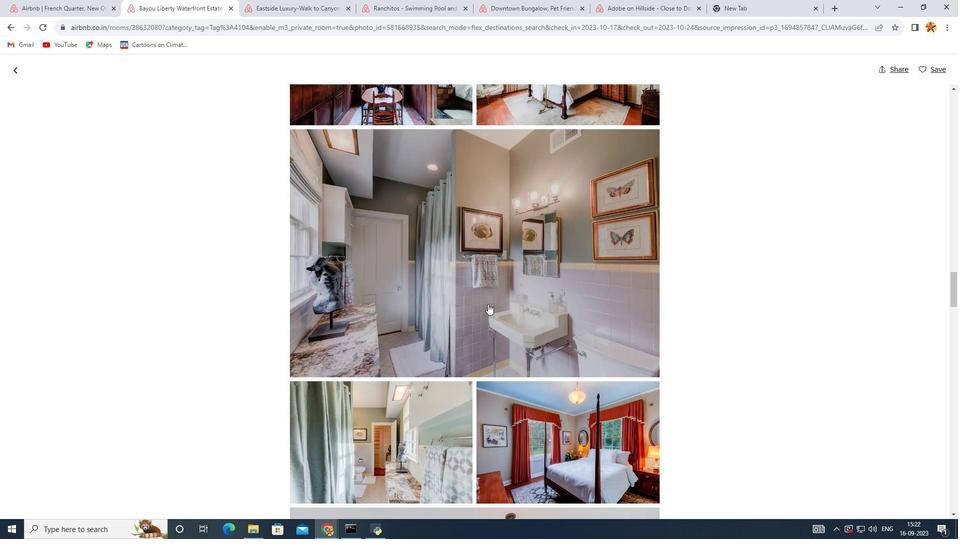 
Action: Mouse scrolled (488, 303) with delta (0, 0)
Screenshot: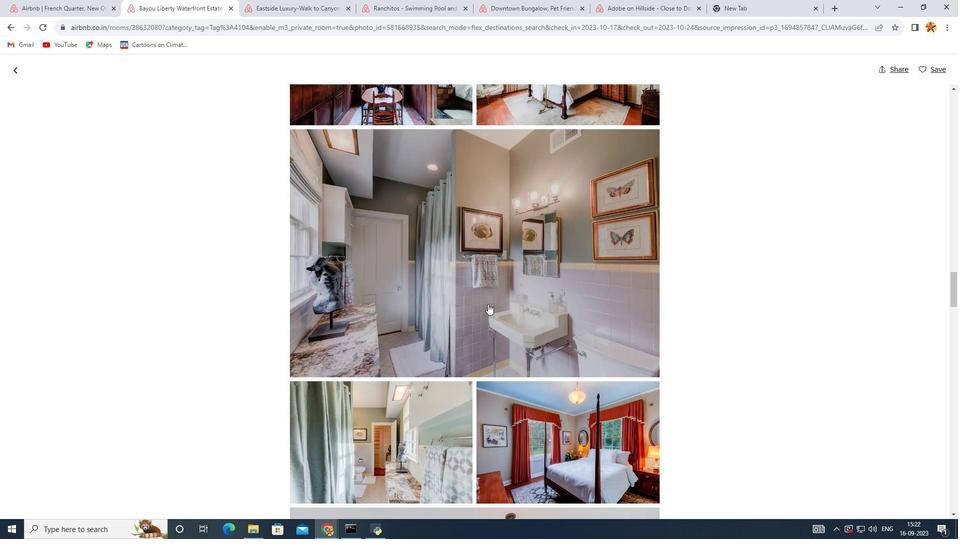 
Action: Mouse scrolled (488, 303) with delta (0, 0)
Screenshot: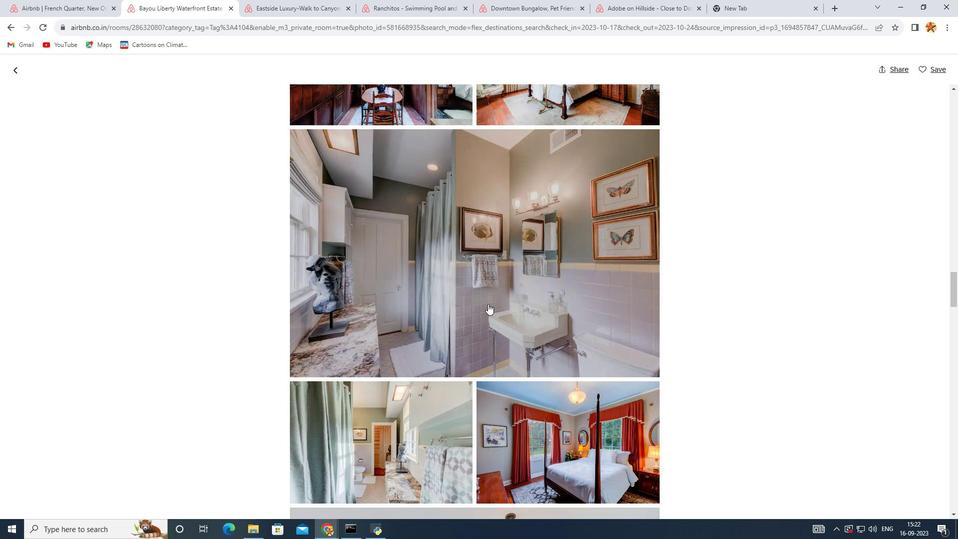 
Action: Mouse scrolled (488, 303) with delta (0, 0)
Screenshot: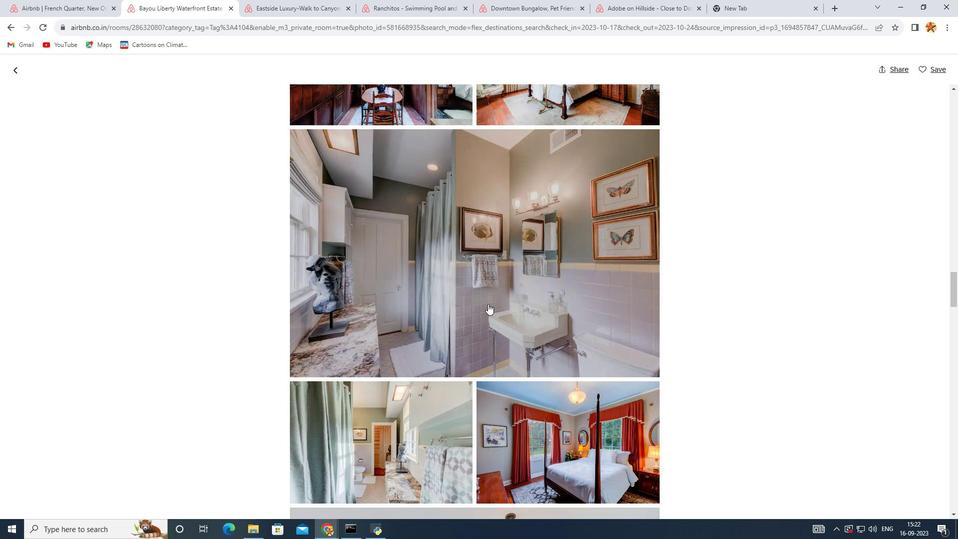 
Action: Mouse scrolled (488, 303) with delta (0, 0)
